 Task: Compose an email with the signature Matthias Hill with the subject Feedback on a white paper and the message I would like to request a review of the design proposal before it is finalized. from softage.3@softage.net to softage.10@softage.net with an attached audio file Audio_dance_music.mp3, change the font of the message to Serif and change the font typography to bold and italics Send the email. Finally, move the email from Sent Items to the label Meeting minutes
Action: Mouse moved to (878, 81)
Screenshot: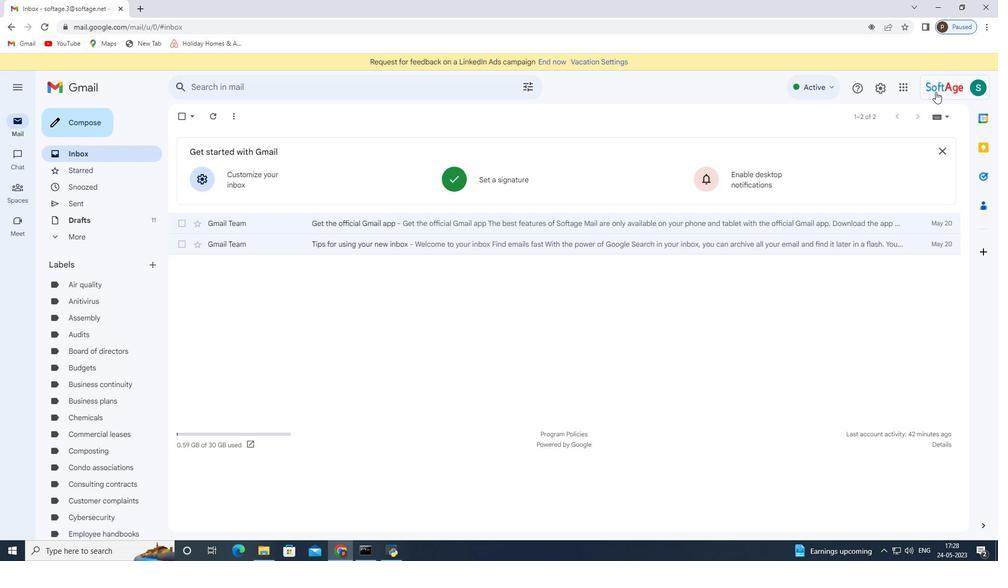 
Action: Mouse pressed left at (878, 81)
Screenshot: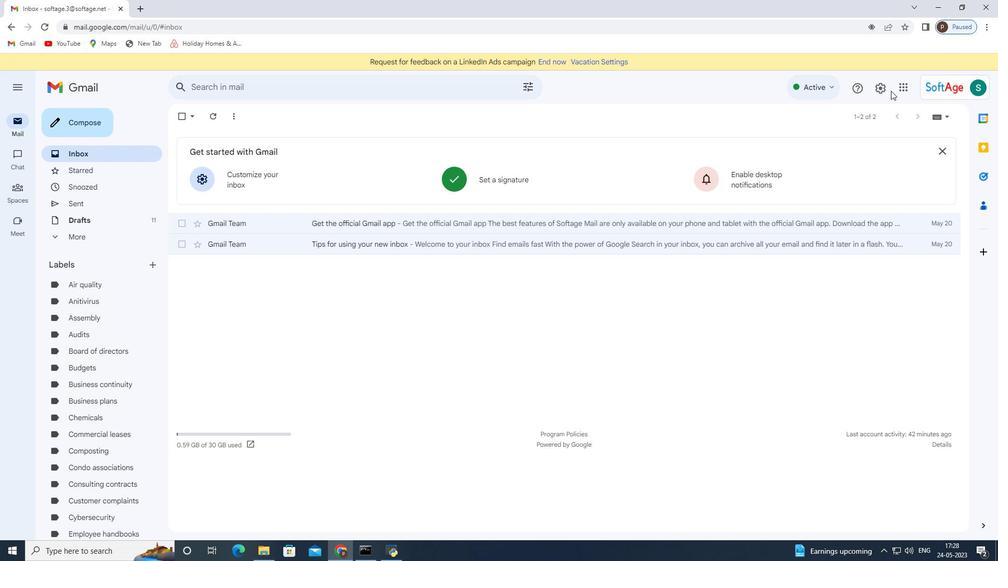 
Action: Mouse moved to (877, 138)
Screenshot: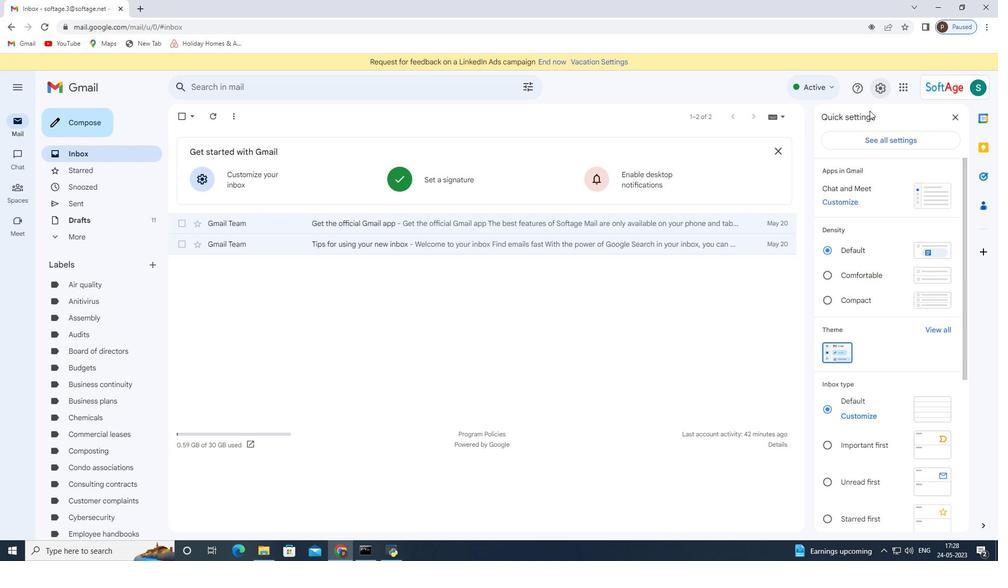 
Action: Mouse pressed left at (877, 138)
Screenshot: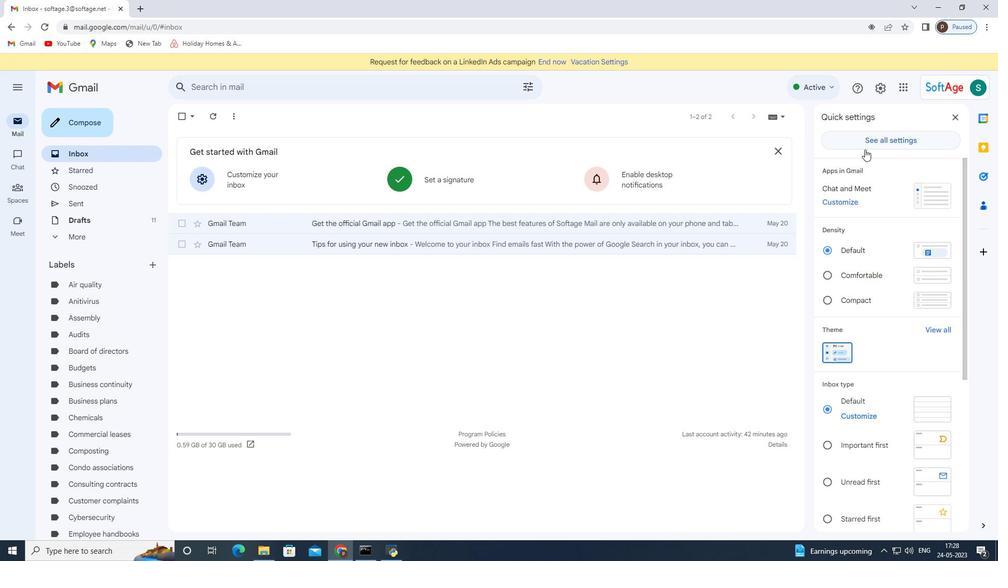 
Action: Mouse moved to (551, 296)
Screenshot: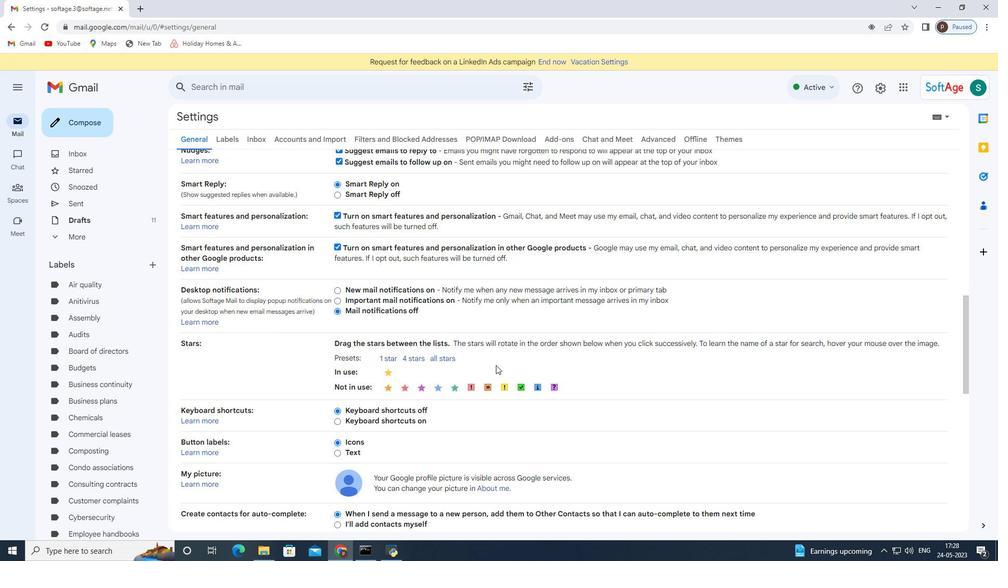 
Action: Mouse scrolled (558, 292) with delta (0, 0)
Screenshot: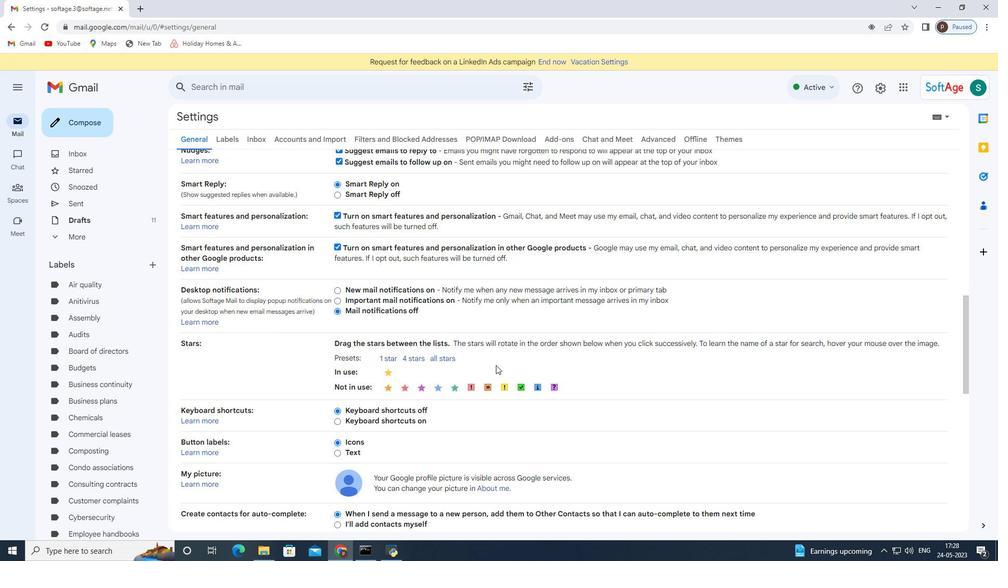 
Action: Mouse moved to (546, 296)
Screenshot: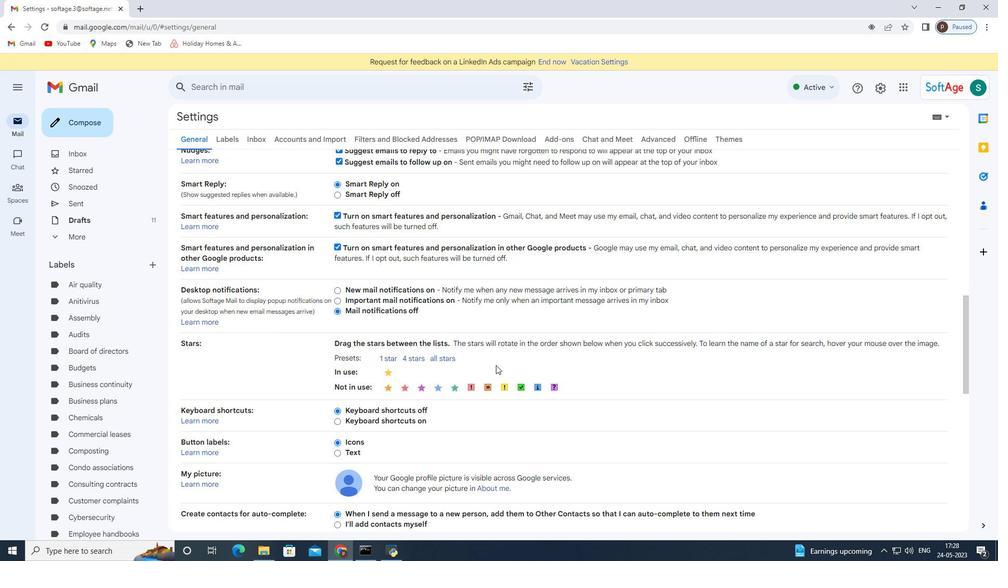 
Action: Mouse scrolled (555, 294) with delta (0, 0)
Screenshot: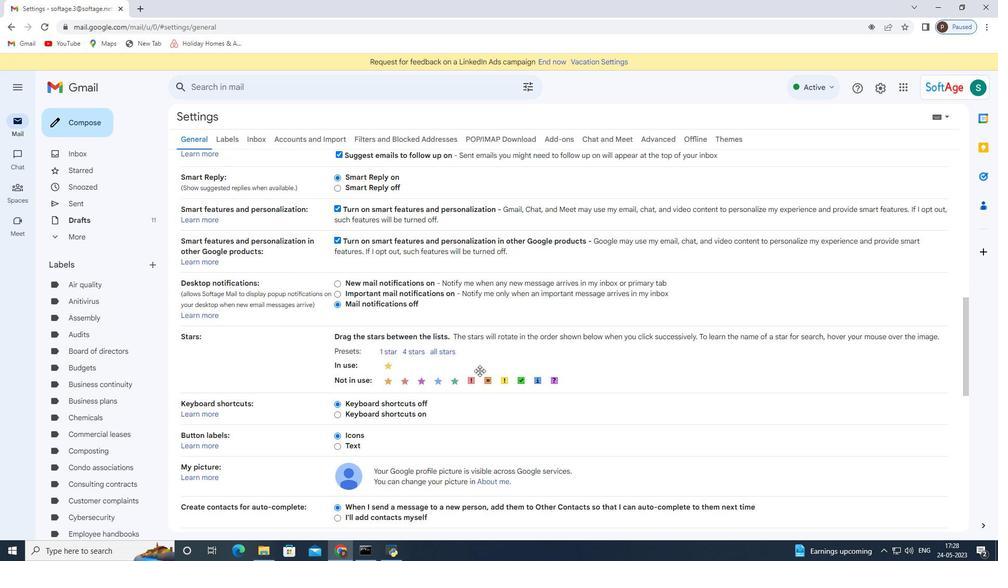 
Action: Mouse moved to (545, 295)
Screenshot: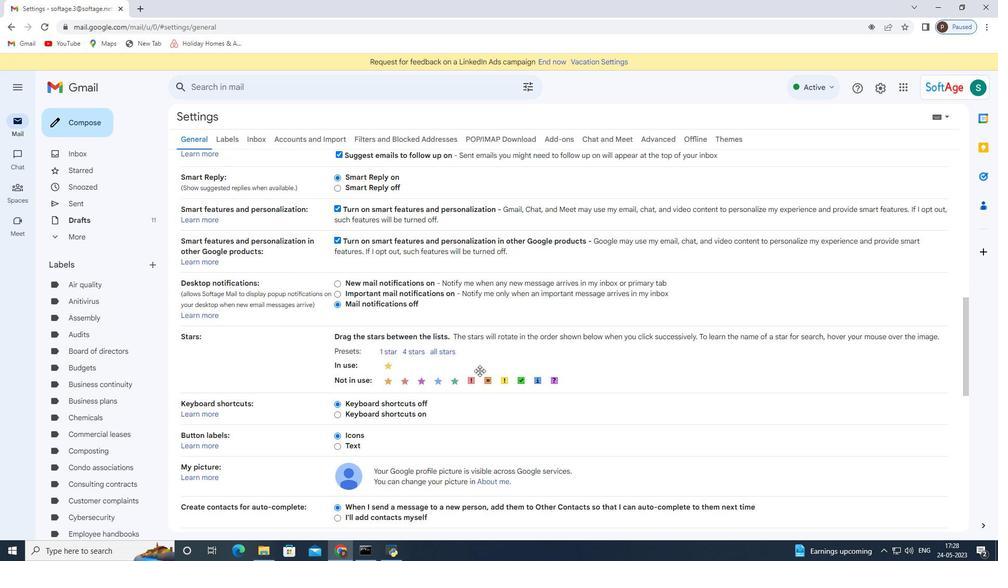 
Action: Mouse scrolled (553, 294) with delta (0, 0)
Screenshot: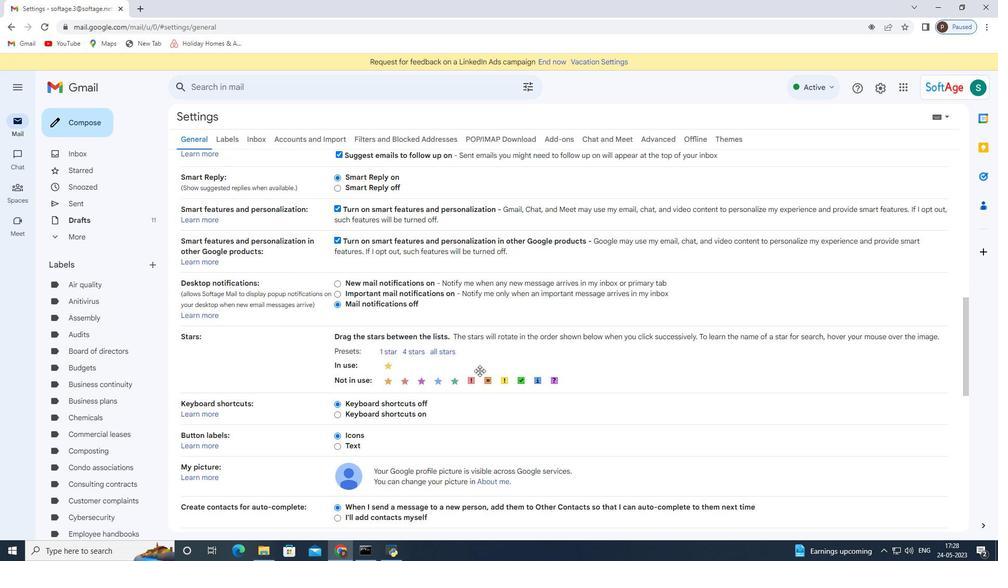 
Action: Mouse moved to (544, 295)
Screenshot: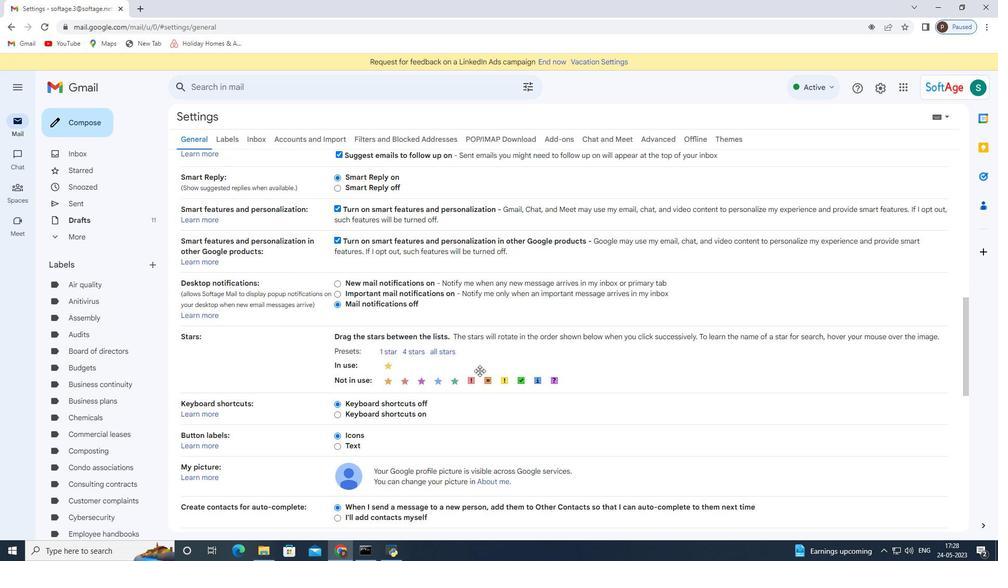 
Action: Mouse scrolled (552, 295) with delta (0, 0)
Screenshot: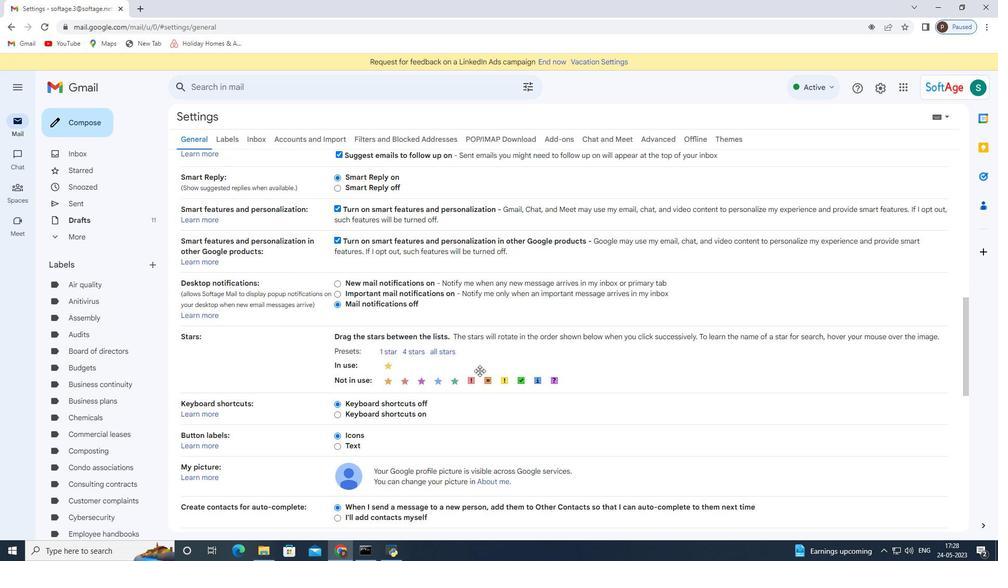 
Action: Mouse moved to (543, 295)
Screenshot: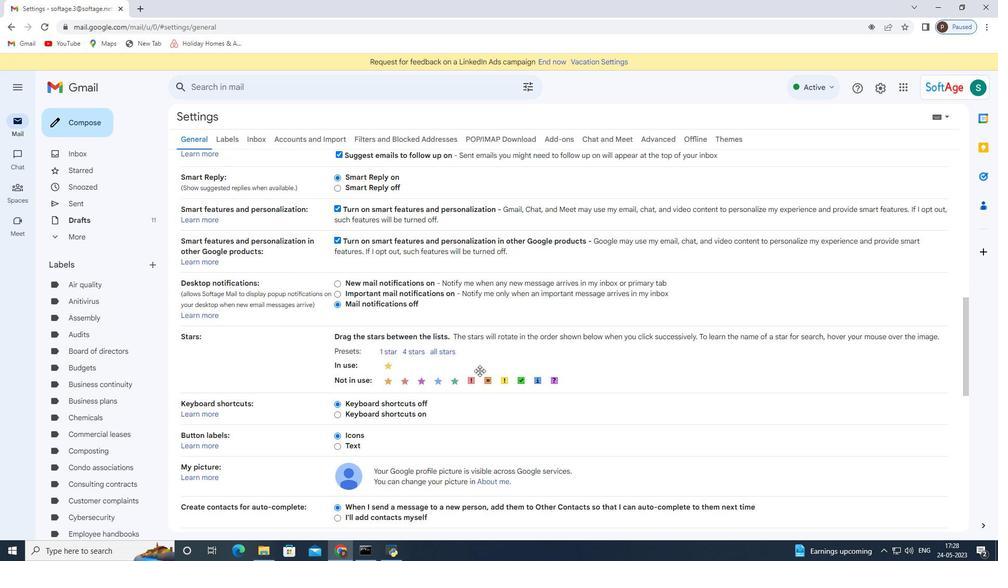
Action: Mouse scrolled (551, 295) with delta (0, 0)
Screenshot: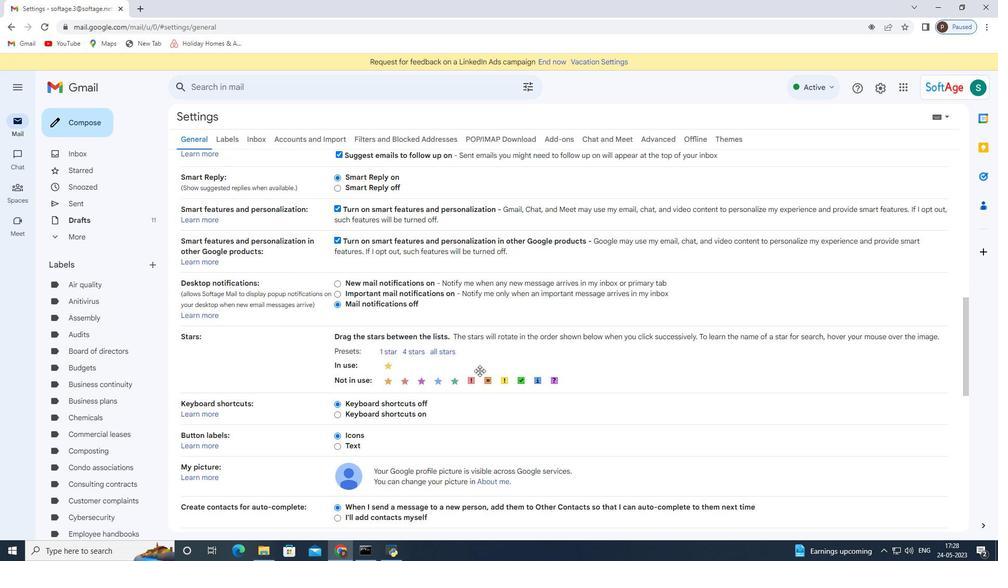 
Action: Mouse moved to (479, 294)
Screenshot: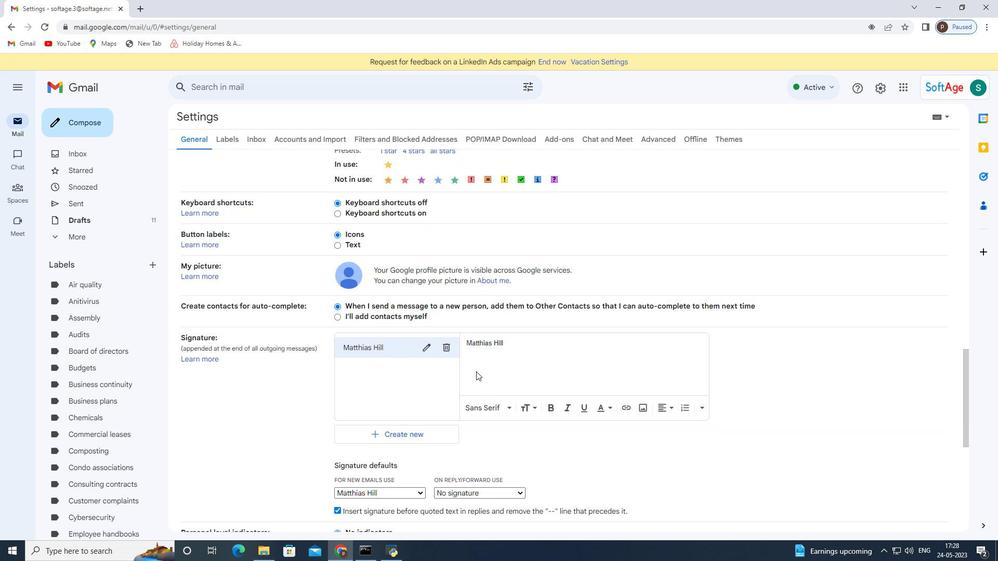 
Action: Mouse scrolled (479, 294) with delta (0, 0)
Screenshot: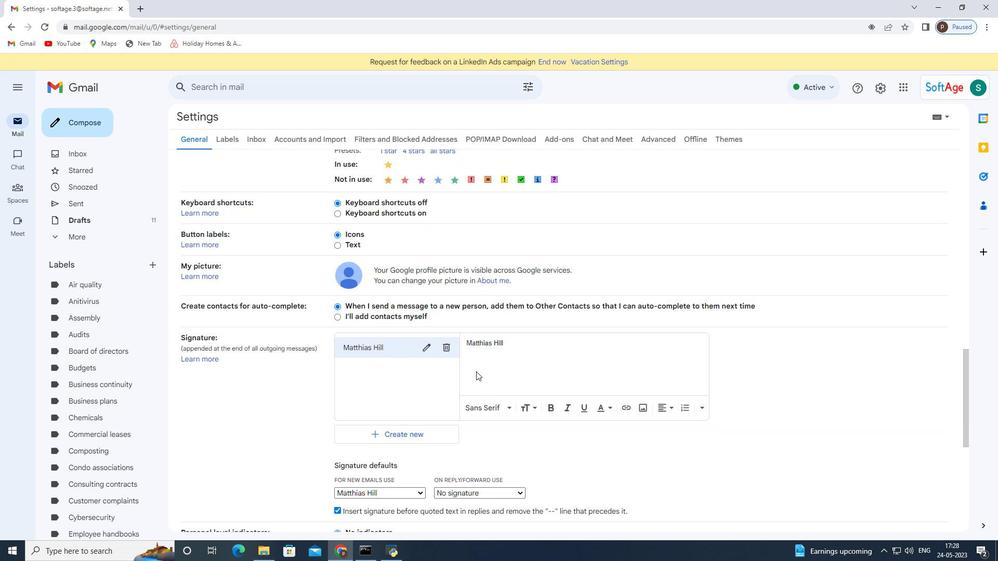 
Action: Mouse moved to (467, 303)
Screenshot: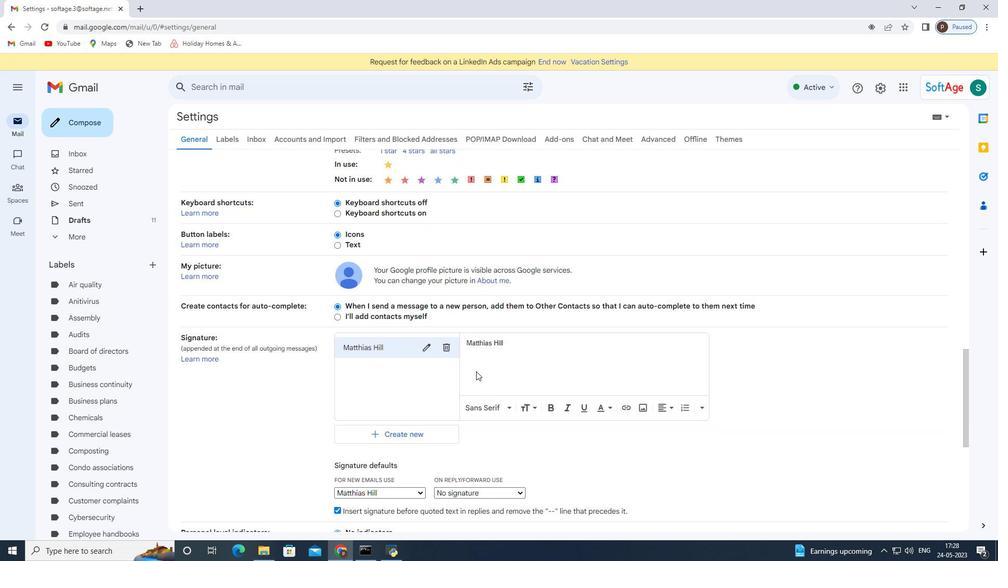 
Action: Mouse scrolled (467, 302) with delta (0, 0)
Screenshot: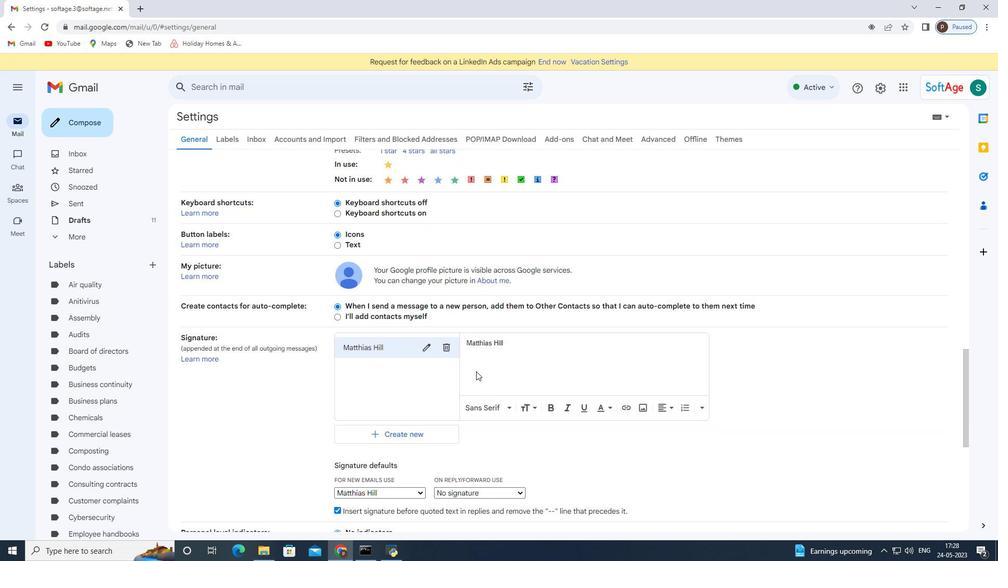 
Action: Mouse moved to (464, 305)
Screenshot: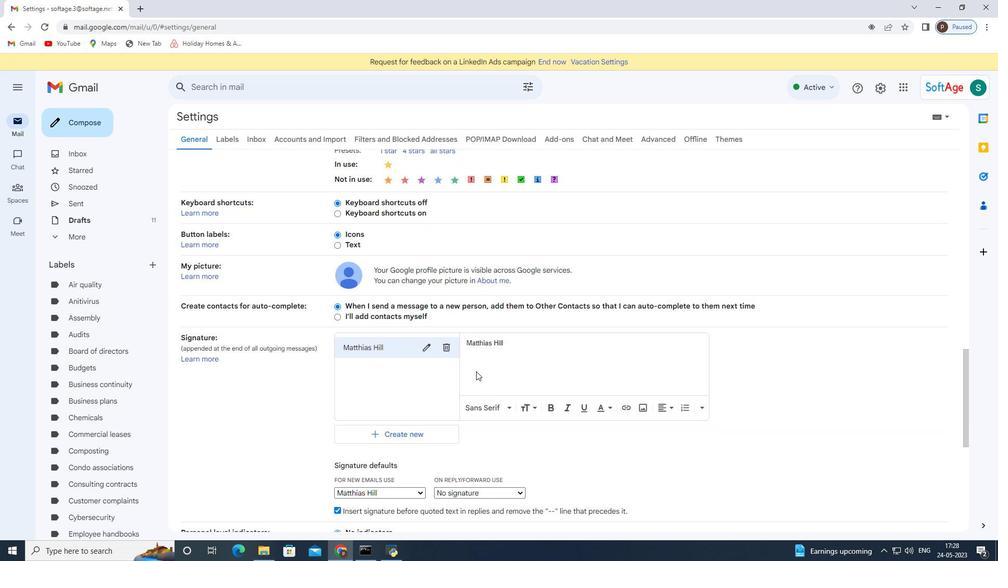 
Action: Mouse scrolled (464, 304) with delta (0, 0)
Screenshot: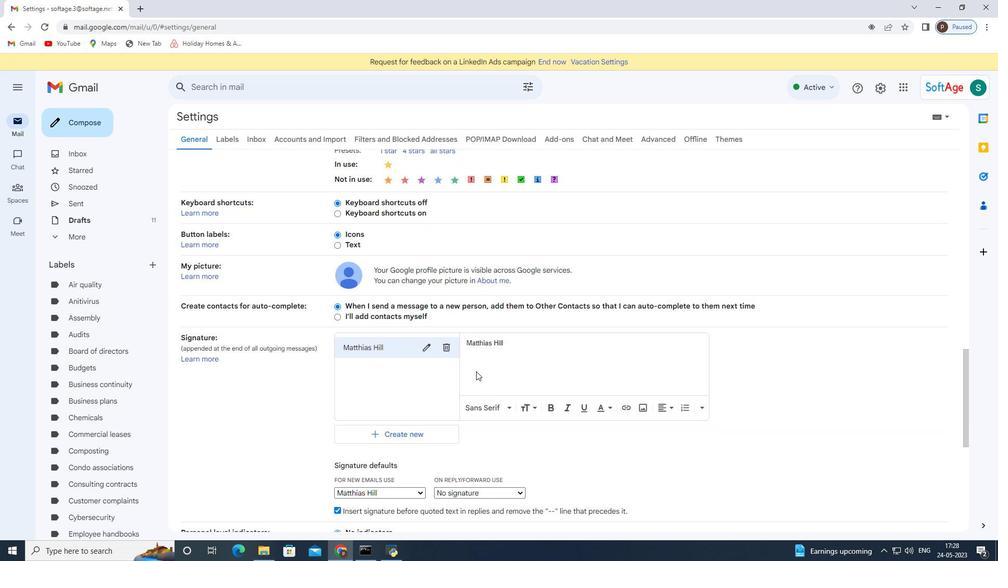 
Action: Mouse moved to (461, 307)
Screenshot: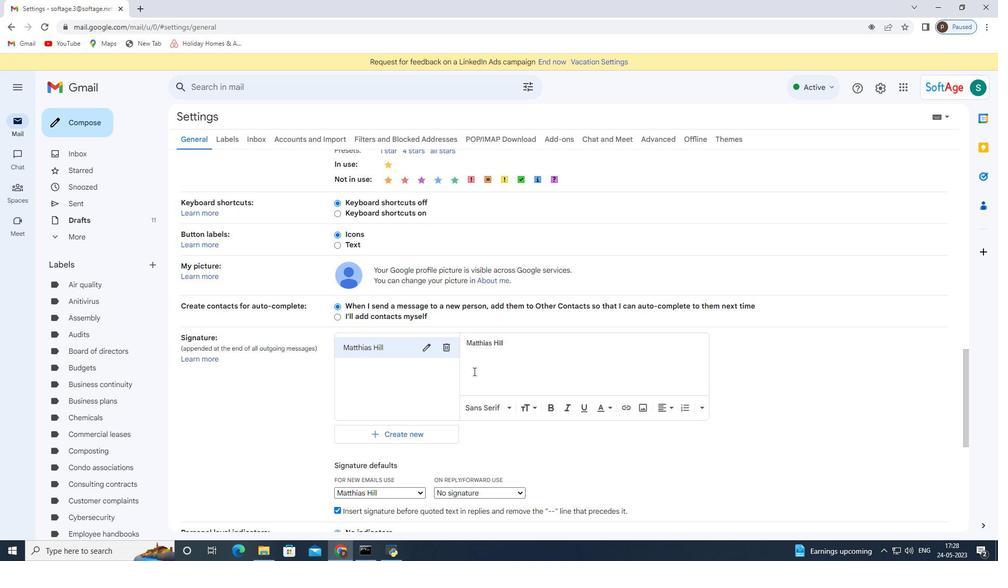 
Action: Mouse scrolled (461, 307) with delta (0, 0)
Screenshot: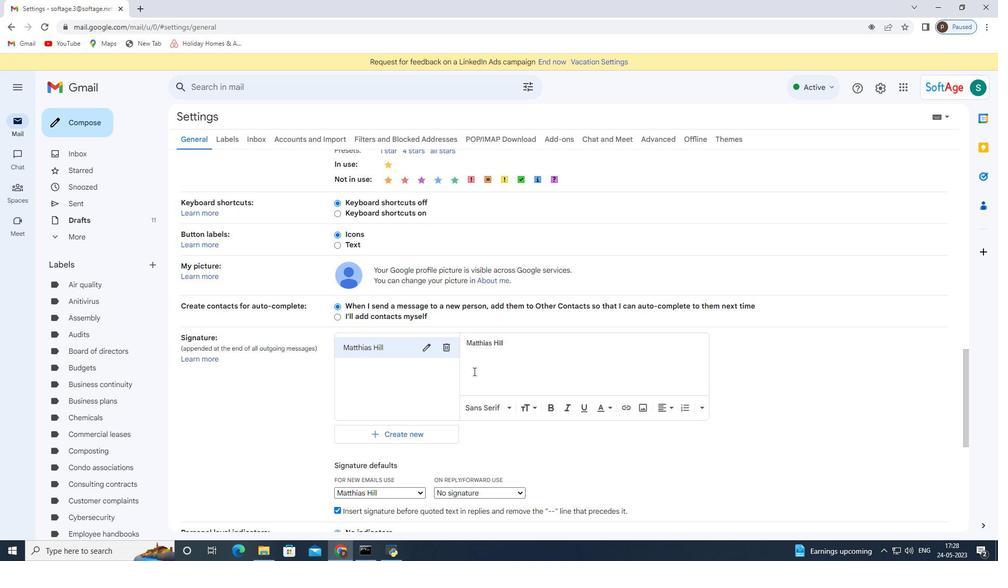 
Action: Mouse moved to (460, 310)
Screenshot: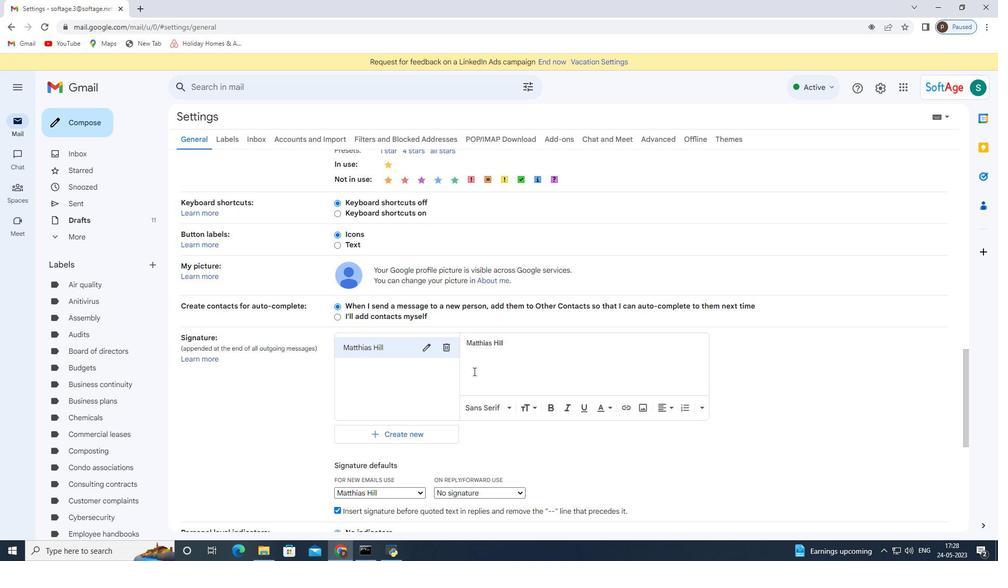 
Action: Mouse scrolled (460, 310) with delta (0, 0)
Screenshot: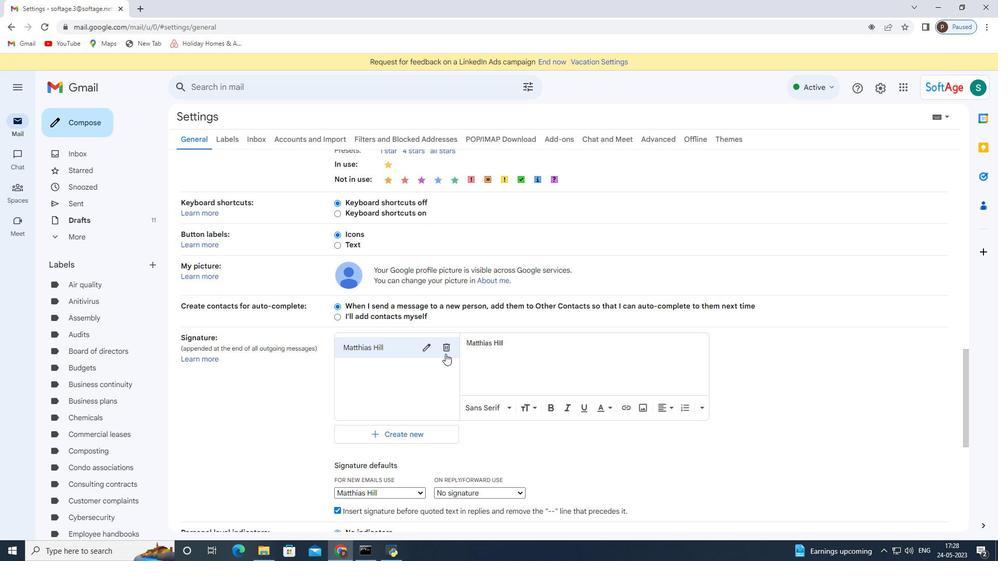 
Action: Mouse scrolled (460, 310) with delta (0, 0)
Screenshot: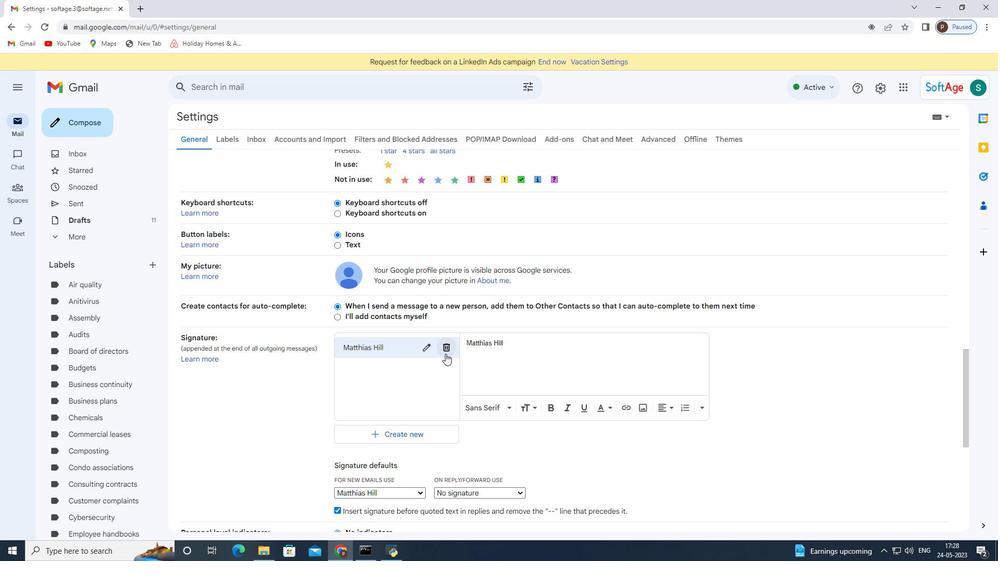 
Action: Mouse scrolled (460, 309) with delta (0, -1)
Screenshot: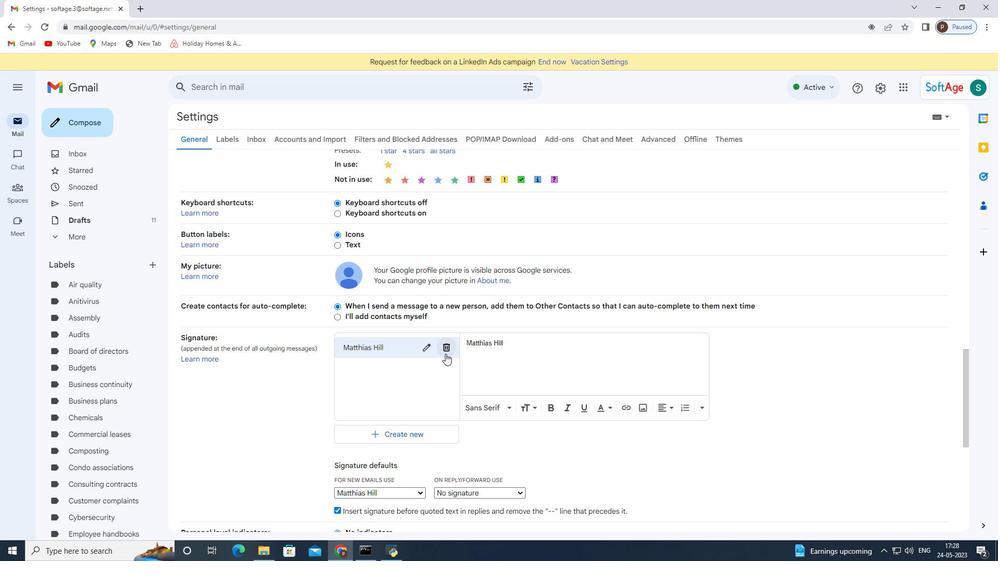 
Action: Mouse scrolled (460, 311) with delta (0, 0)
Screenshot: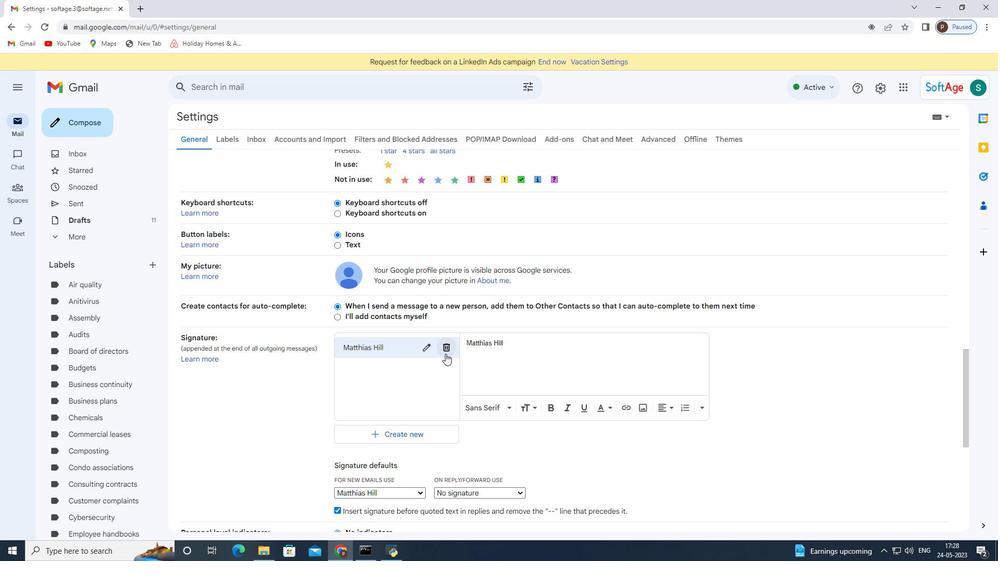 
Action: Mouse scrolled (460, 310) with delta (0, 0)
Screenshot: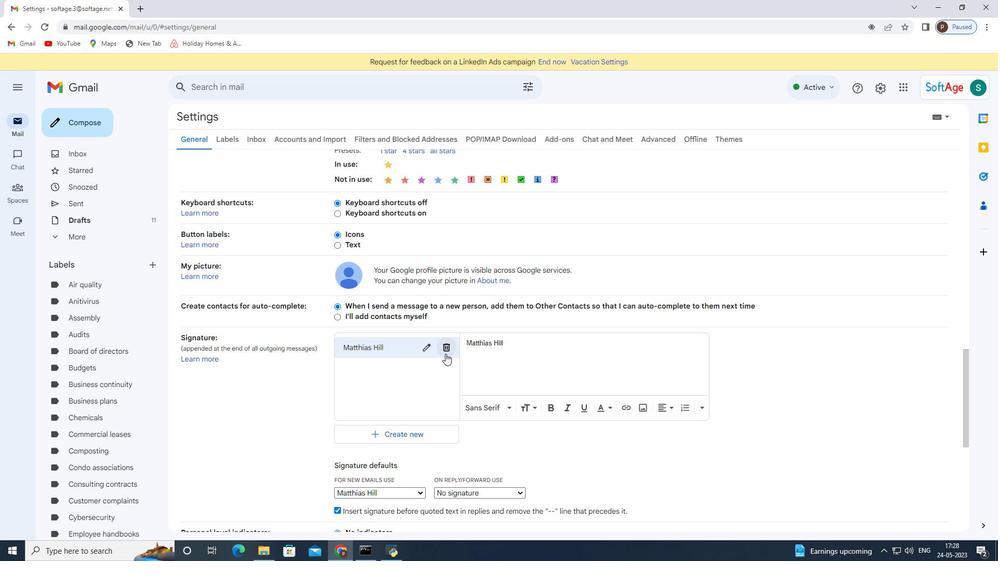 
Action: Mouse scrolled (460, 310) with delta (0, 0)
Screenshot: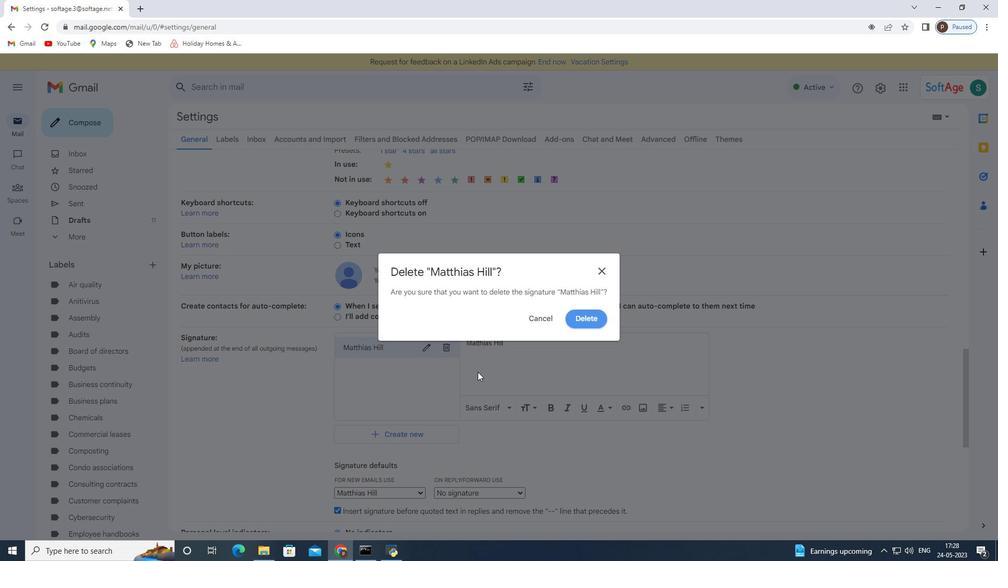 
Action: Mouse scrolled (460, 310) with delta (0, 0)
Screenshot: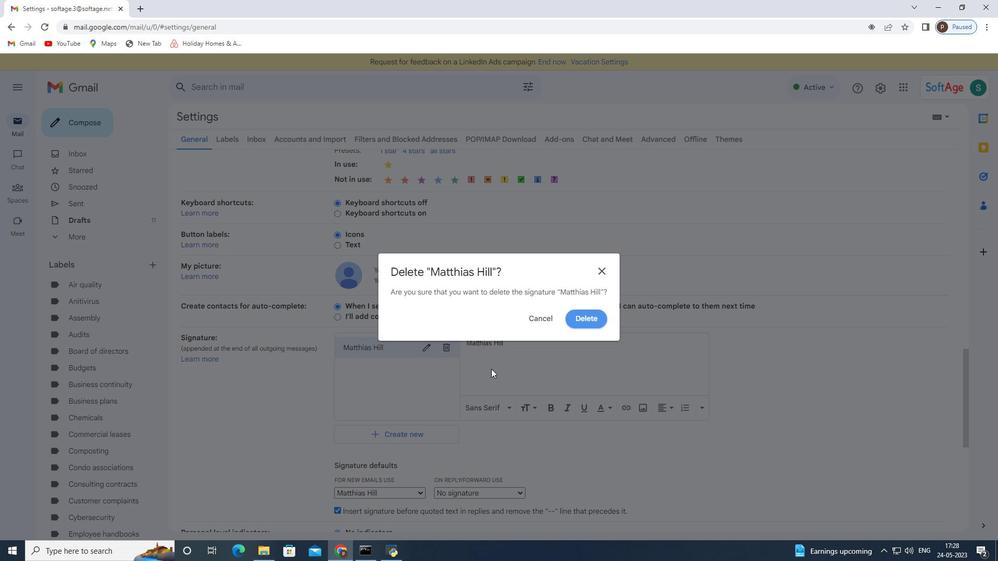 
Action: Mouse scrolled (460, 310) with delta (0, 0)
Screenshot: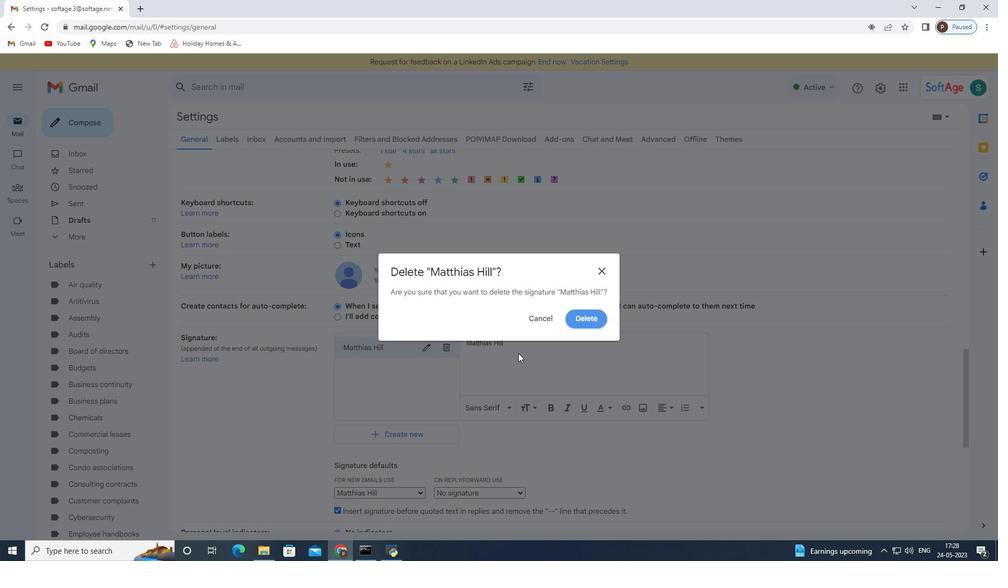 
Action: Mouse scrolled (460, 310) with delta (0, 0)
Screenshot: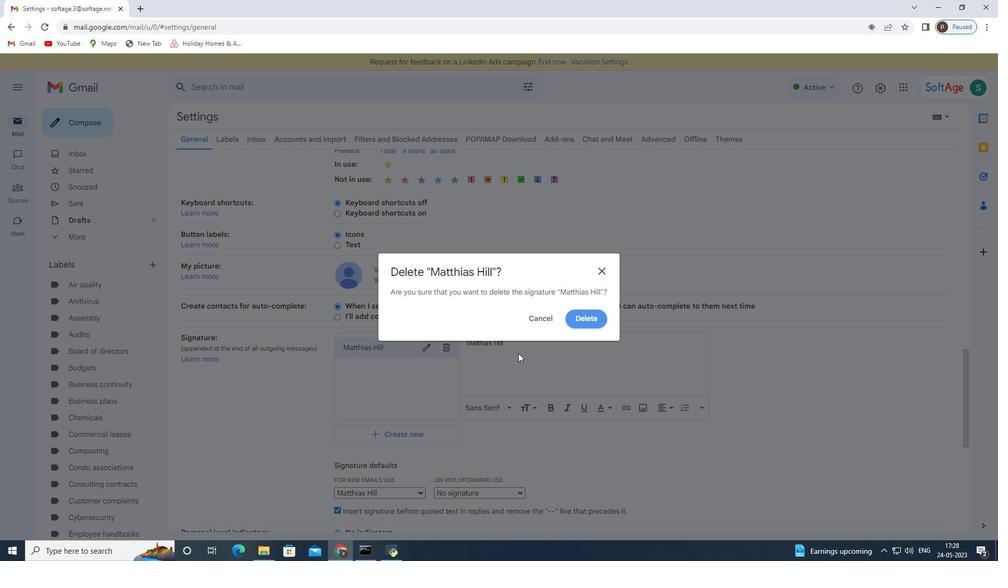 
Action: Mouse moved to (453, 246)
Screenshot: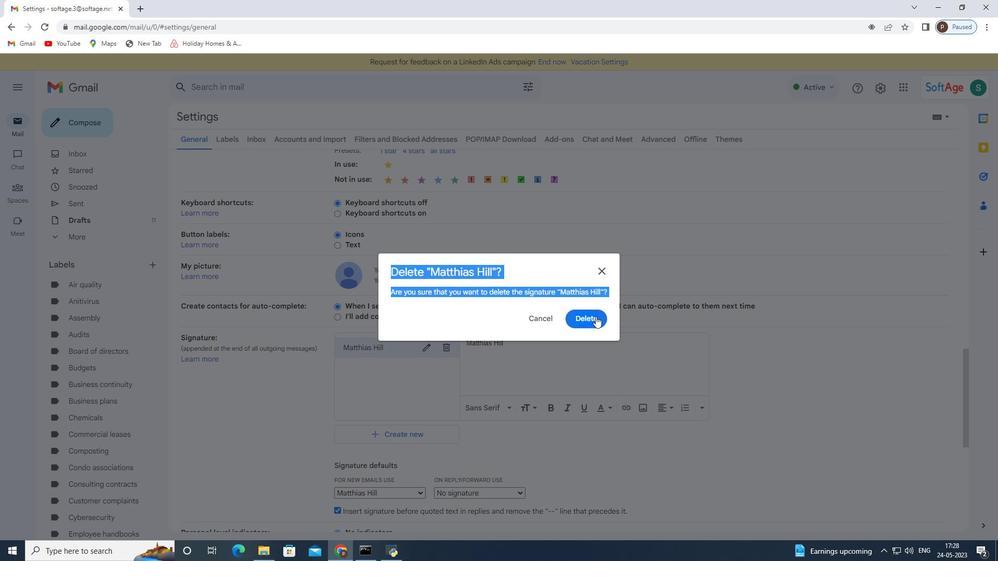 
Action: Mouse pressed left at (453, 246)
Screenshot: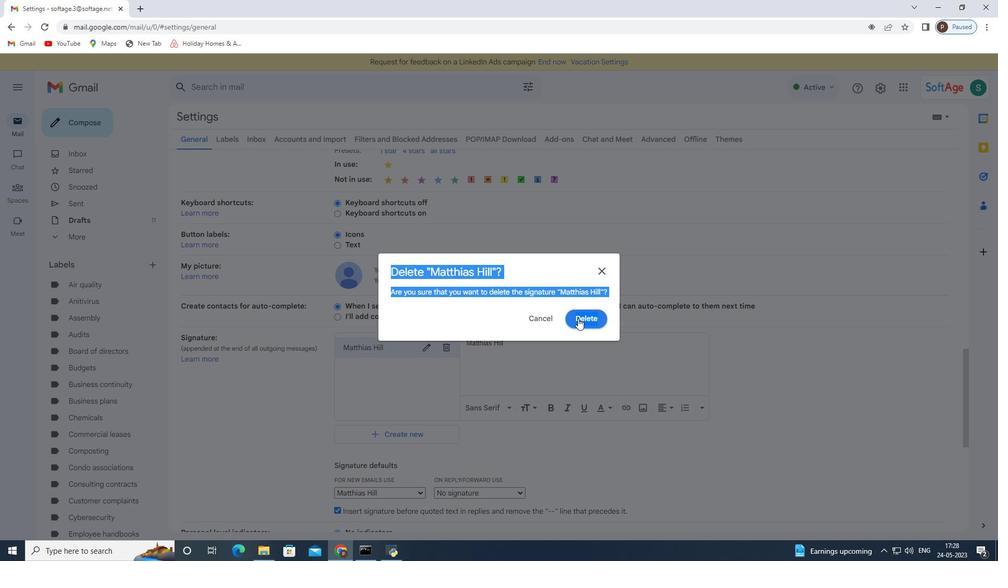 
Action: Mouse moved to (598, 323)
Screenshot: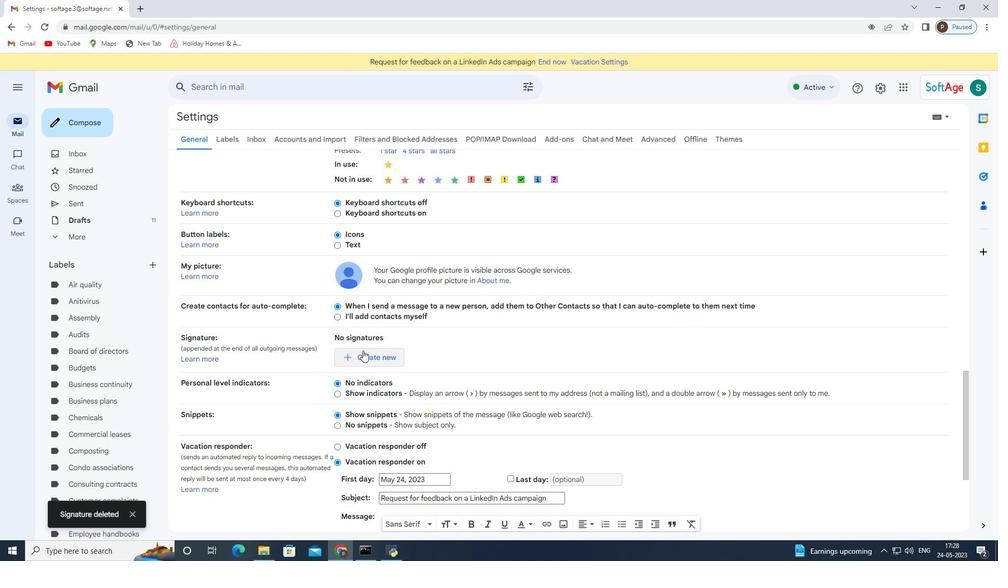 
Action: Mouse pressed left at (598, 323)
Screenshot: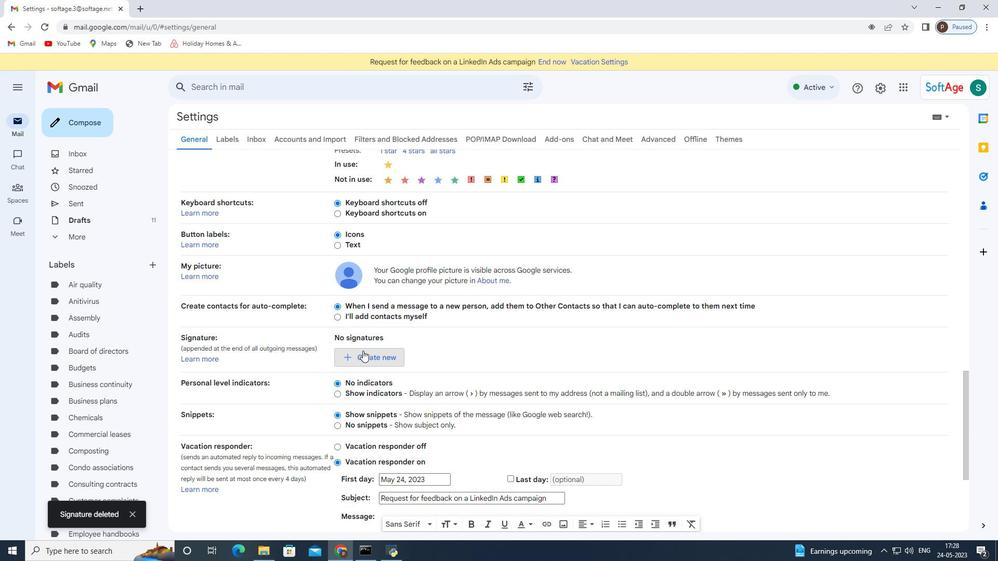 
Action: Mouse moved to (379, 252)
Screenshot: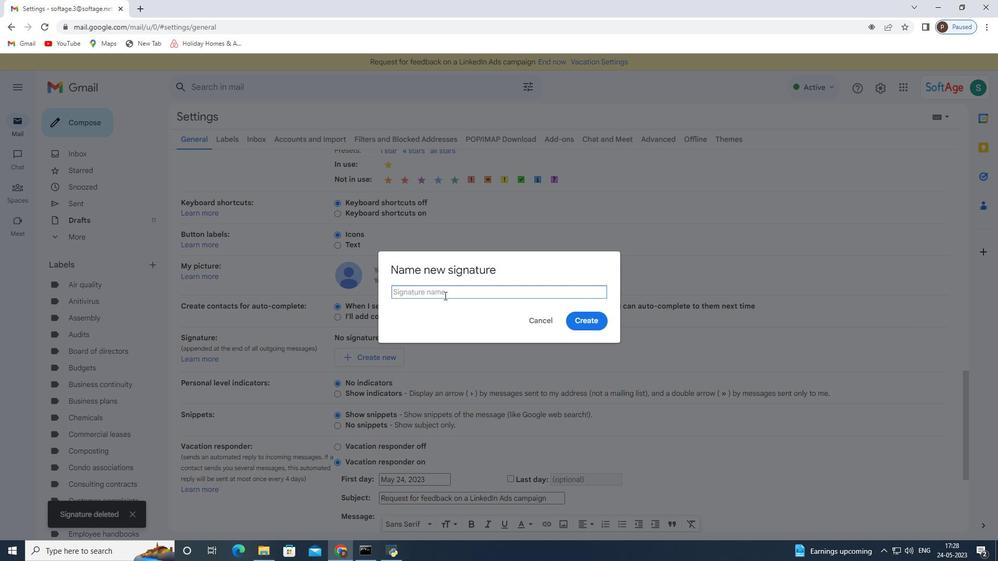 
Action: Mouse pressed left at (379, 252)
Screenshot: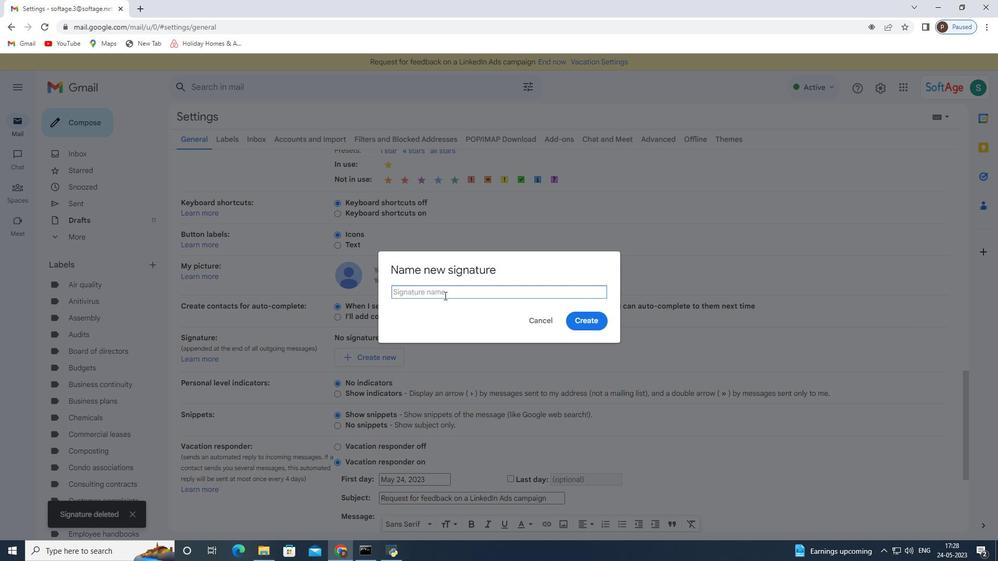 
Action: Mouse moved to (420, 294)
Screenshot: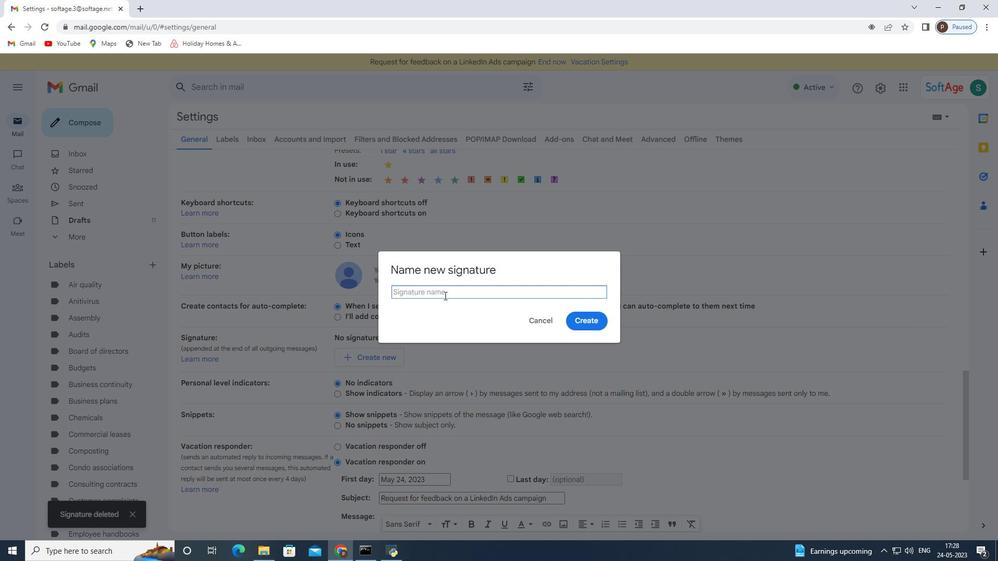 
Action: Mouse pressed left at (420, 293)
Screenshot: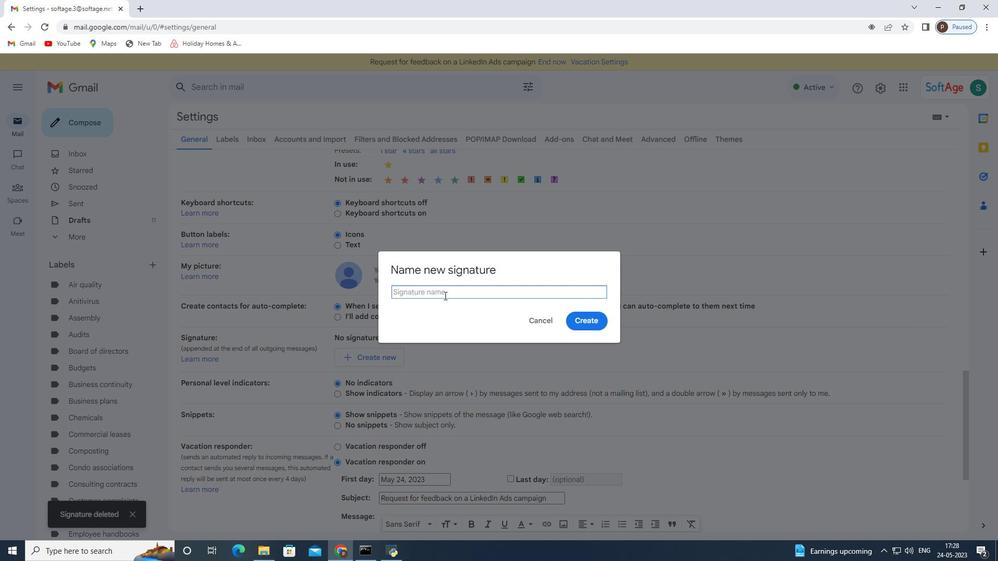 
Action: Key pressed <Key.shift><Key.shift><Key.shift><Key.shift><Key.shift><Key.shift><Key.shift>Matthias<Key.space><Key.shift>Hill<Key.enter>
Screenshot: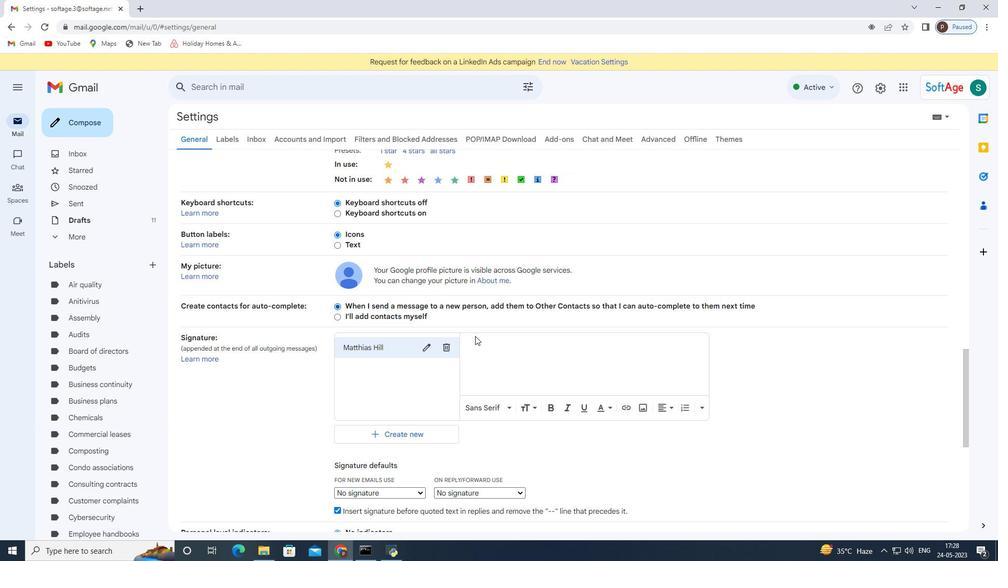 
Action: Mouse moved to (498, 250)
Screenshot: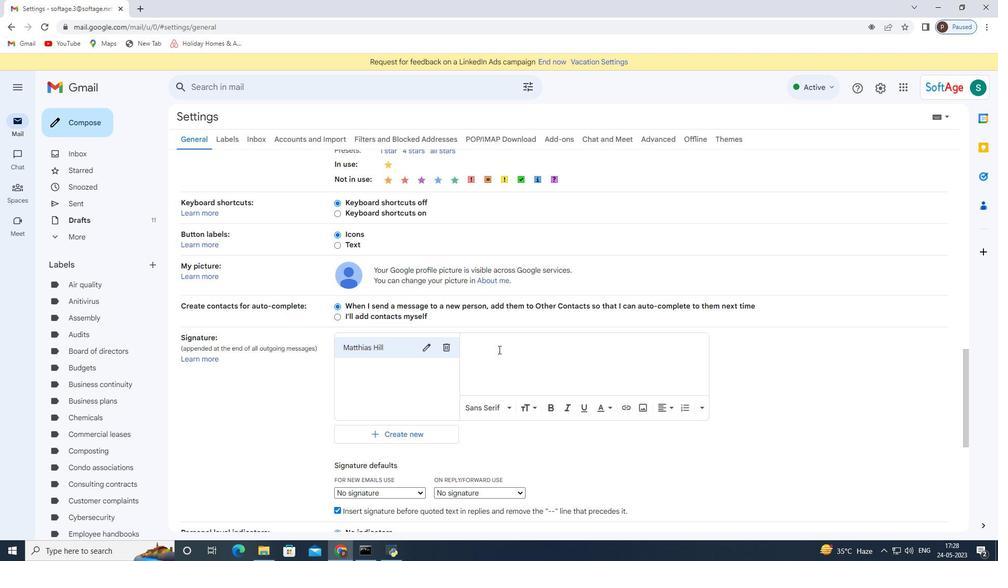 
Action: Mouse pressed left at (498, 250)
Screenshot: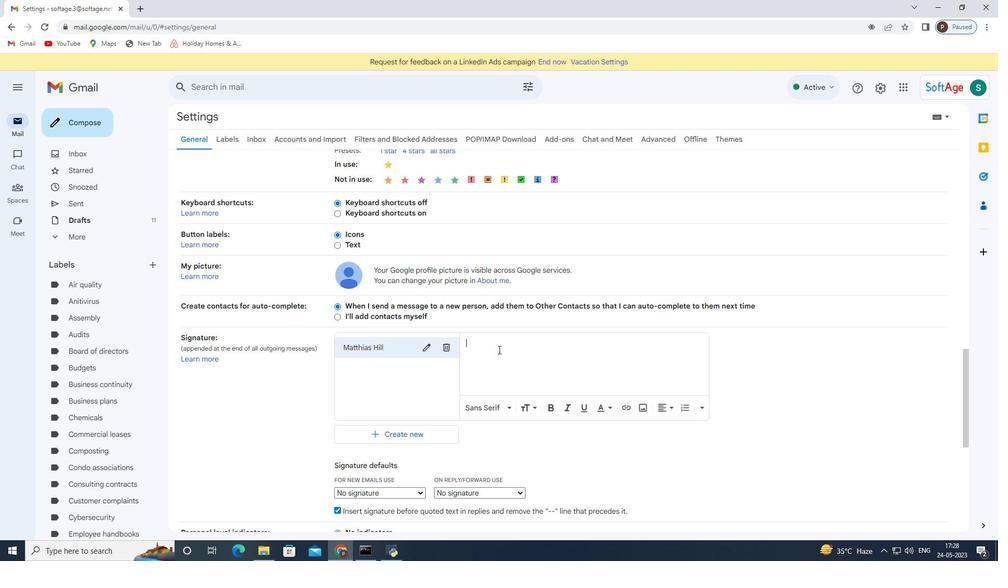 
Action: Key pressed <Key.shift>Matthias<Key.space><Key.shift>Hill
Screenshot: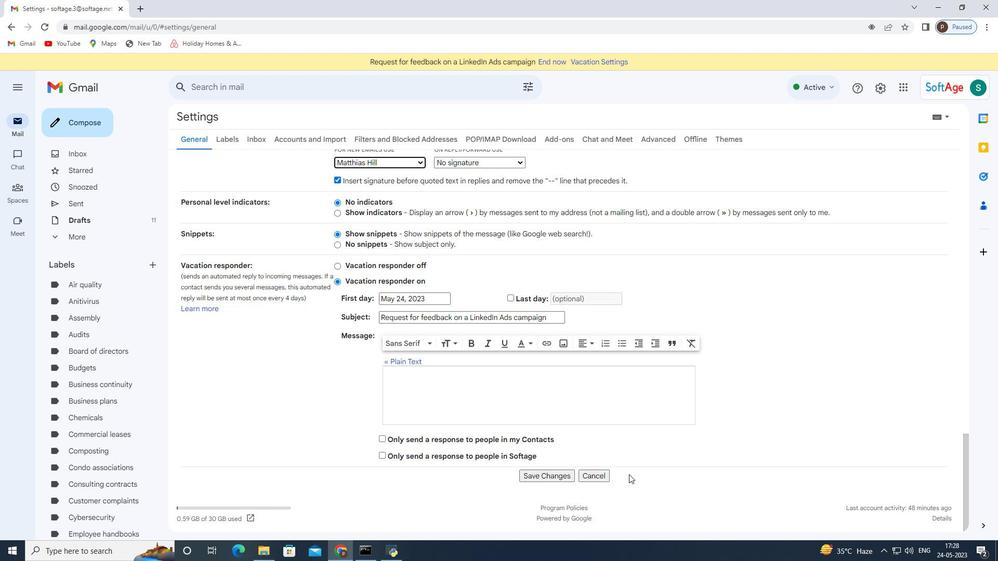 
Action: Mouse scrolled (498, 250) with delta (0, 0)
Screenshot: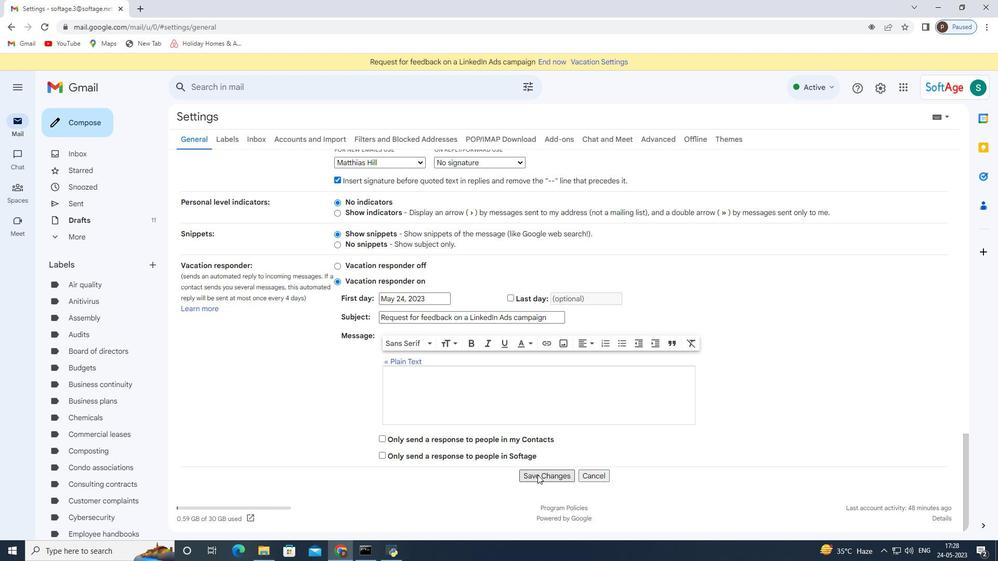 
Action: Mouse moved to (492, 252)
Screenshot: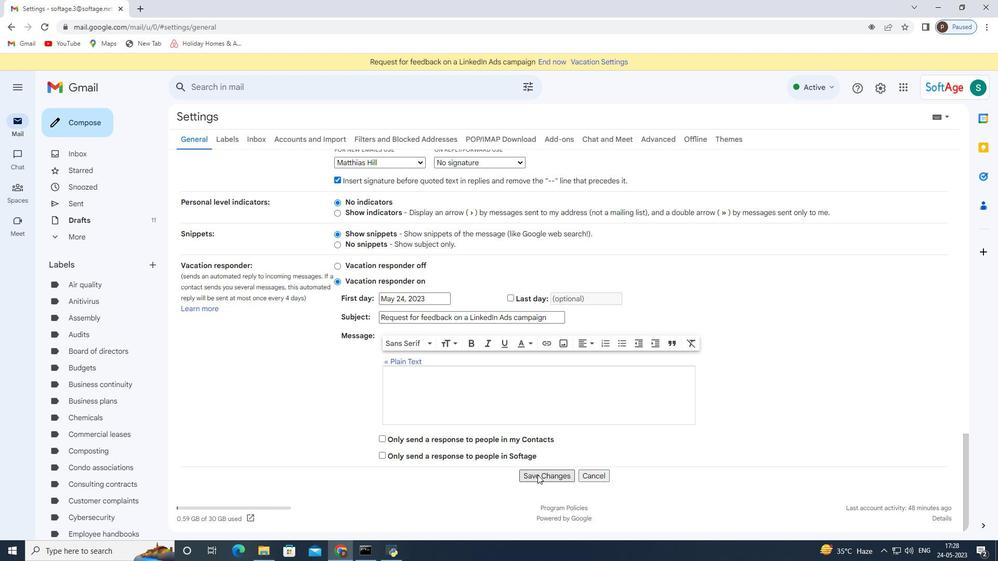 
Action: Mouse scrolled (492, 252) with delta (0, 0)
Screenshot: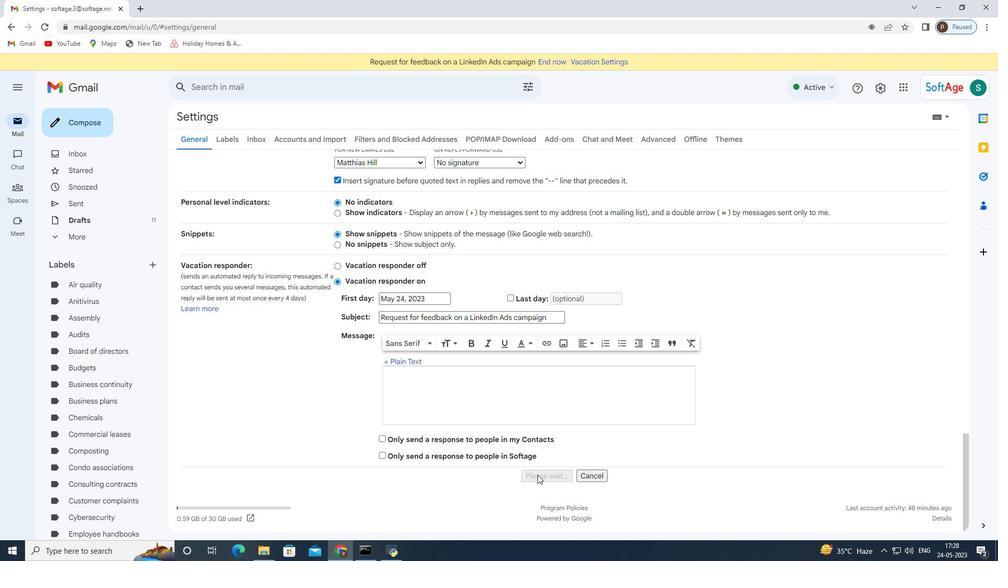 
Action: Mouse moved to (404, 286)
Screenshot: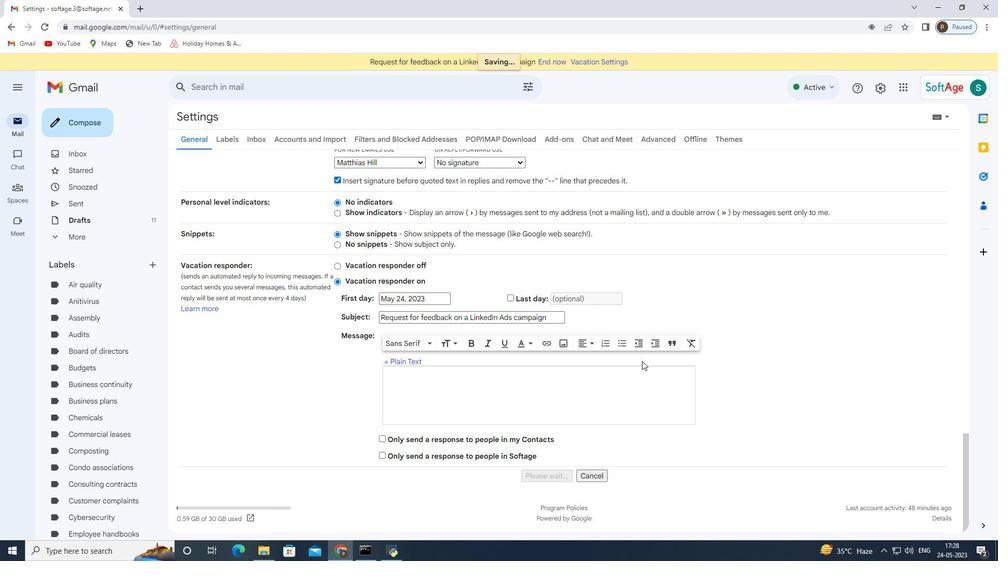 
Action: Mouse pressed left at (404, 286)
Screenshot: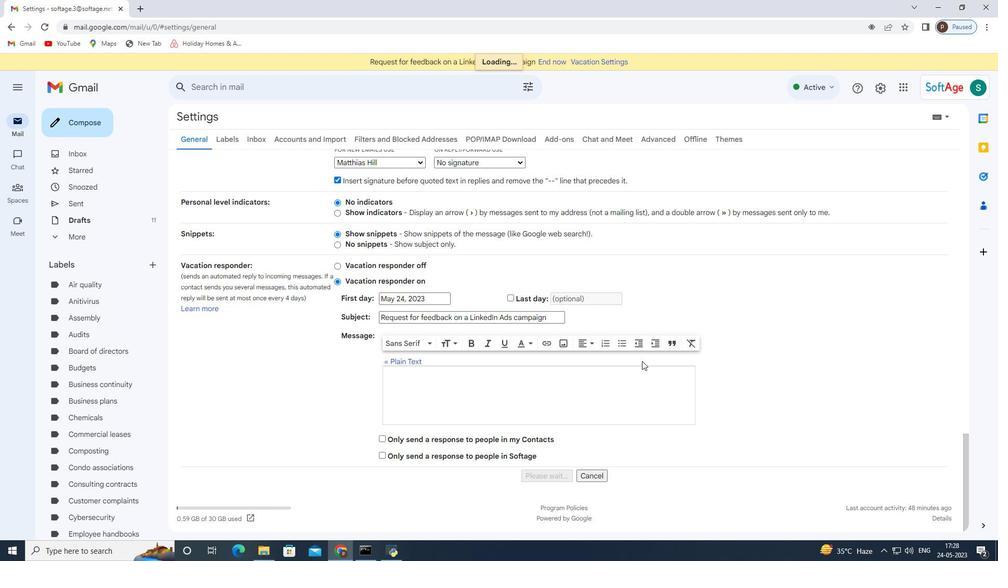 
Action: Mouse moved to (398, 307)
Screenshot: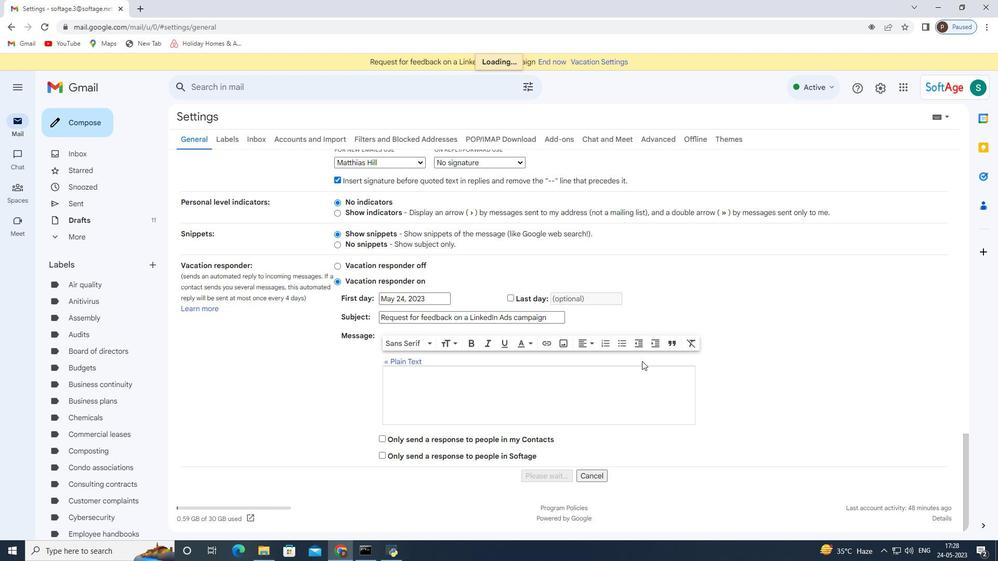 
Action: Mouse pressed left at (398, 307)
Screenshot: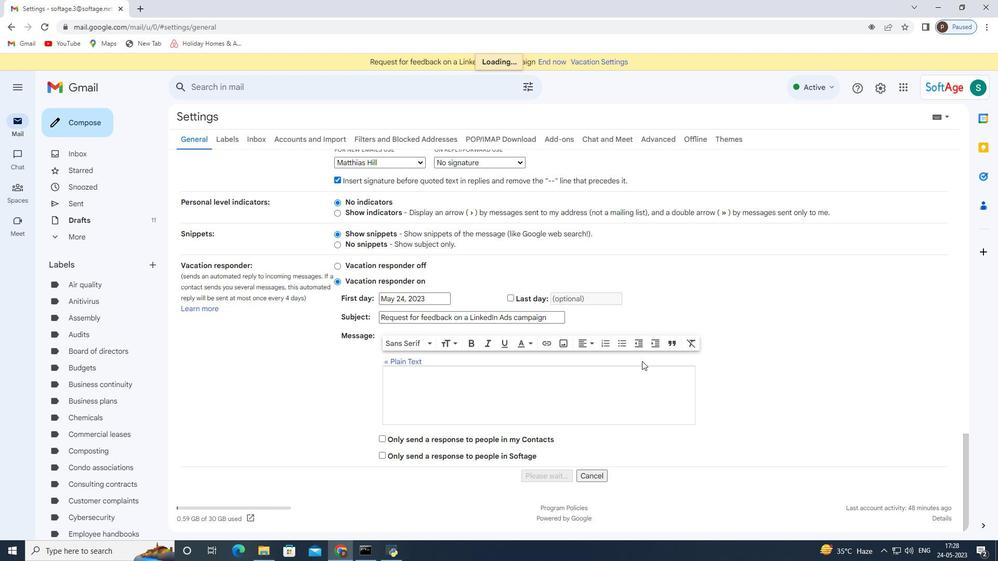 
Action: Mouse moved to (398, 307)
Screenshot: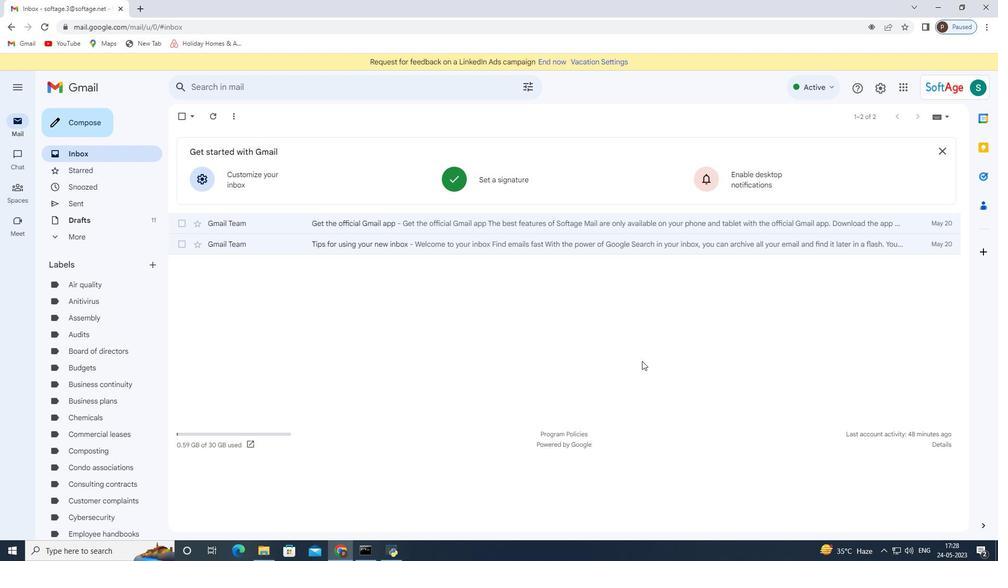 
Action: Mouse scrolled (398, 307) with delta (0, 0)
Screenshot: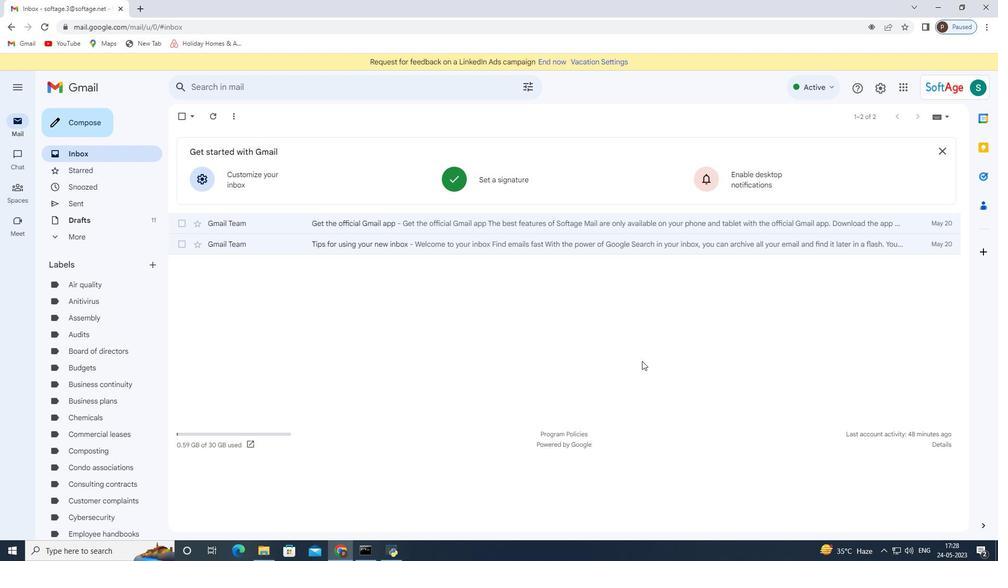 
Action: Mouse moved to (397, 308)
Screenshot: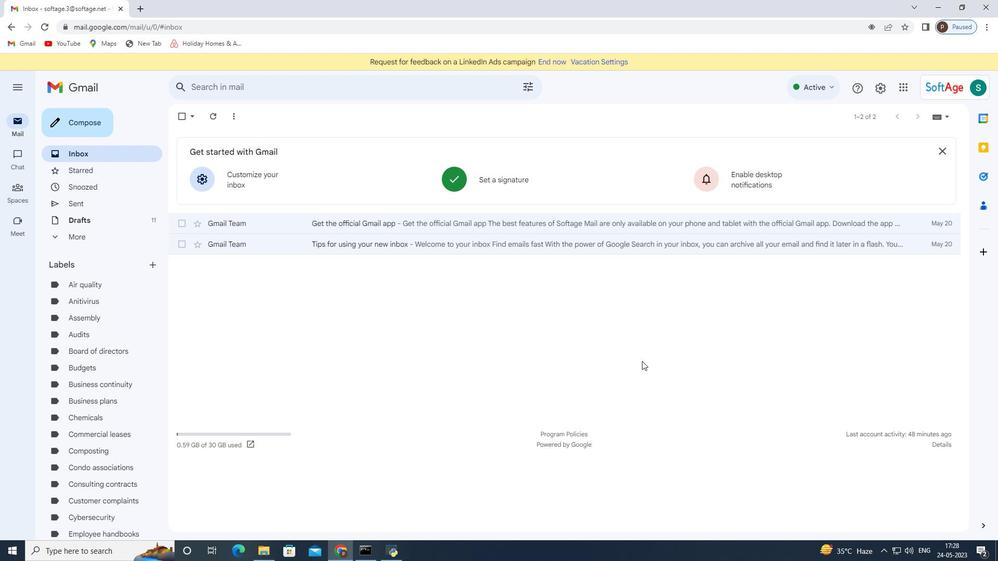 
Action: Mouse scrolled (397, 307) with delta (0, 0)
Screenshot: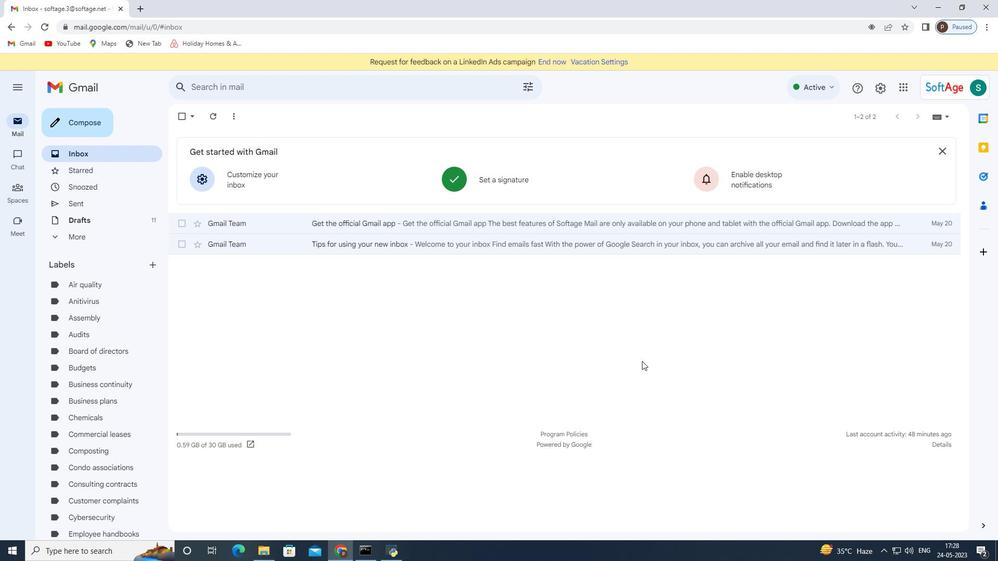 
Action: Mouse moved to (397, 310)
Screenshot: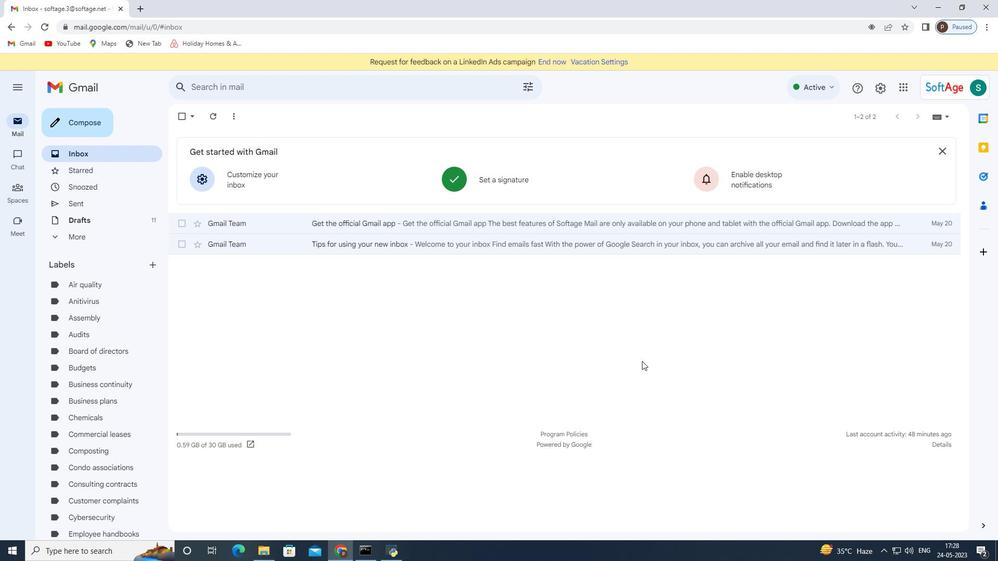 
Action: Mouse scrolled (397, 310) with delta (0, 0)
Screenshot: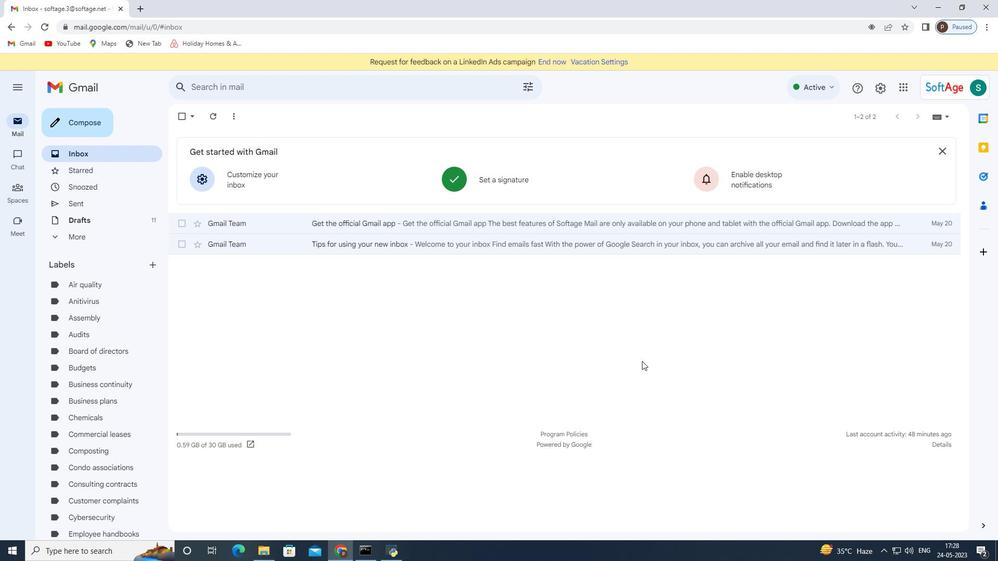 
Action: Mouse moved to (401, 319)
Screenshot: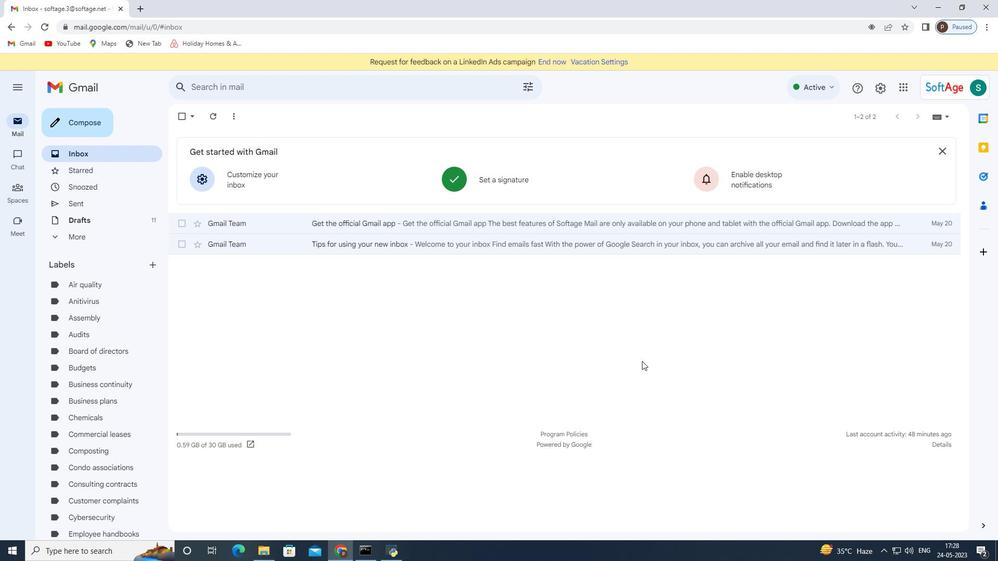 
Action: Mouse scrolled (401, 318) with delta (0, 0)
Screenshot: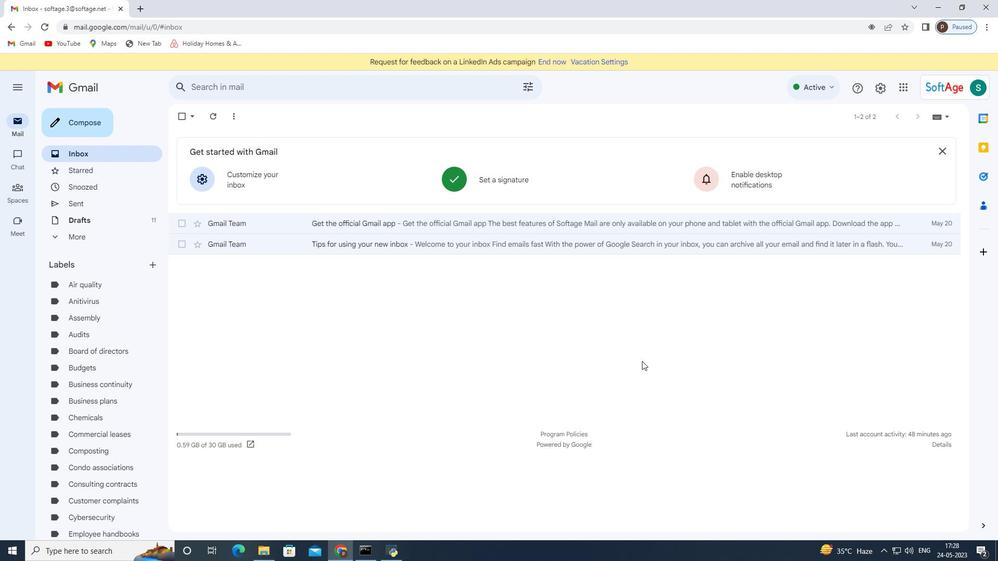 
Action: Mouse moved to (412, 338)
Screenshot: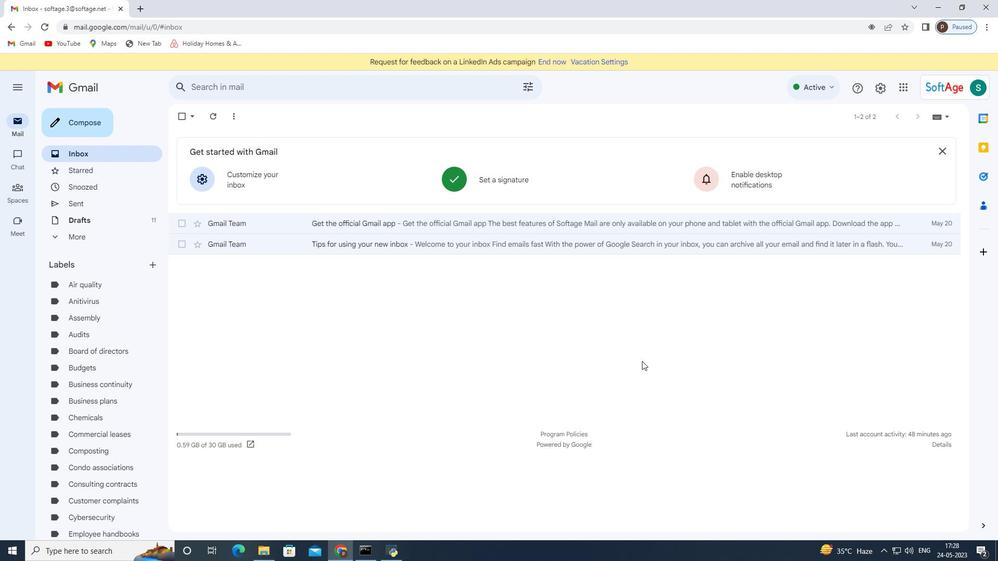 
Action: Mouse scrolled (412, 338) with delta (0, 0)
Screenshot: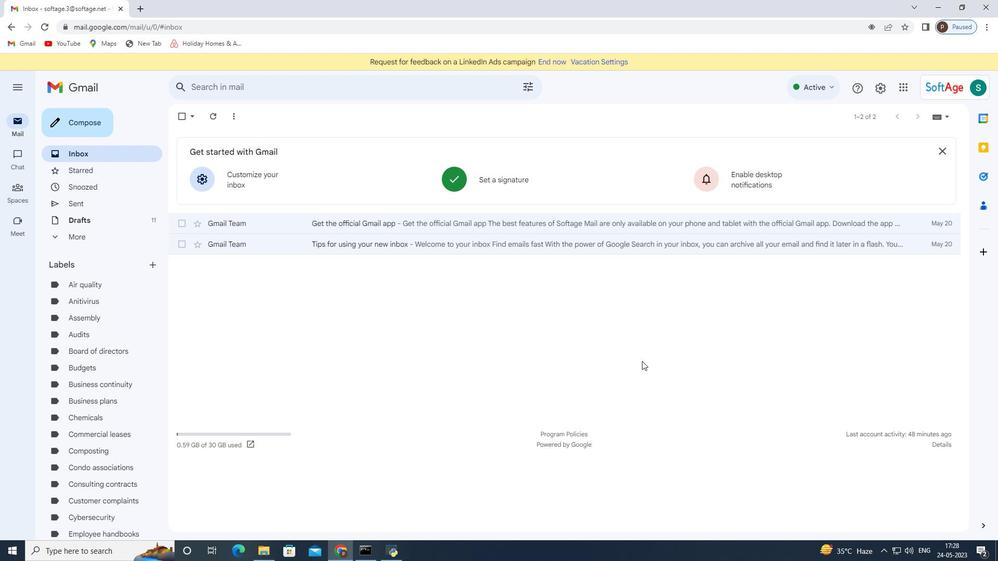 
Action: Mouse moved to (424, 366)
Screenshot: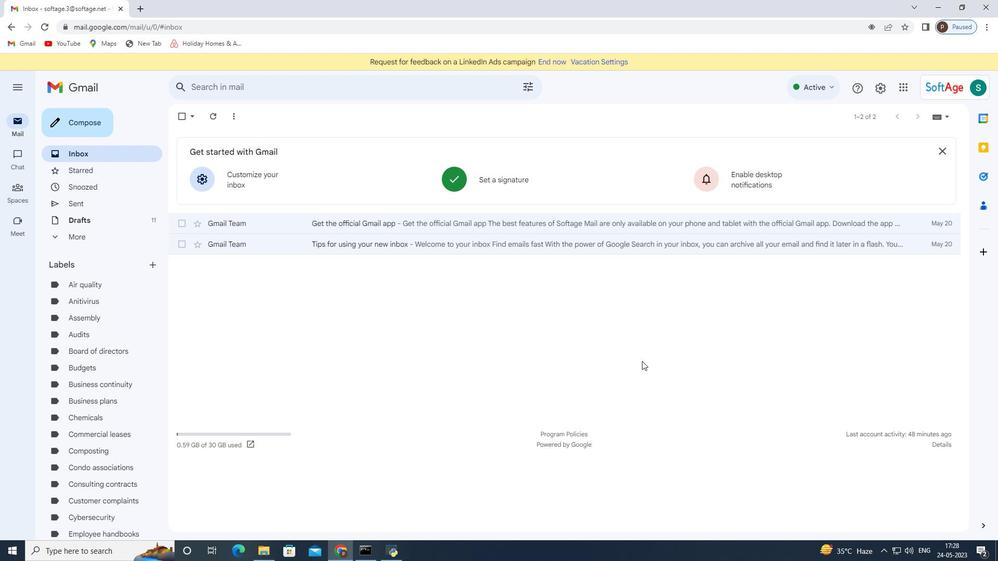 
Action: Mouse scrolled (424, 365) with delta (0, 0)
Screenshot: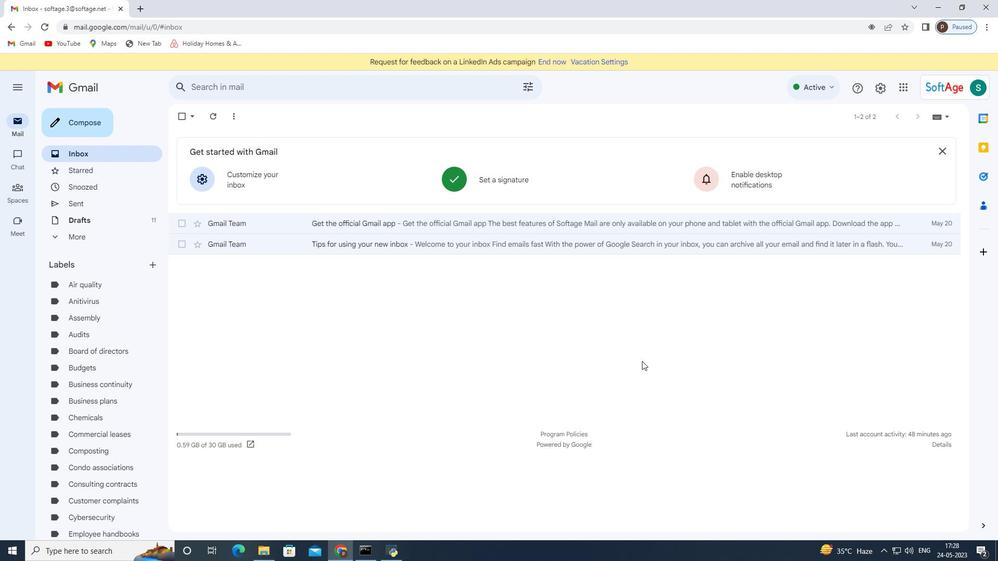 
Action: Mouse moved to (540, 480)
Screenshot: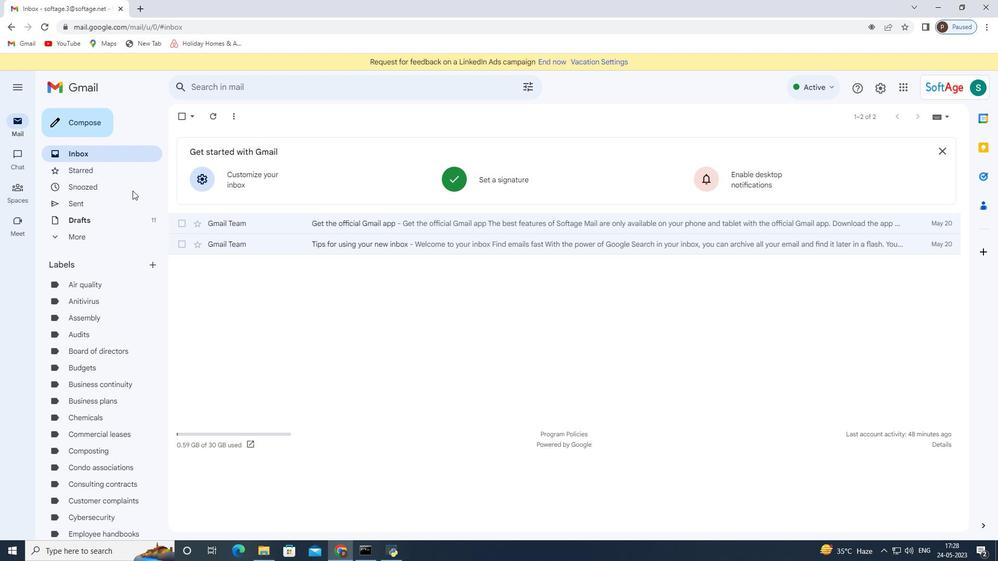 
Action: Mouse pressed left at (540, 480)
Screenshot: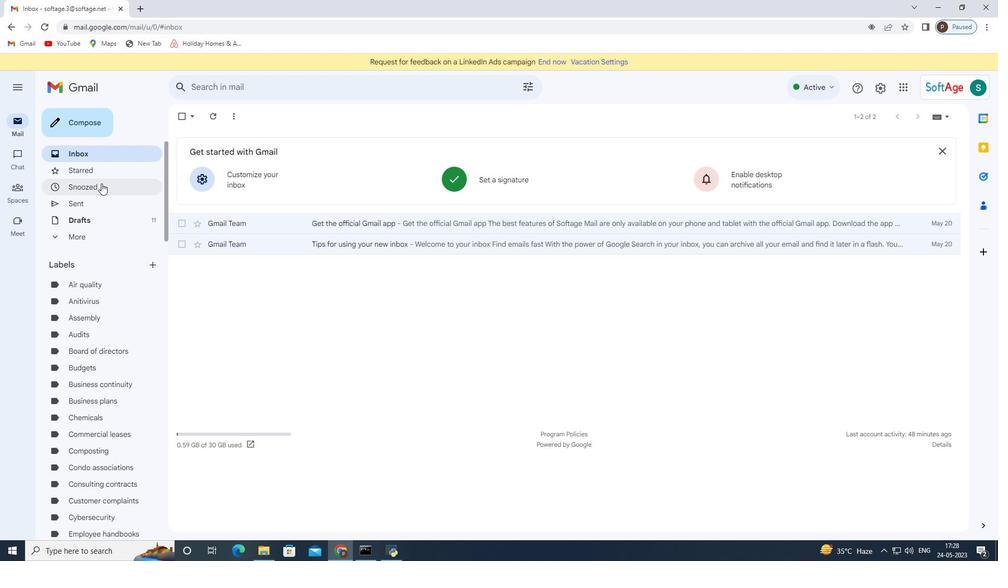 
Action: Mouse moved to (87, 123)
Screenshot: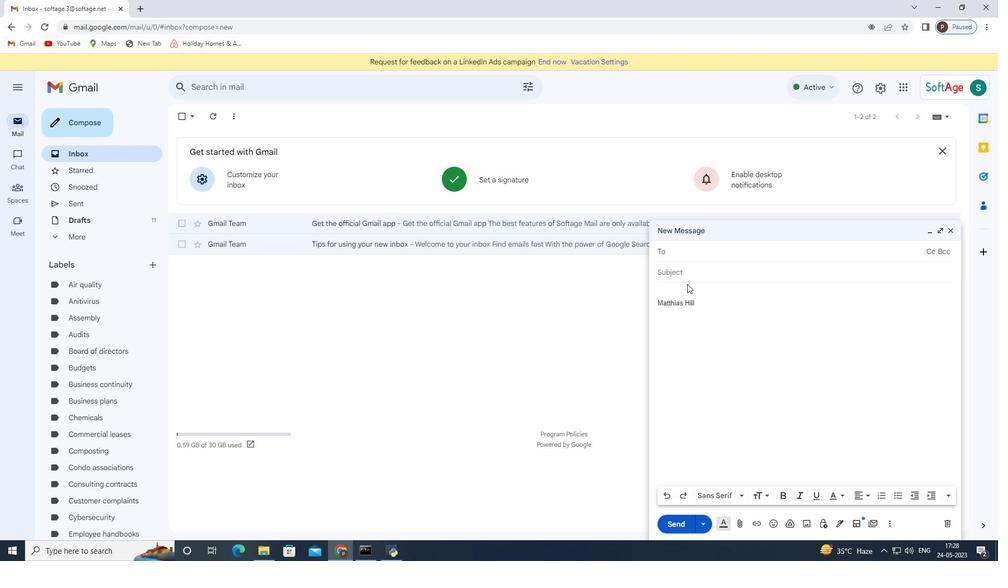 
Action: Mouse pressed left at (87, 123)
Screenshot: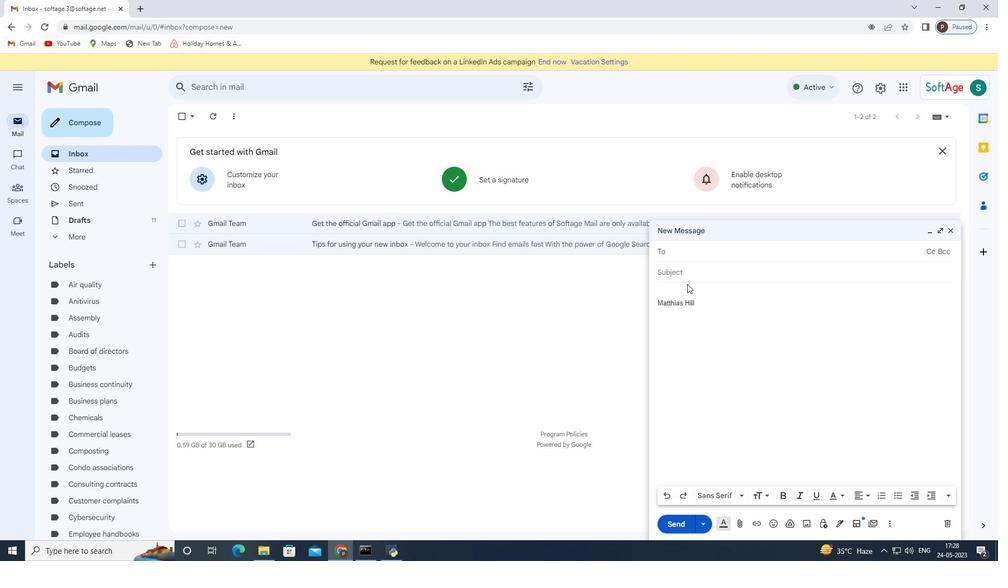 
Action: Mouse moved to (693, 281)
Screenshot: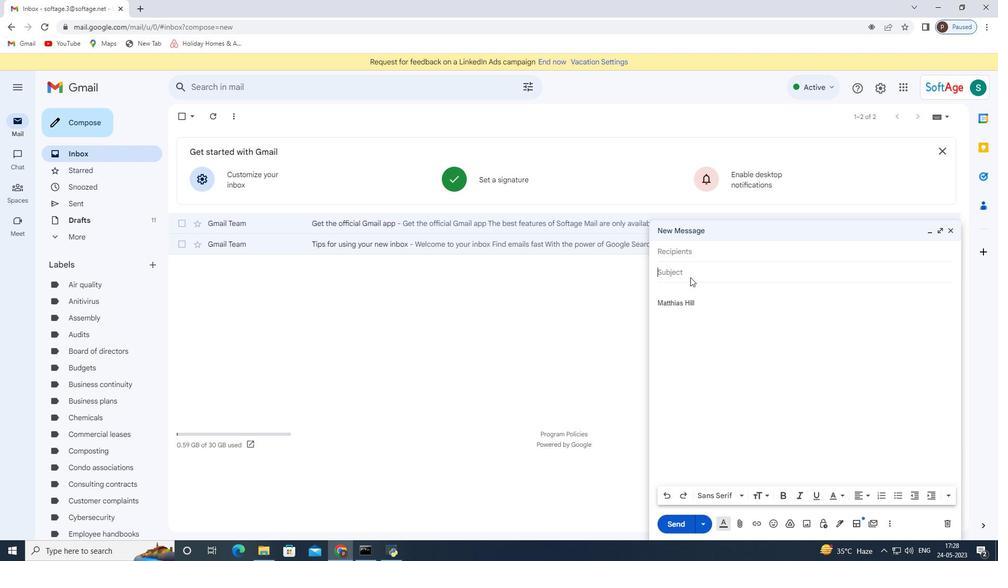 
Action: Mouse pressed left at (693, 281)
Screenshot: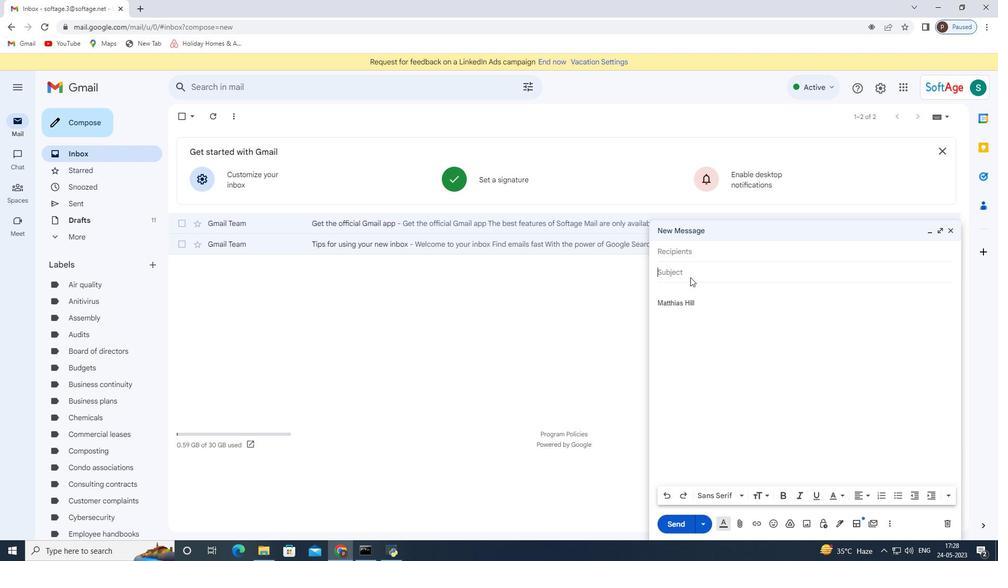
Action: Mouse moved to (693, 275)
Screenshot: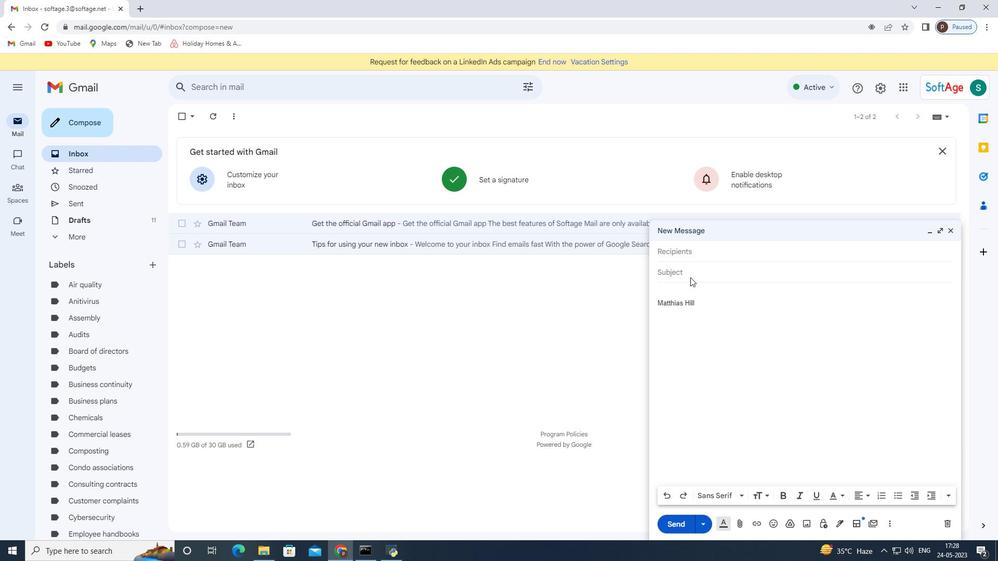 
Action: Mouse pressed left at (693, 275)
Screenshot: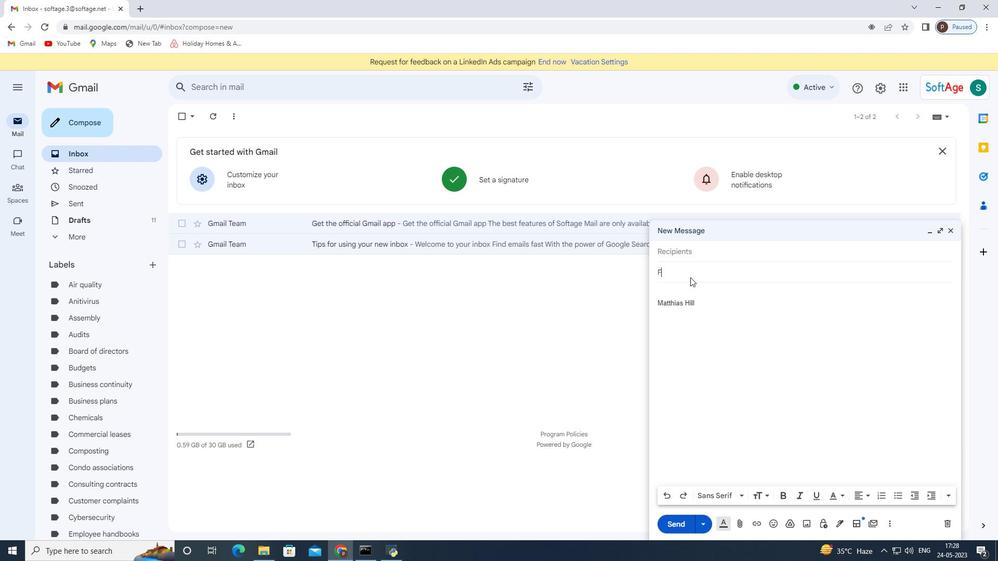
Action: Key pressed <Key.shift>Feedback<Key.space>on<Key.space>a<Key.space>white<Key.space>paper<Key.space><Key.tab><Key.shift>I<Key.space>would<Key.space>like<Key.space>to<Key.space>request<Key.space>a<Key.space>review<Key.space>of<Key.space>the<Key.space>design<Key.space>proposal<Key.space>before<Key.space>it<Key.space>is<Key.space>finlized.<Key.backspace><Key.backspace><Key.backspace><Key.backspace><Key.backspace><Key.backspace>alized.<Key.enter>
Screenshot: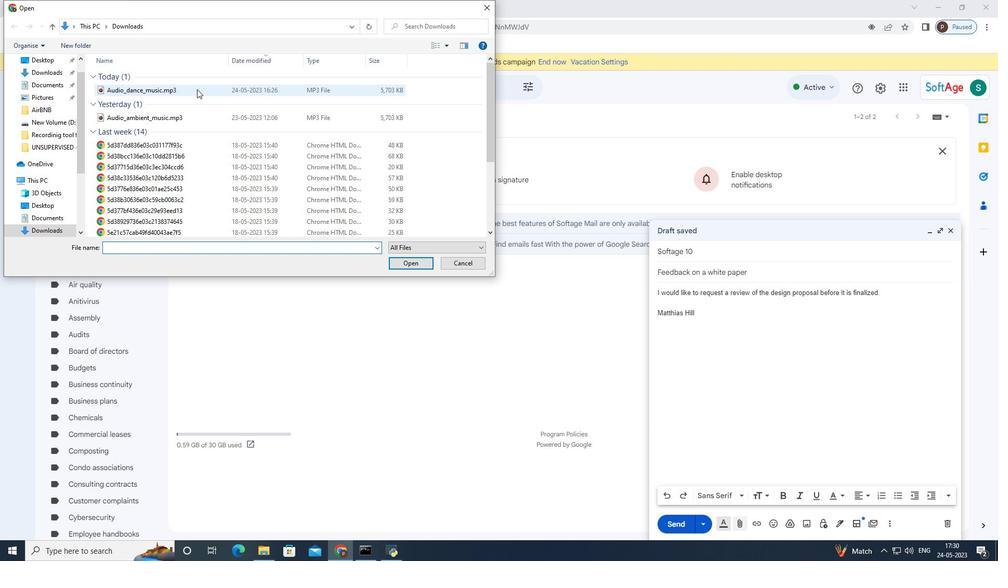 
Action: Mouse moved to (709, 253)
Screenshot: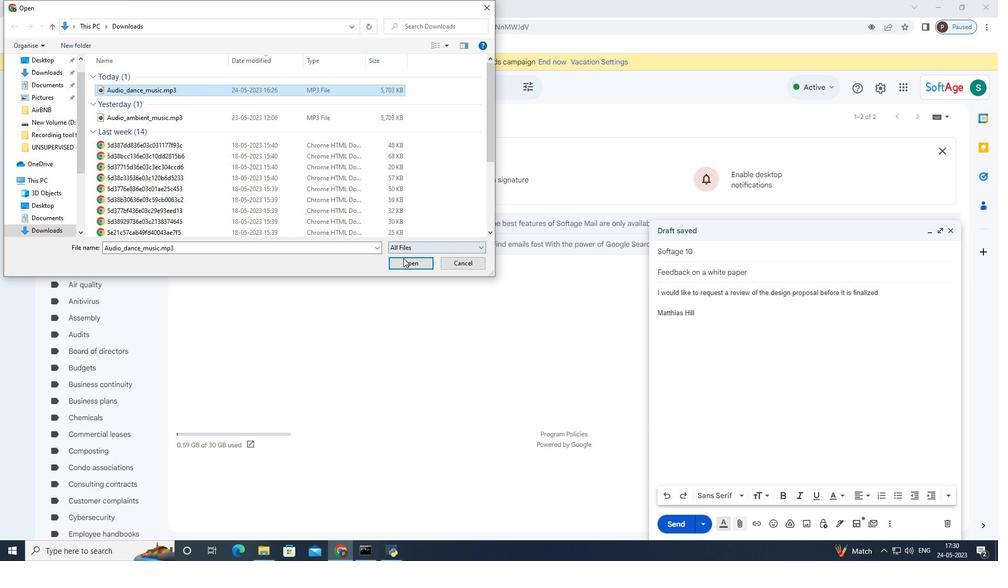 
Action: Mouse pressed left at (709, 253)
Screenshot: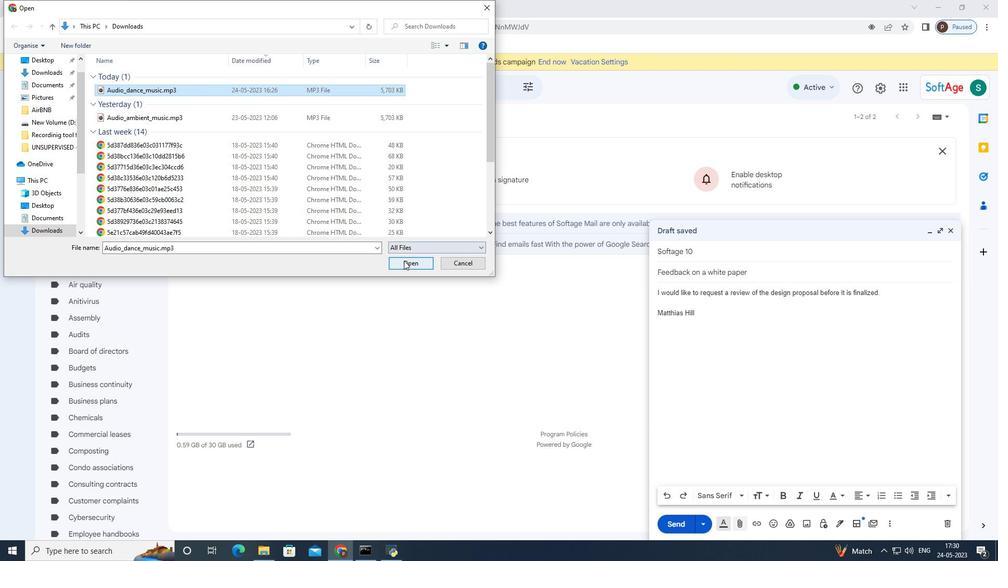 
Action: Key pressed softage.10<Key.shift>@softage.net<Key.enter>
Screenshot: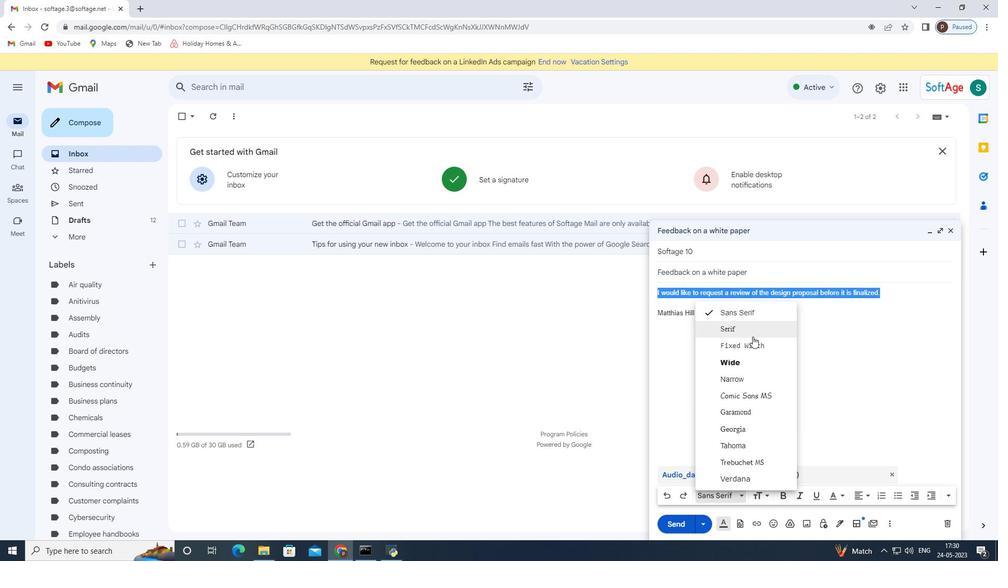 
Action: Mouse moved to (818, 306)
Screenshot: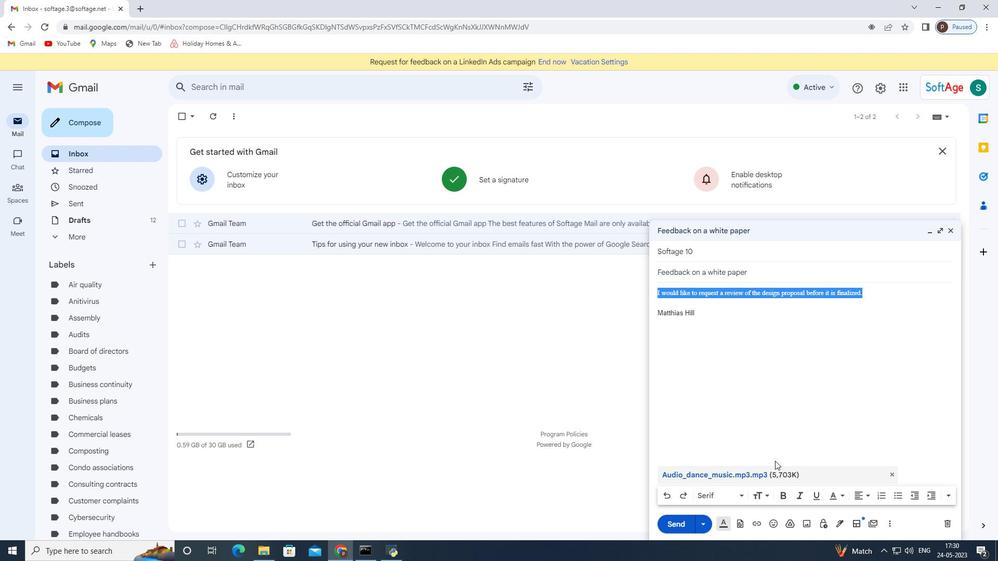 
Action: Mouse pressed left at (818, 306)
Screenshot: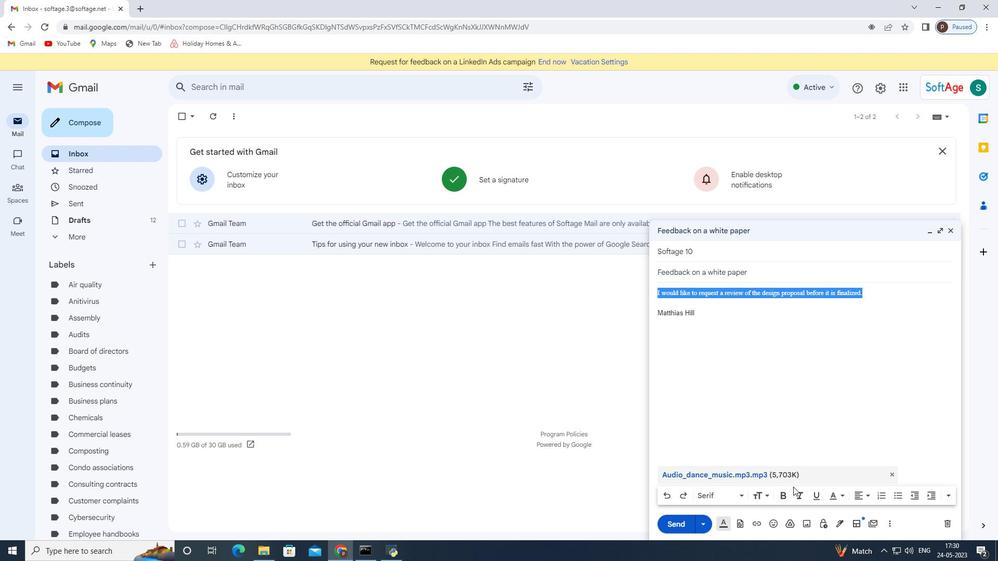
Action: Mouse moved to (737, 520)
Screenshot: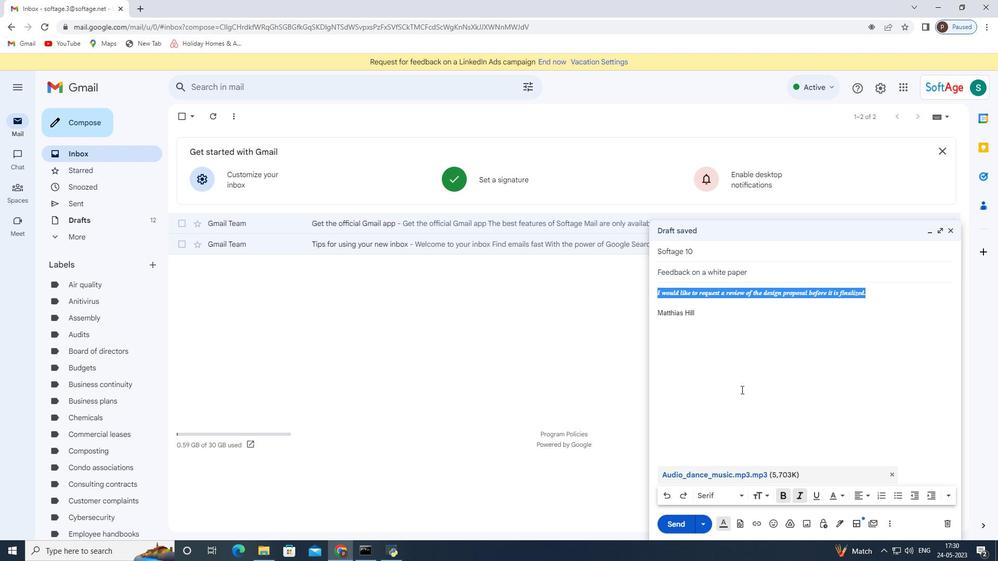 
Action: Mouse pressed left at (737, 520)
Screenshot: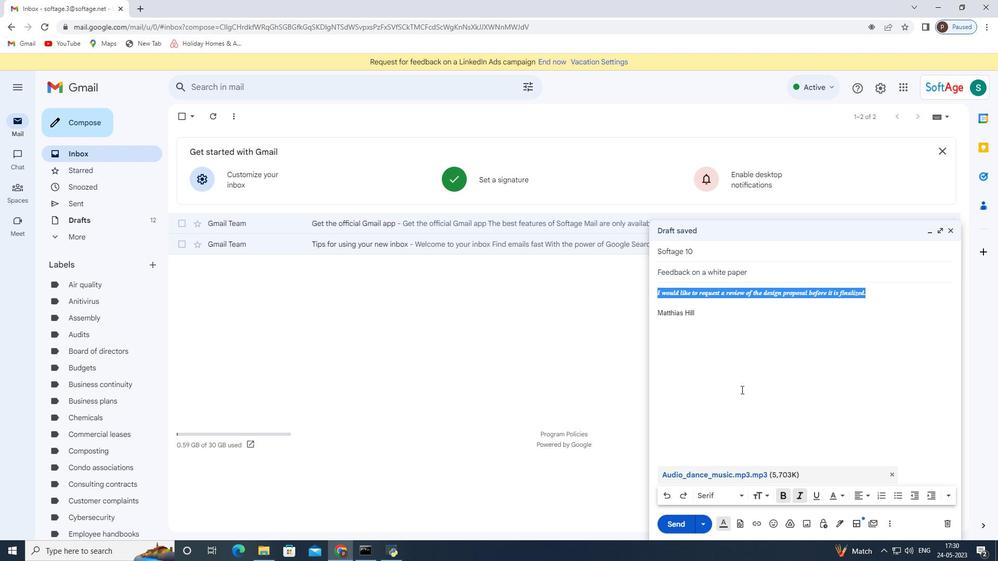 
Action: Mouse moved to (159, 91)
Screenshot: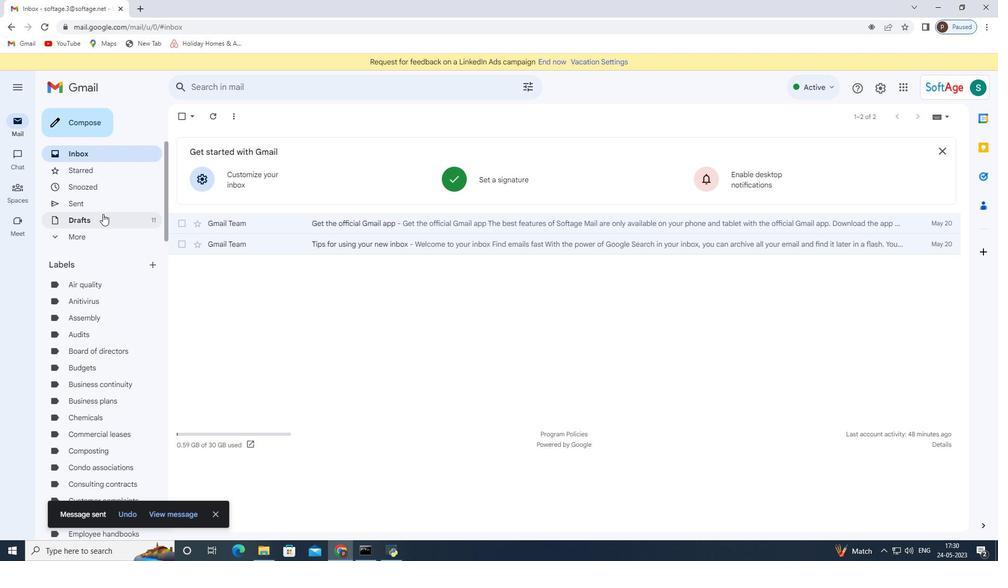 
Action: Mouse pressed left at (159, 91)
Screenshot: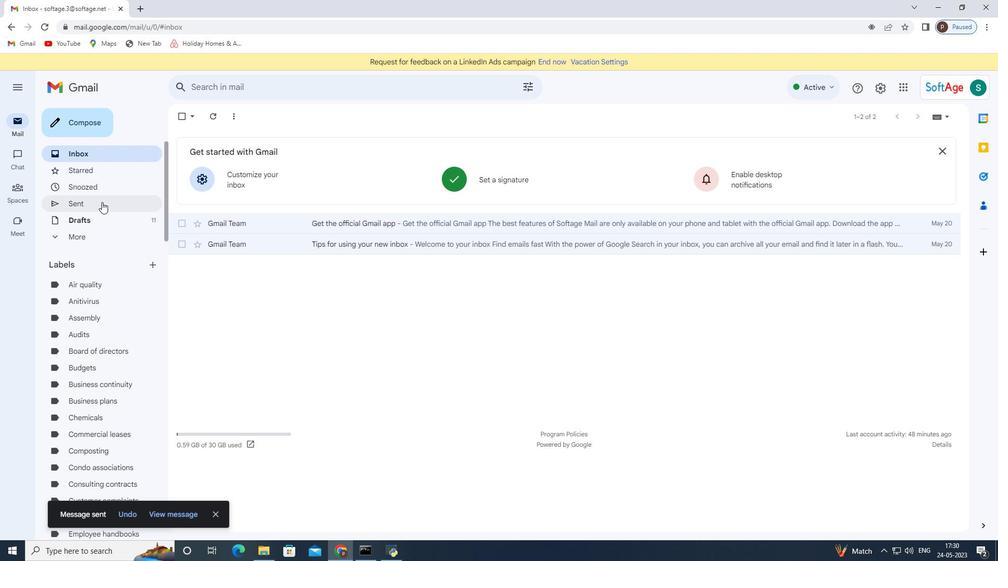 
Action: Mouse moved to (410, 266)
Screenshot: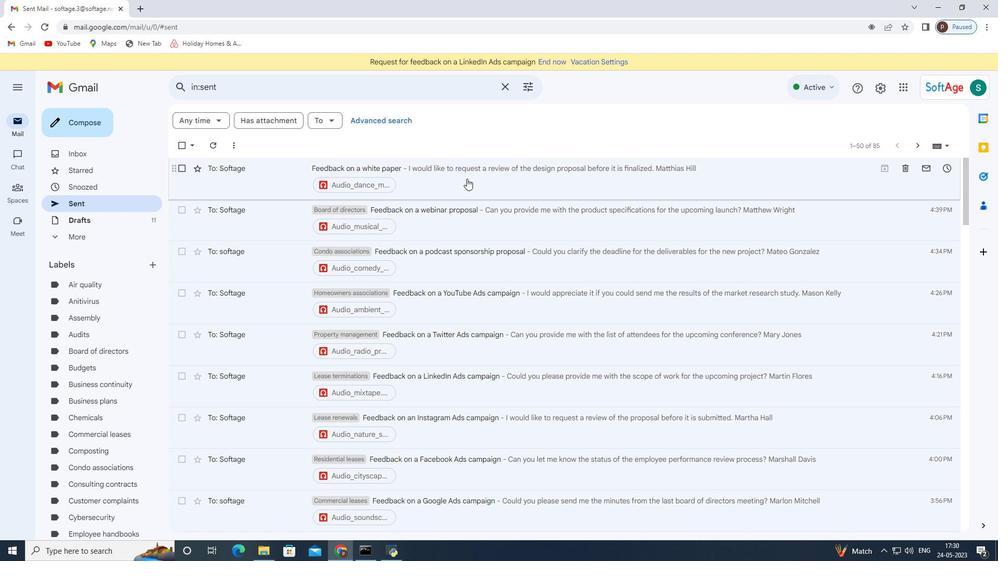 
Action: Mouse pressed left at (410, 266)
Screenshot: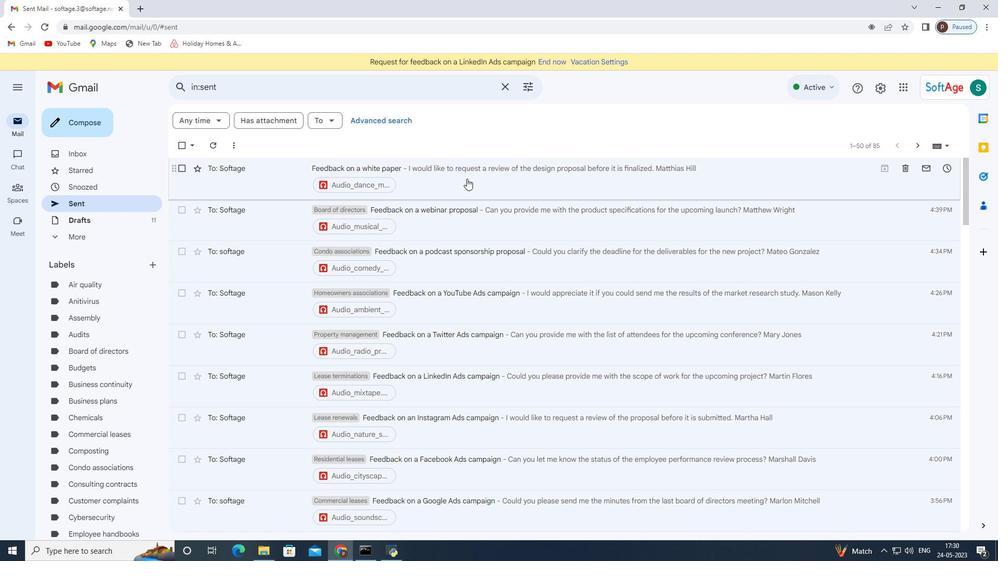 
Action: Mouse moved to (790, 293)
Screenshot: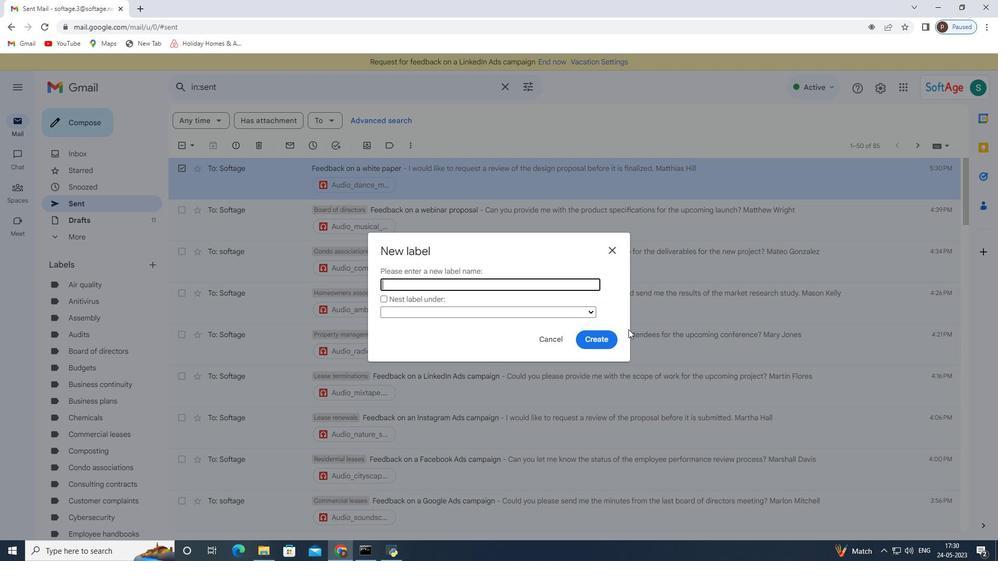 
Action: Mouse pressed left at (790, 293)
Screenshot: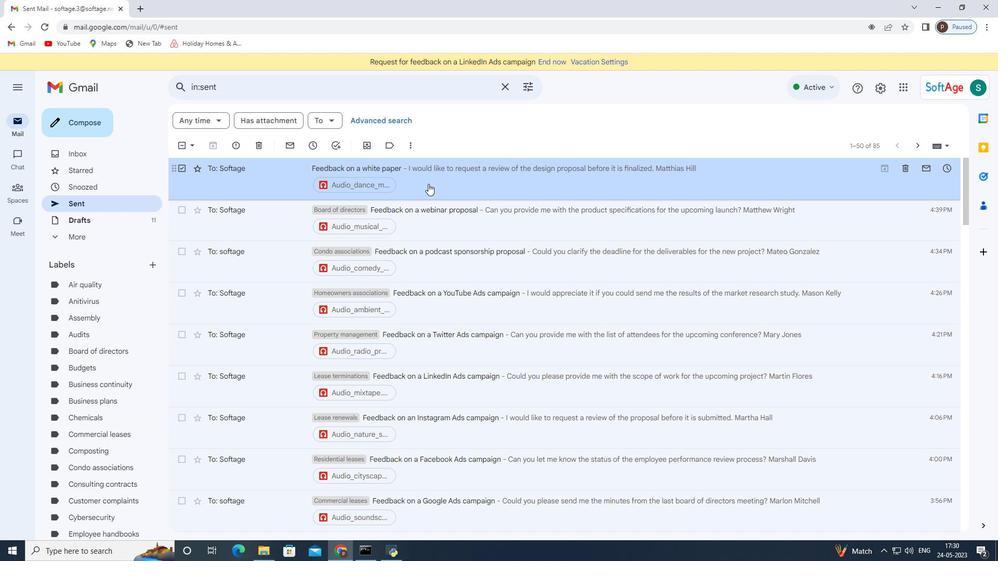 
Action: Mouse pressed left at (790, 293)
Screenshot: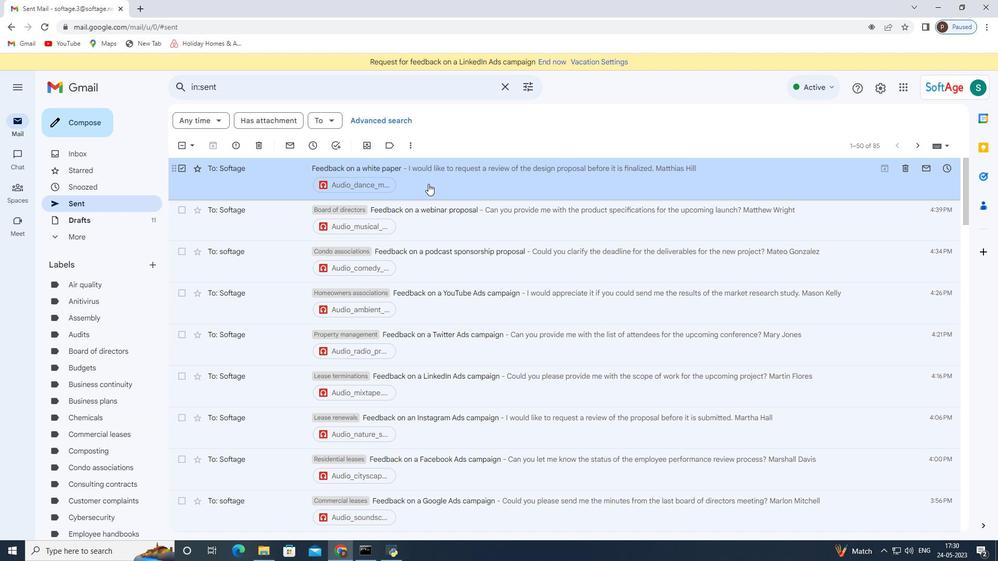 
Action: Mouse pressed left at (790, 293)
Screenshot: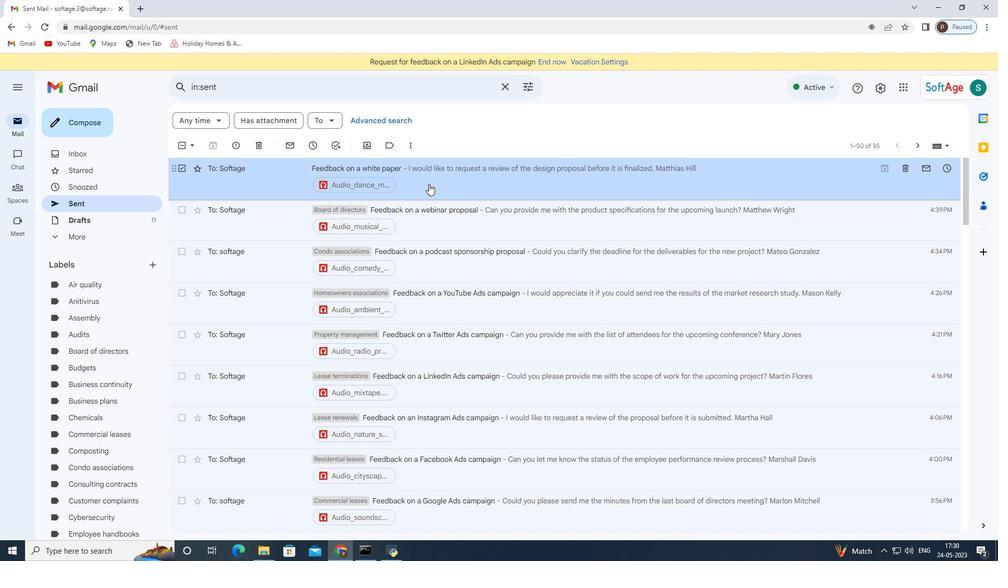 
Action: Mouse moved to (743, 495)
Screenshot: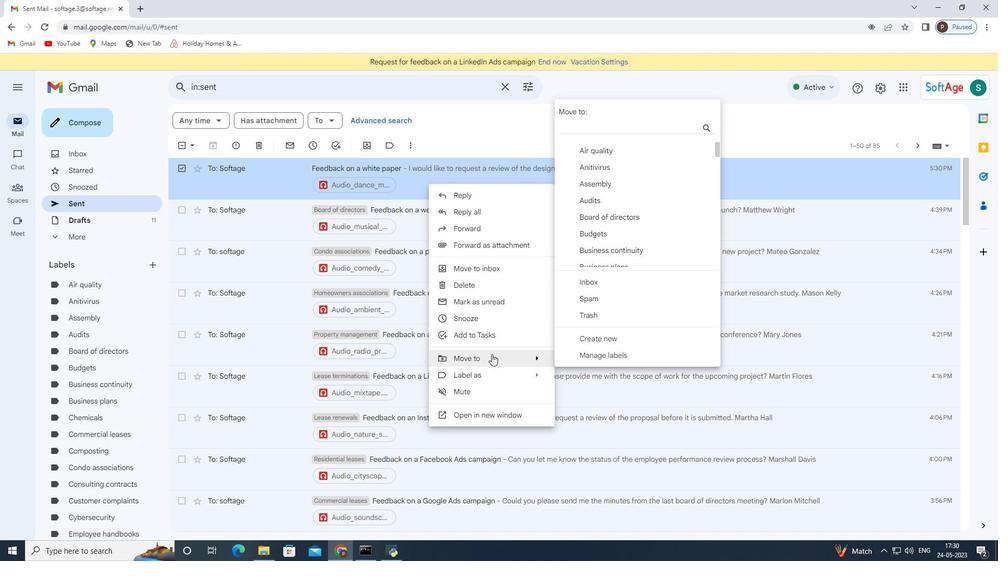 
Action: Mouse pressed left at (743, 495)
Screenshot: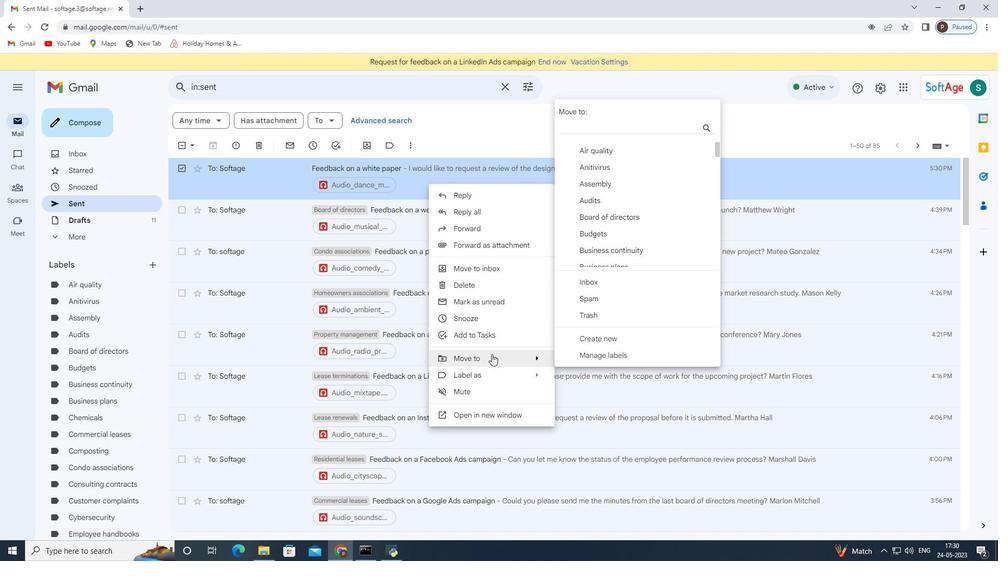 
Action: Mouse moved to (746, 331)
Screenshot: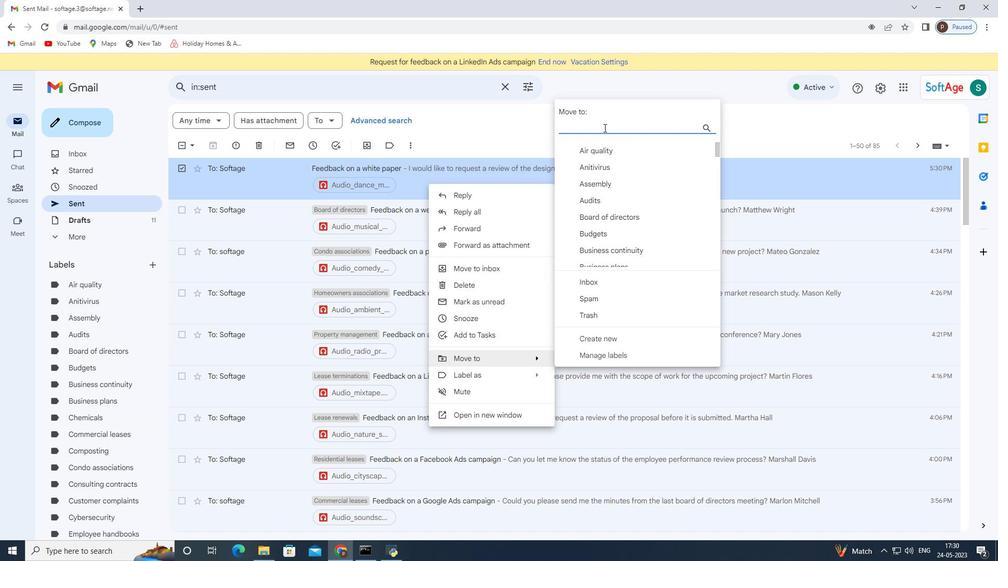 
Action: Mouse pressed left at (746, 331)
Screenshot: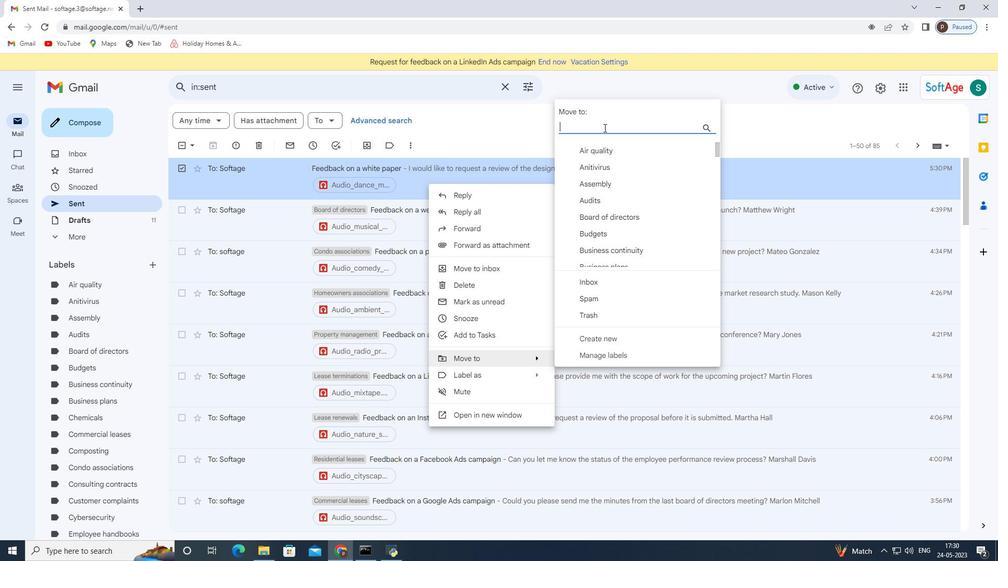 
Action: Mouse moved to (784, 496)
Screenshot: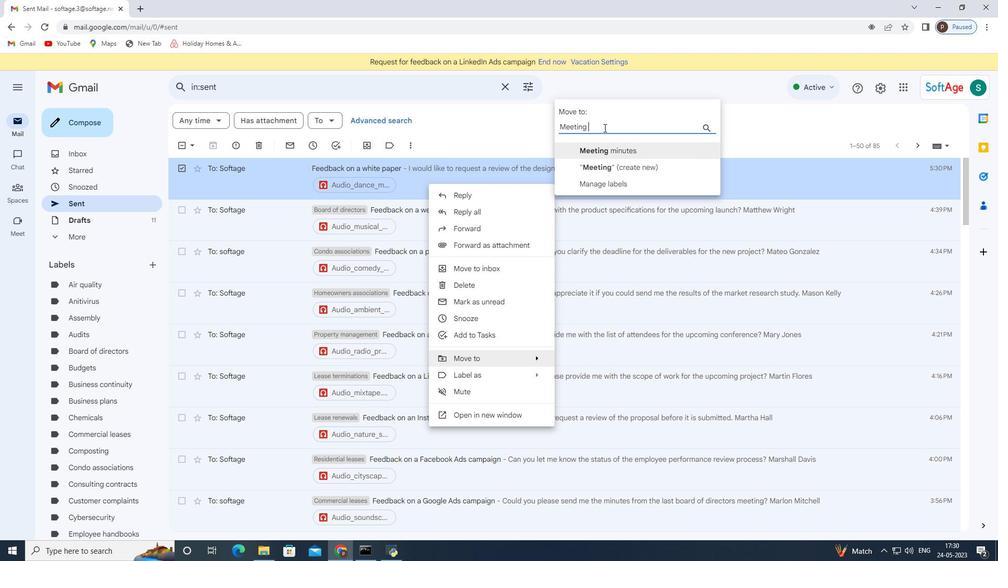 
Action: Mouse pressed left at (784, 496)
Screenshot: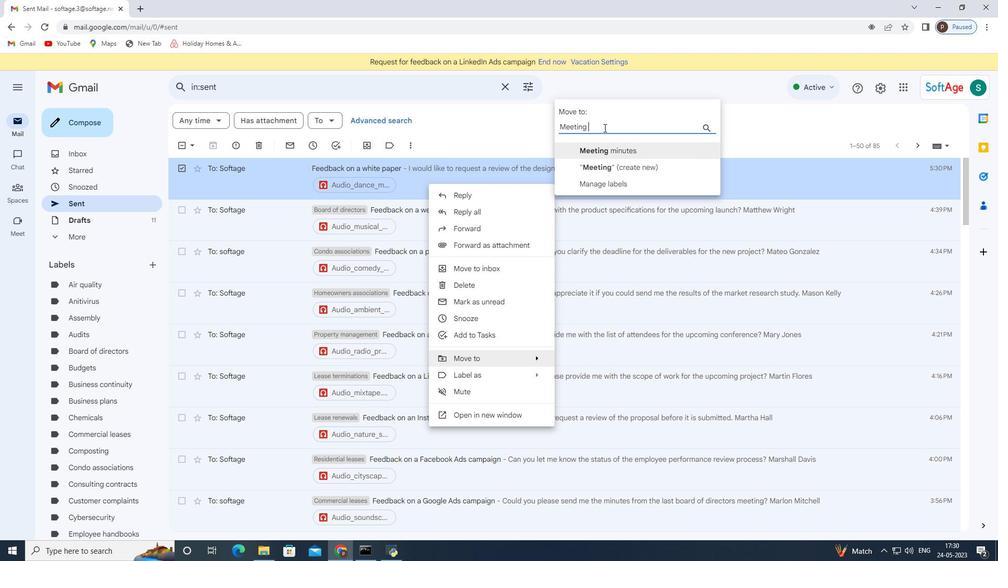 
Action: Mouse moved to (800, 494)
Screenshot: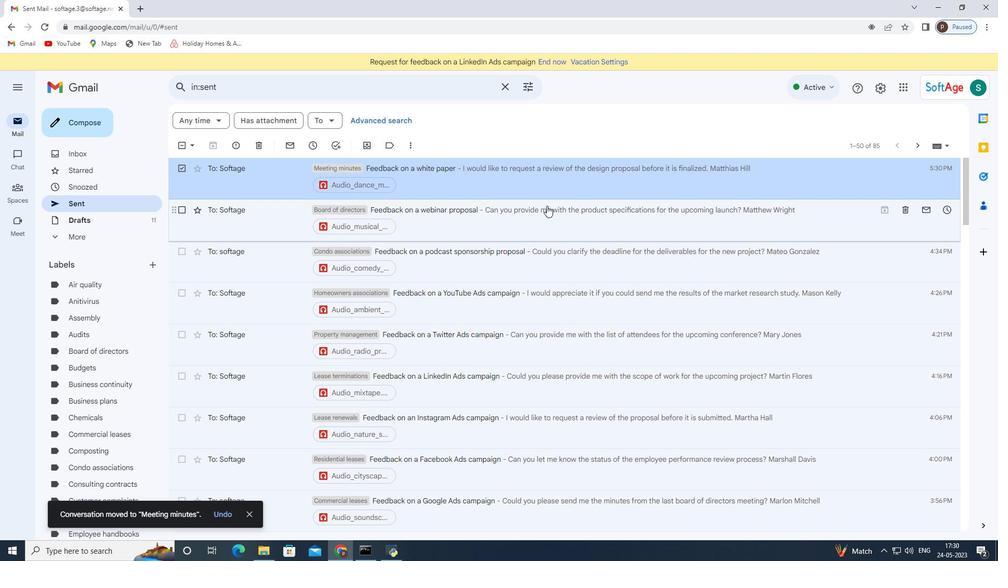 
Action: Mouse pressed left at (800, 494)
Screenshot: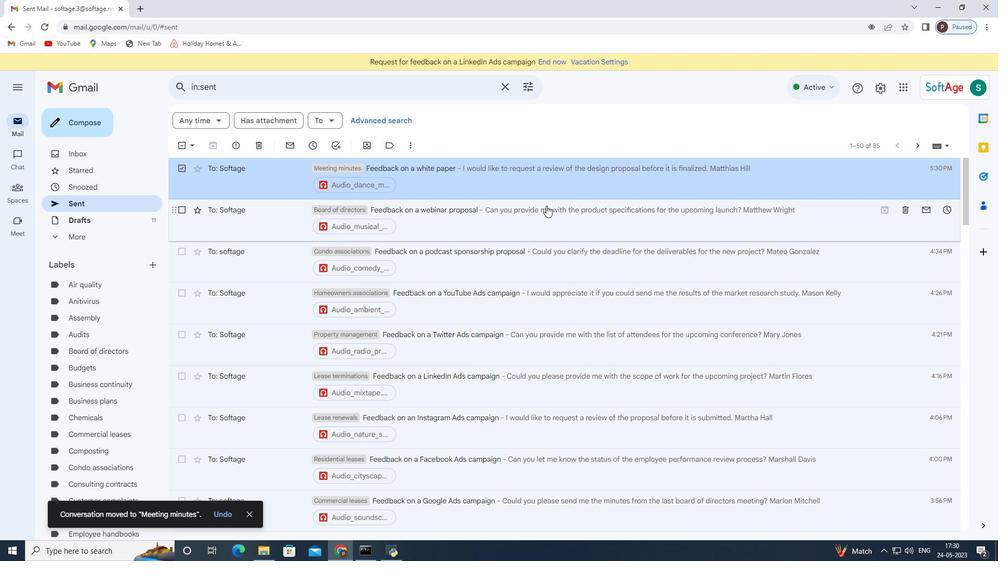 
Action: Mouse moved to (745, 376)
Screenshot: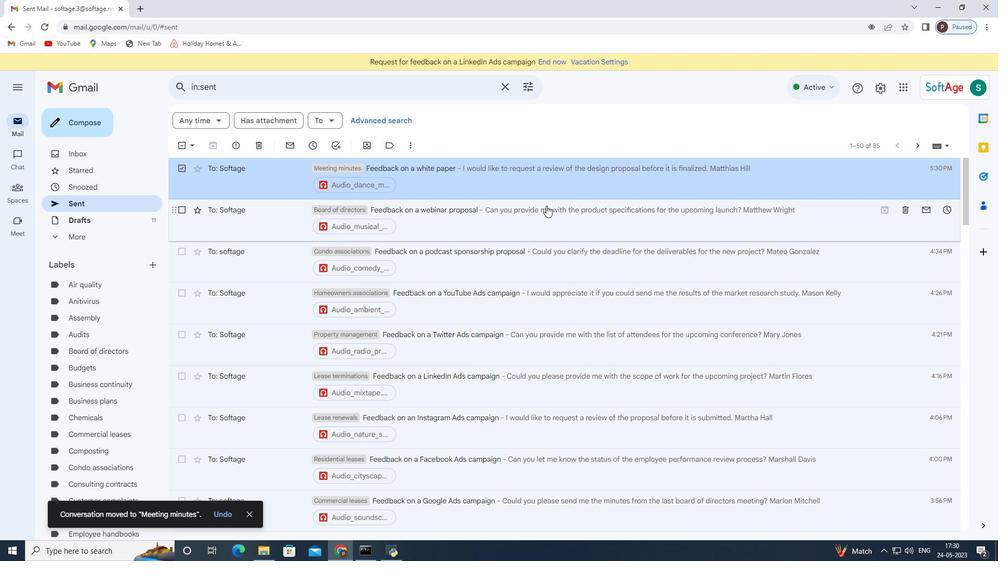 
Action: Mouse pressed left at (745, 376)
Screenshot: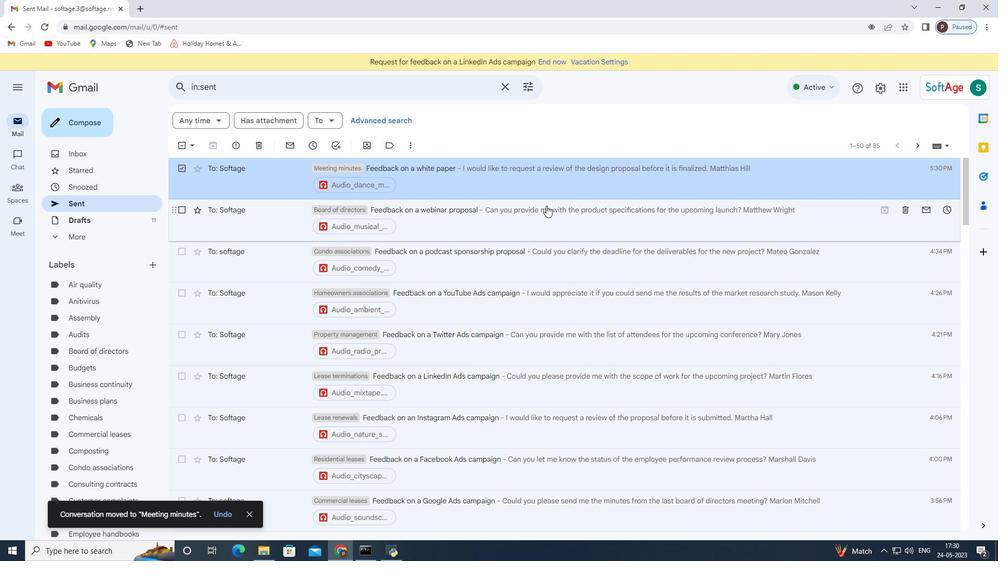 
Action: Mouse moved to (679, 519)
Screenshot: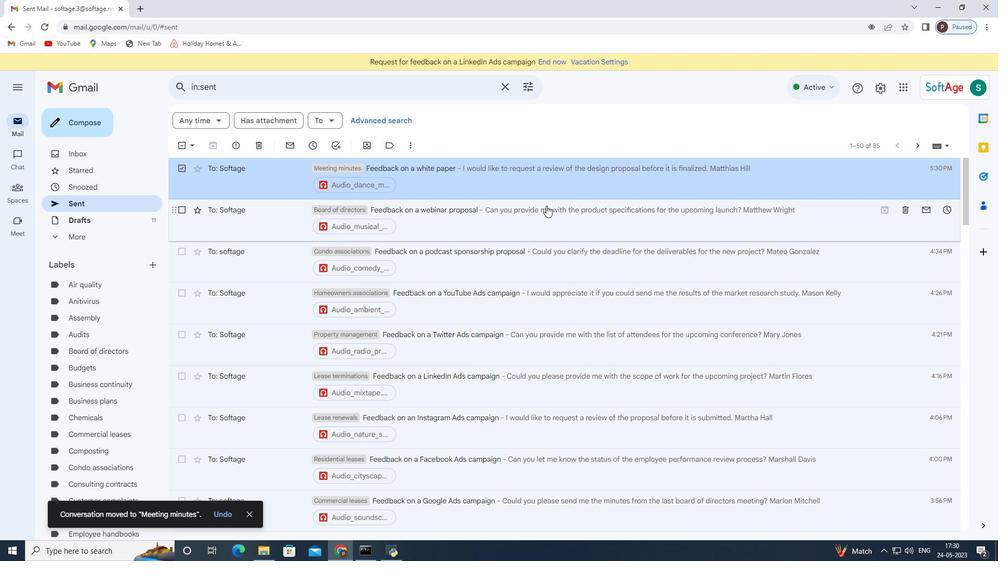 
Action: Mouse pressed left at (679, 519)
Screenshot: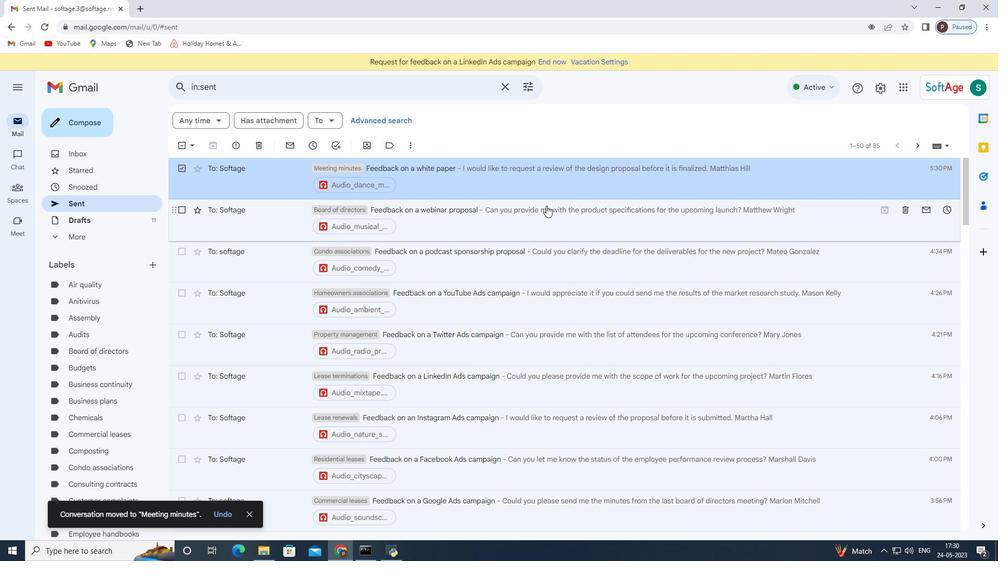 
Action: Mouse moved to (119, 200)
Screenshot: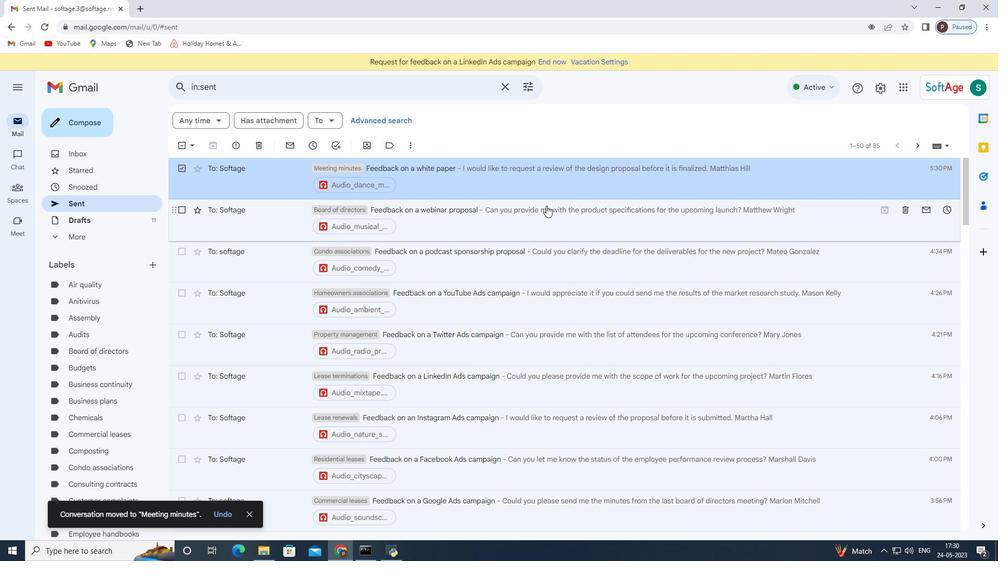 
Action: Mouse pressed left at (119, 200)
Screenshot: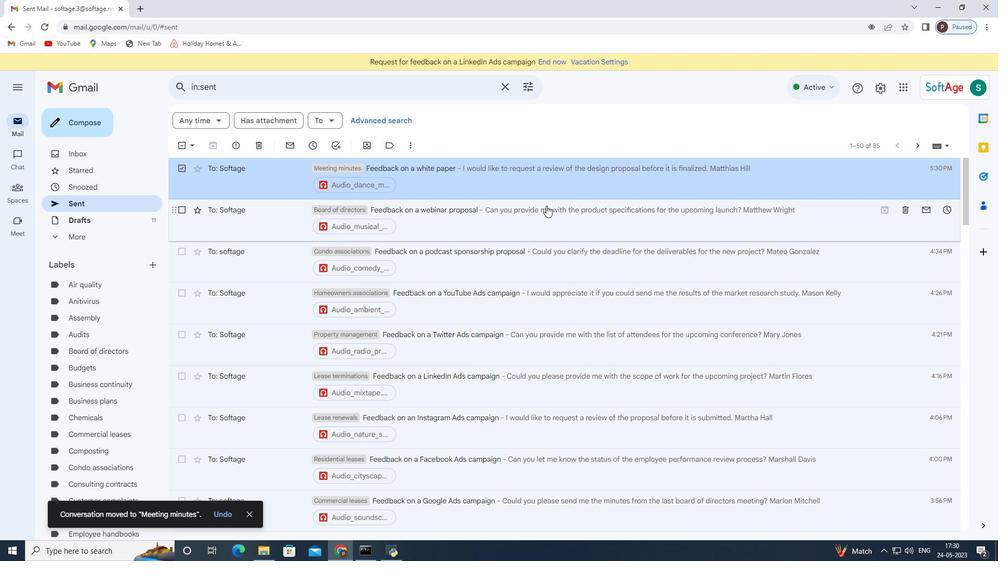 
Action: Mouse moved to (464, 184)
Screenshot: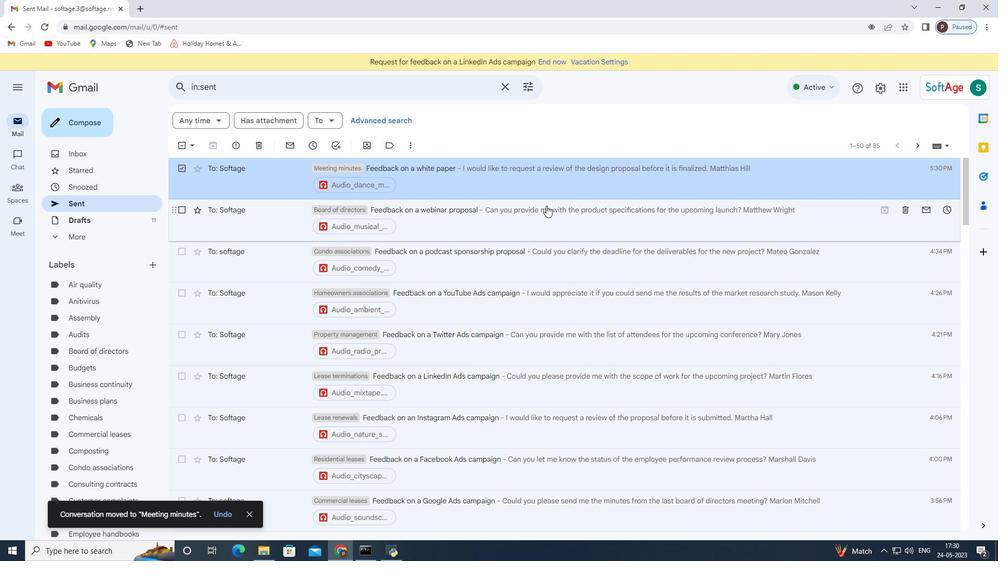 
Action: Mouse pressed right at (464, 184)
Screenshot: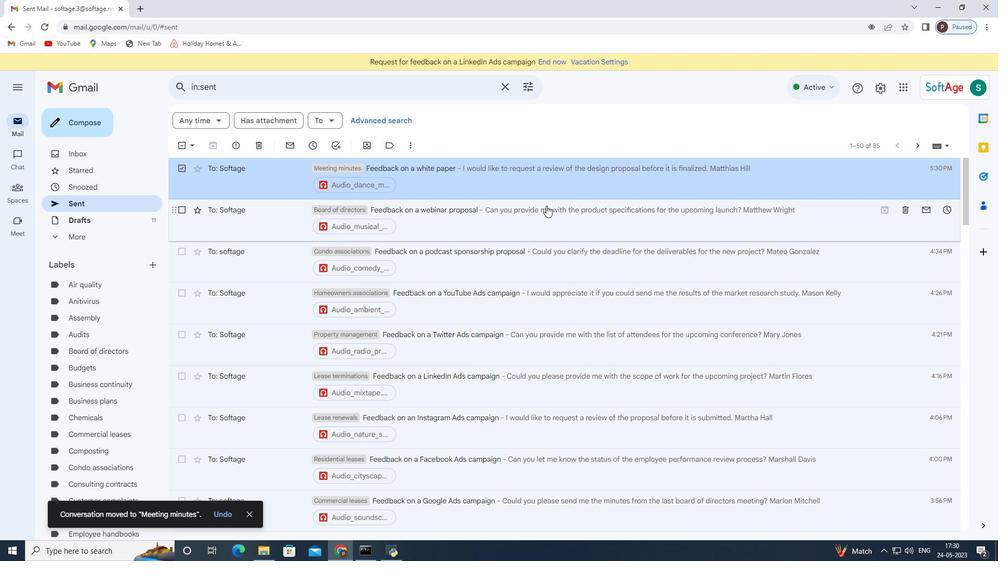 
Action: Mouse moved to (502, 352)
Screenshot: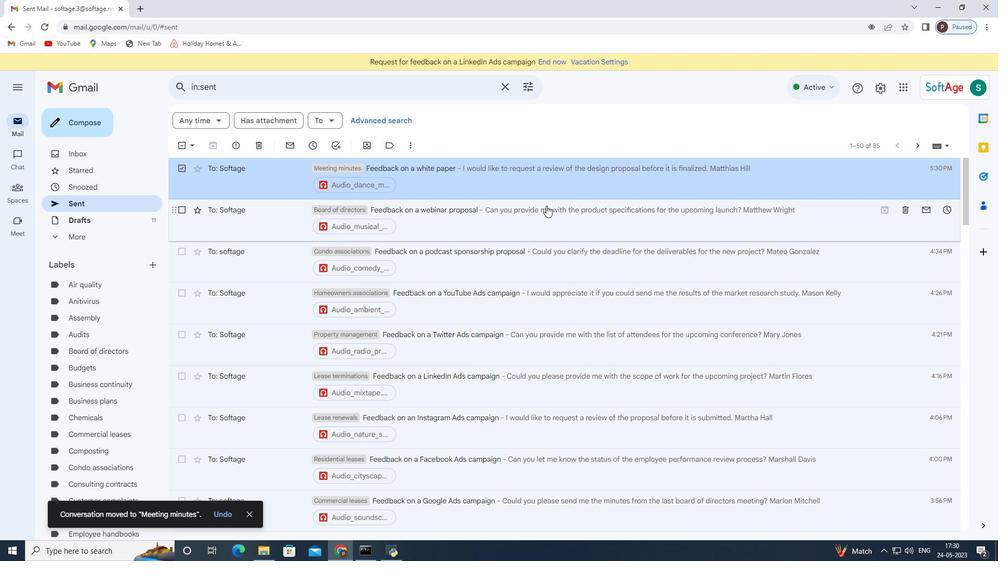 
Action: Mouse pressed left at (502, 352)
Screenshot: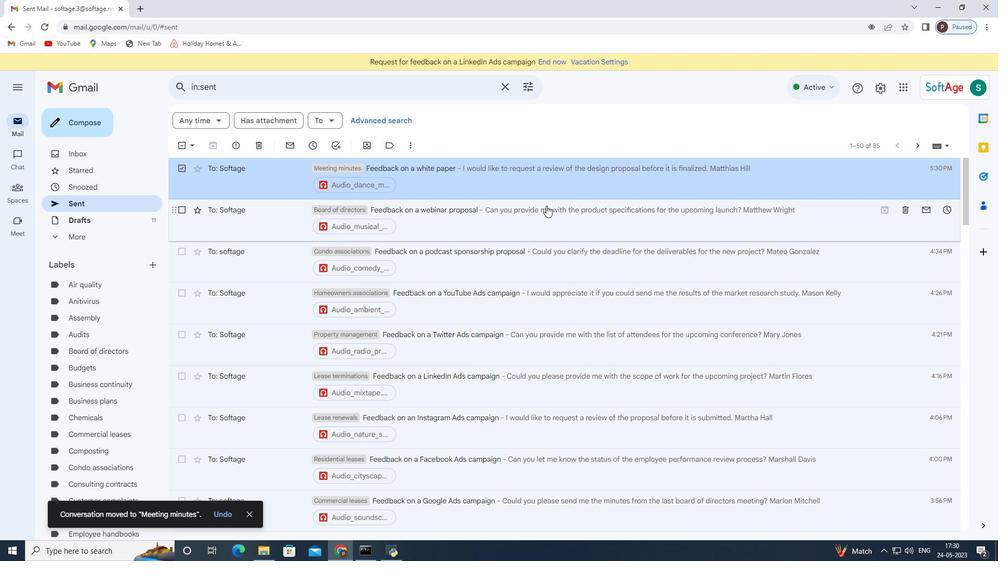 
Action: Mouse moved to (658, 338)
Screenshot: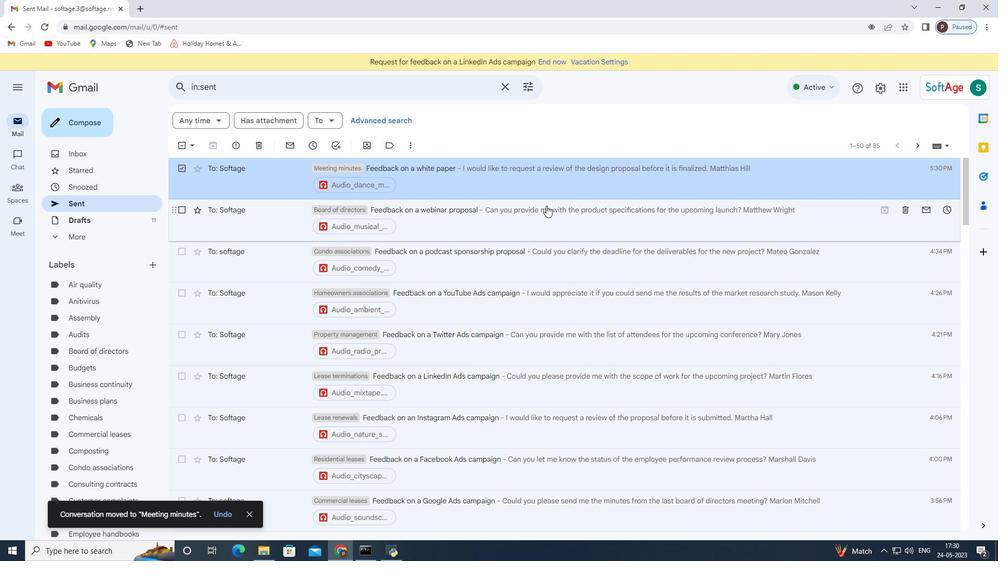 
Action: Mouse pressed left at (658, 338)
Screenshot: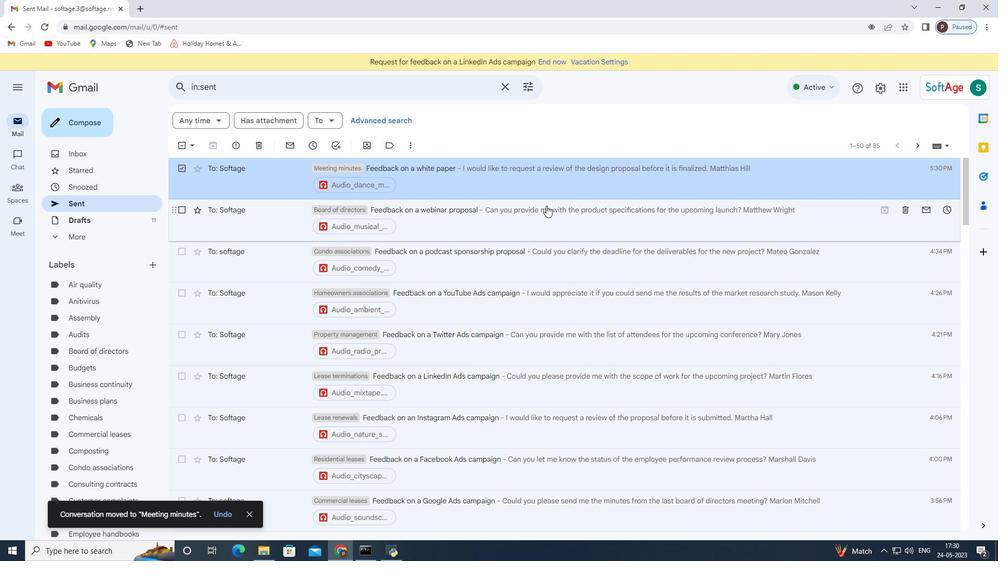 
Action: Mouse moved to (397, 285)
Screenshot: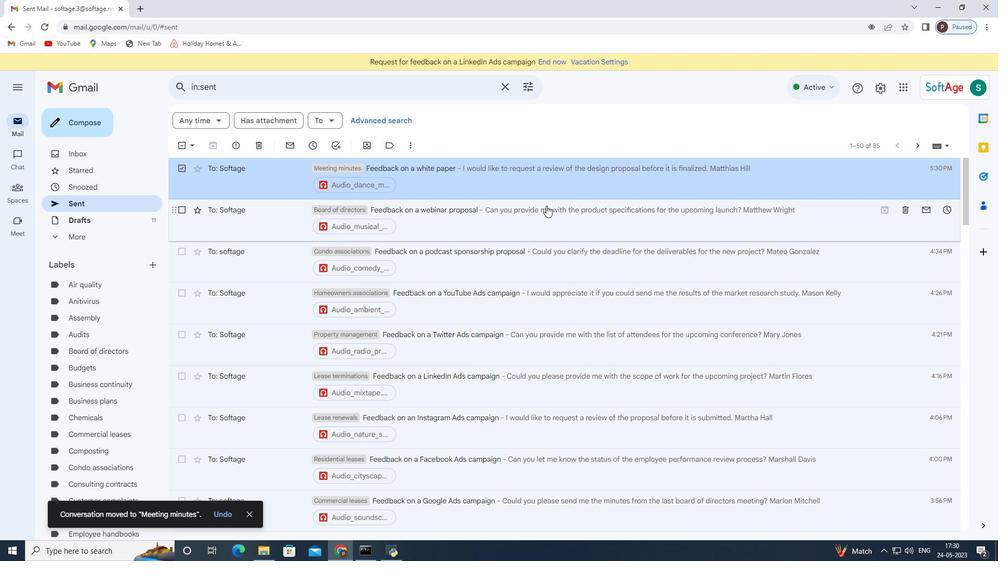 
Action: Mouse pressed left at (397, 285)
Screenshot: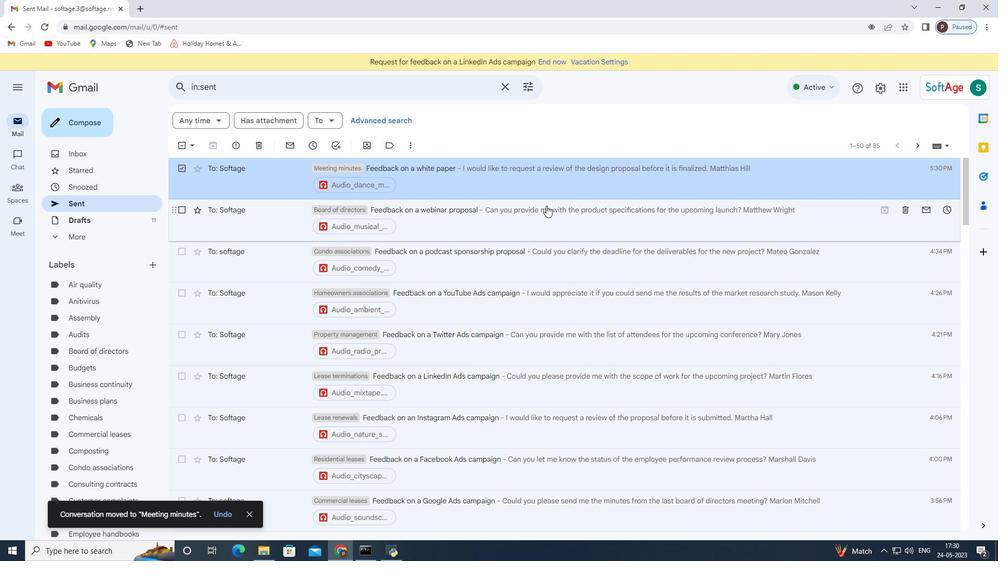 
Action: Key pressed <Key.shift>Meeting<Key.space>minutes
Screenshot: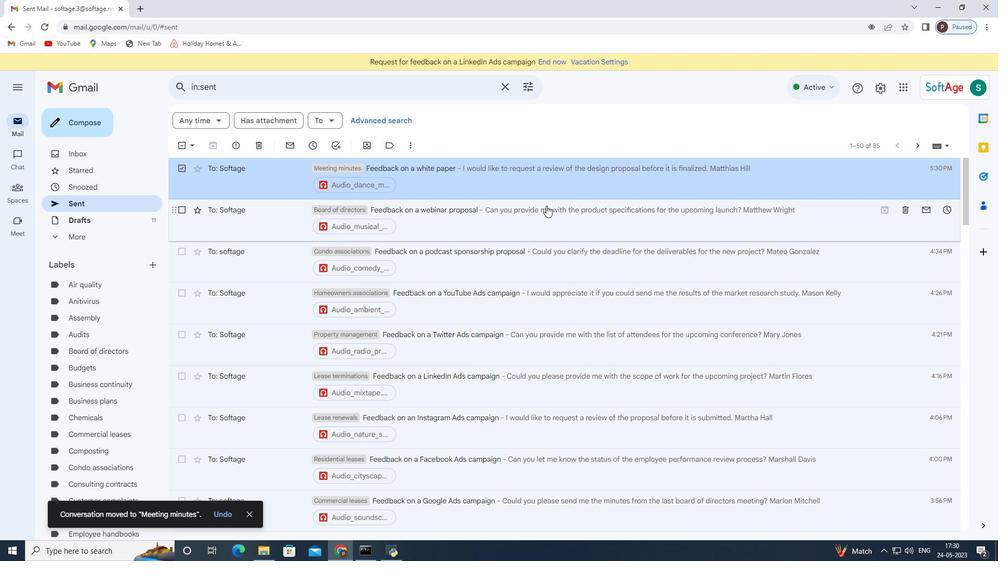 
Action: Mouse moved to (597, 342)
Screenshot: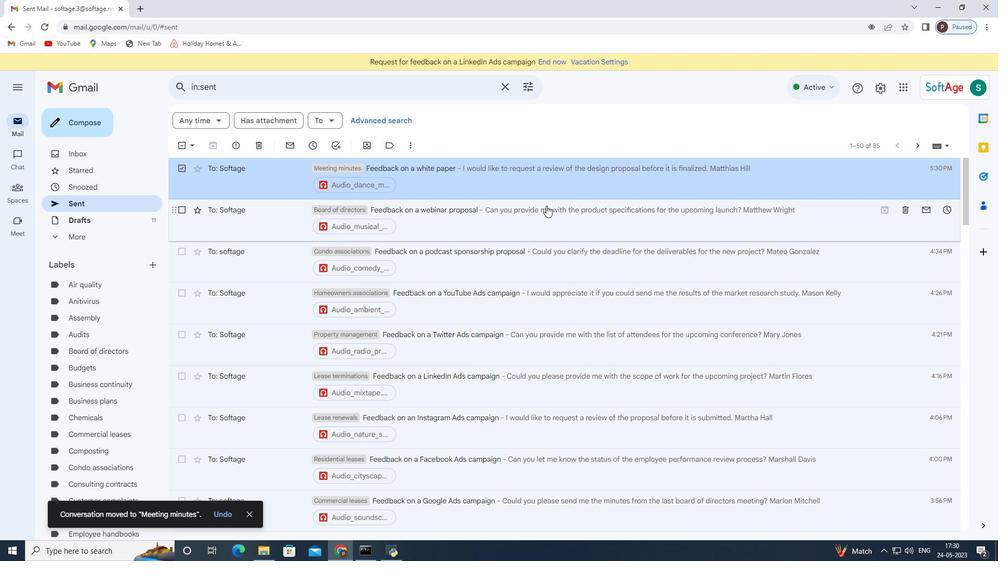 
Action: Mouse pressed left at (597, 342)
Screenshot: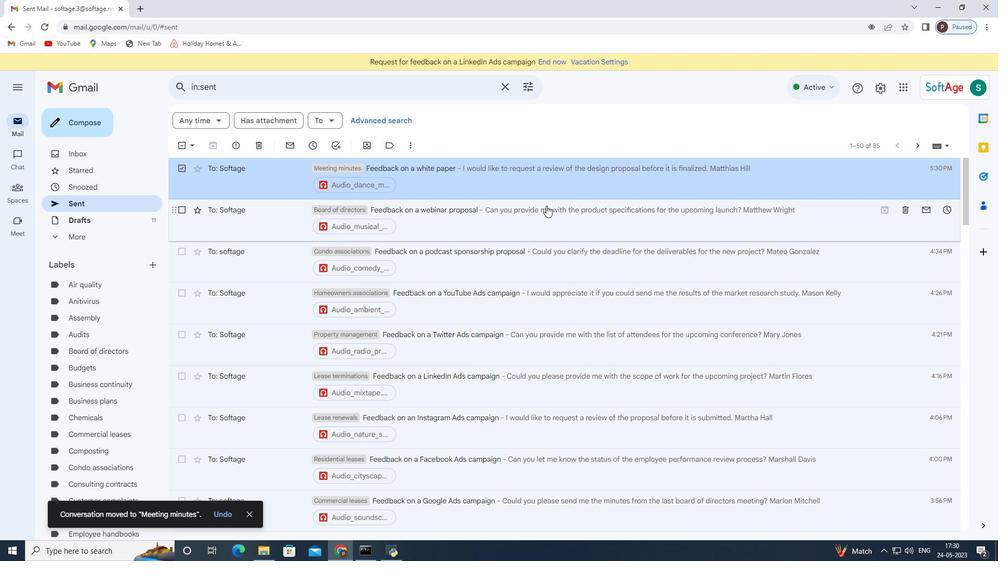 
Action: Mouse moved to (884, 91)
Screenshot: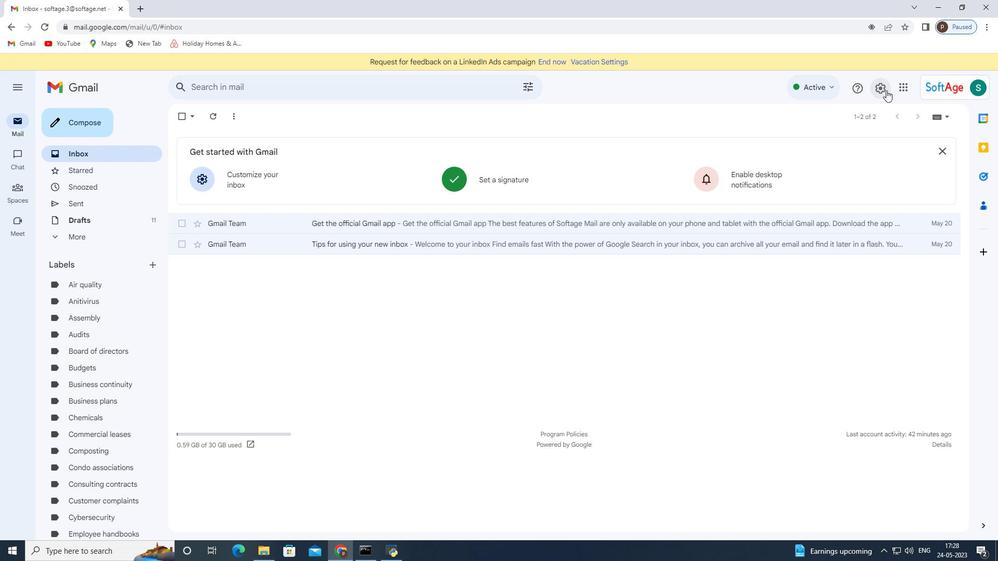 
Action: Mouse pressed left at (884, 91)
Screenshot: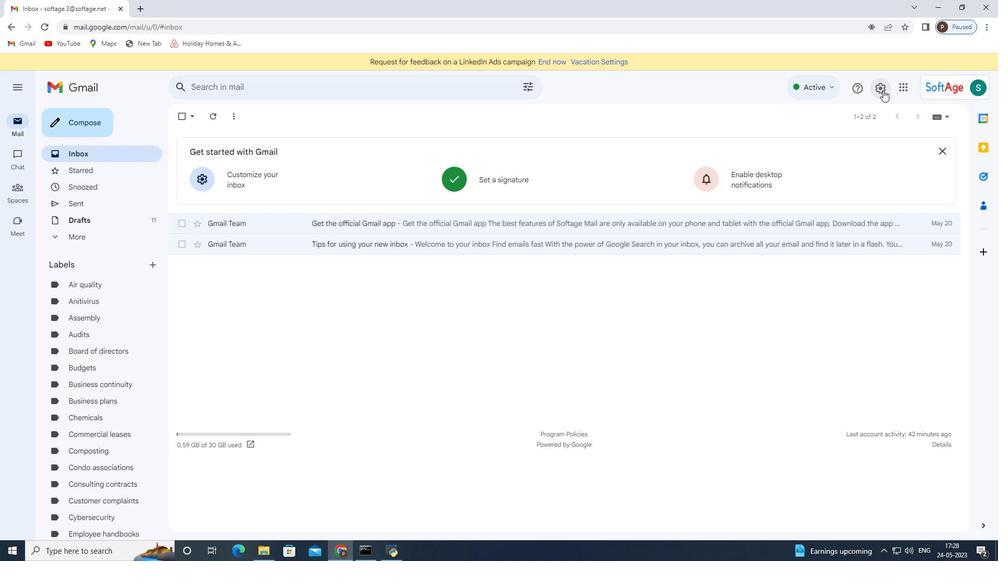 
Action: Mouse moved to (879, 139)
Screenshot: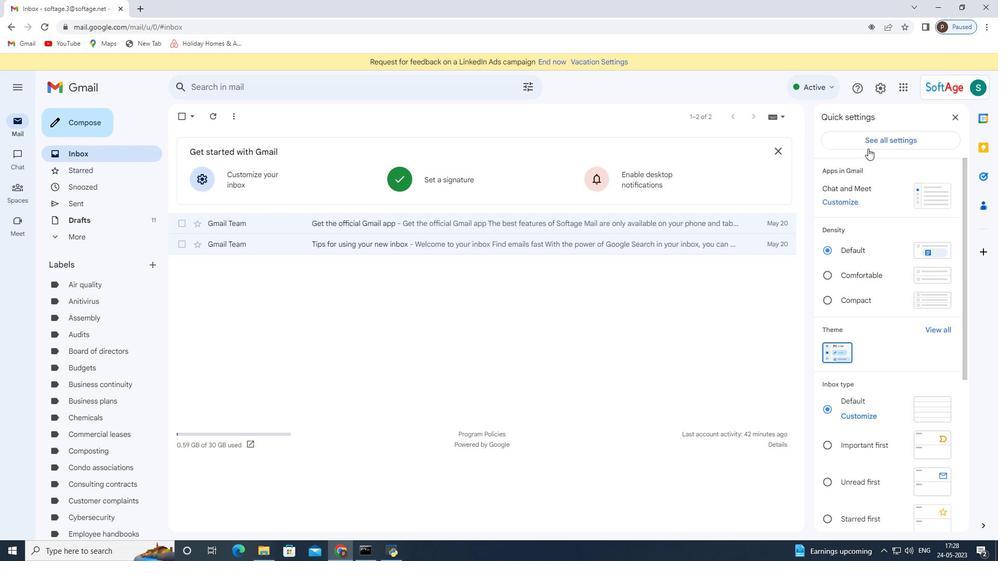 
Action: Mouse pressed left at (879, 139)
Screenshot: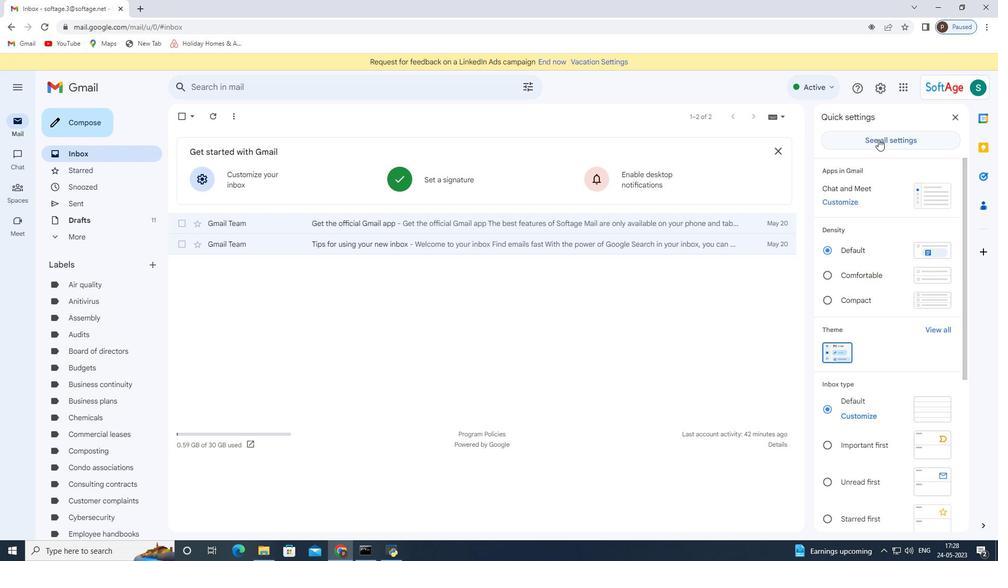 
Action: Mouse moved to (398, 347)
Screenshot: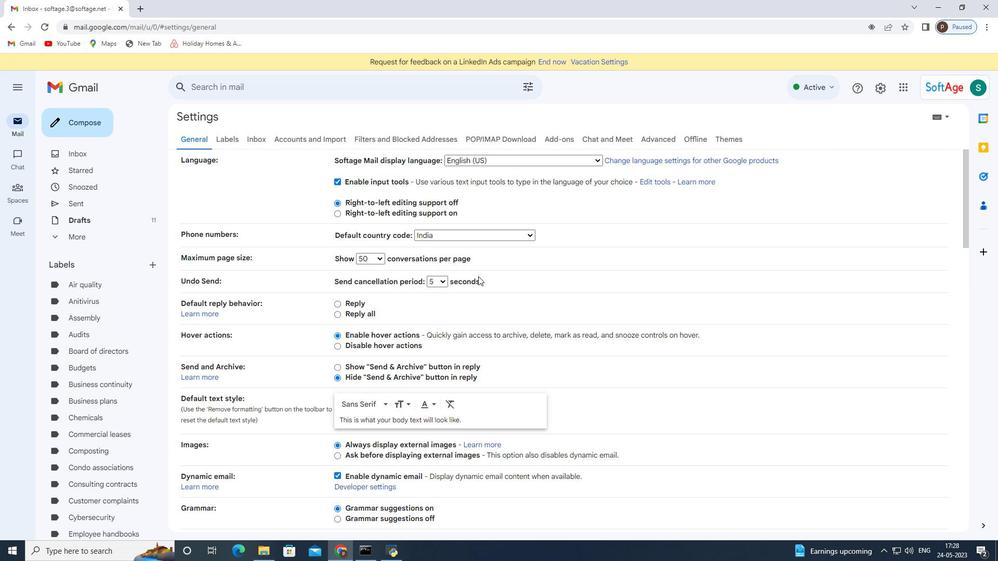 
Action: Mouse scrolled (398, 346) with delta (0, 0)
Screenshot: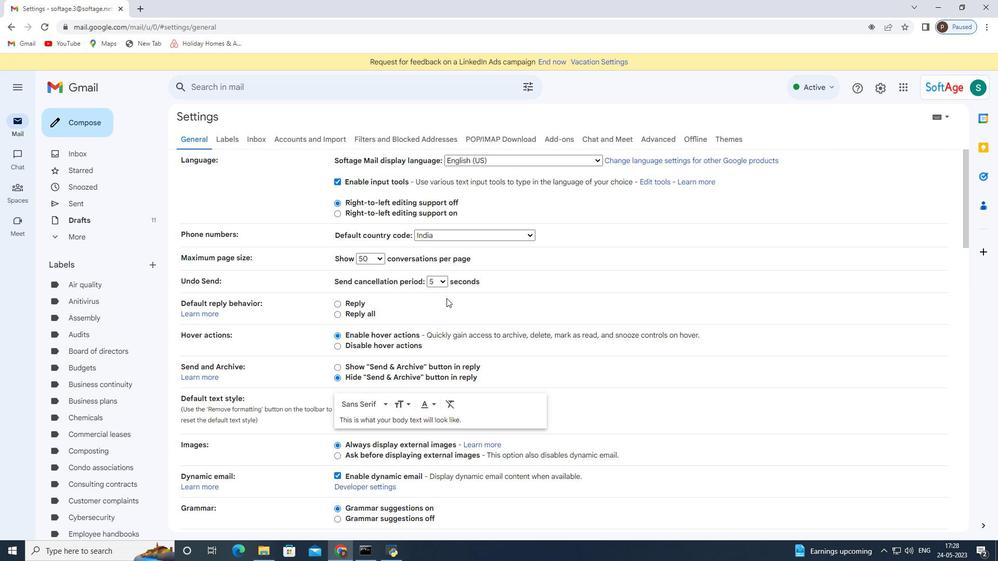 
Action: Mouse moved to (396, 351)
Screenshot: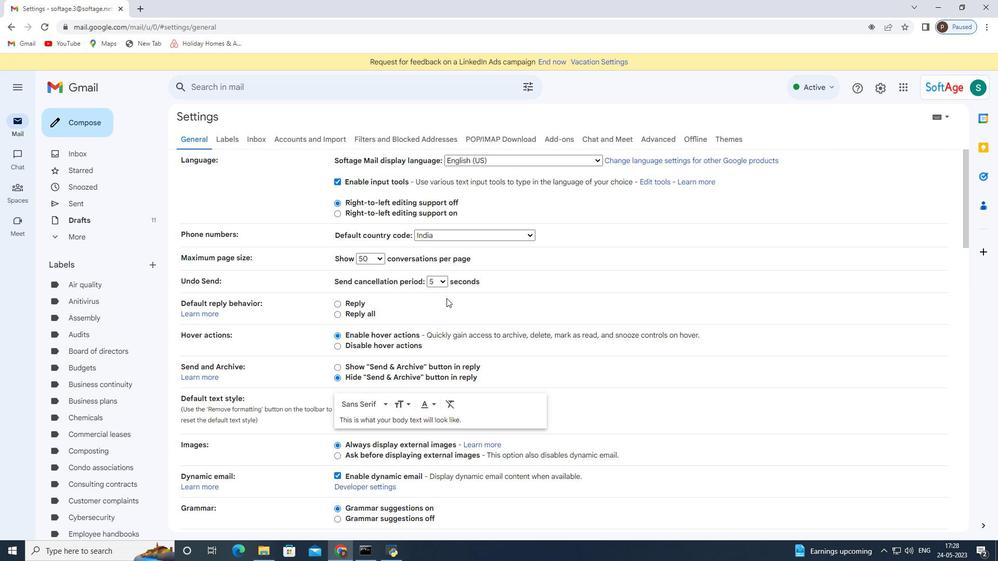 
Action: Mouse scrolled (396, 349) with delta (0, 0)
Screenshot: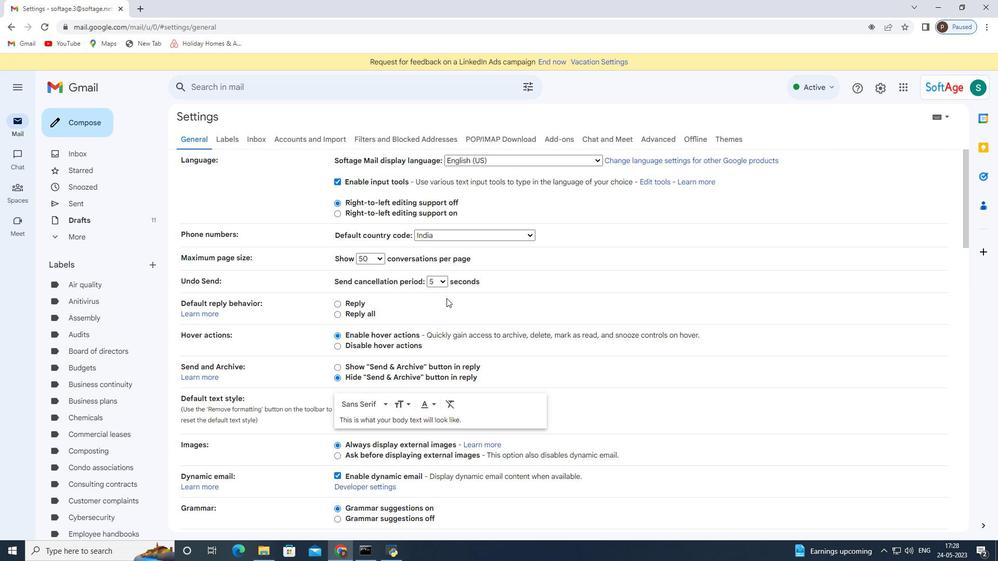
Action: Mouse moved to (395, 356)
Screenshot: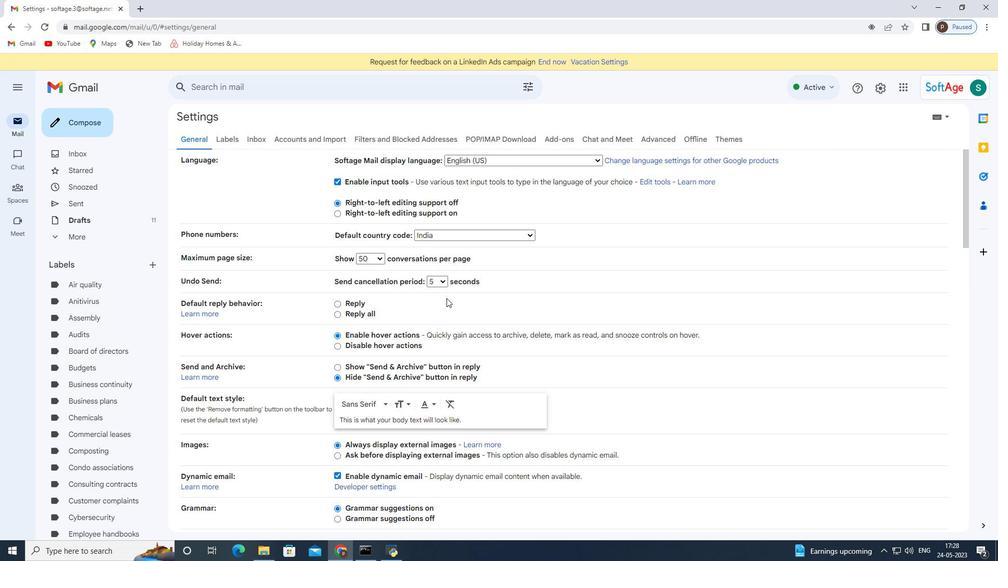 
Action: Mouse scrolled (395, 357) with delta (0, 0)
Screenshot: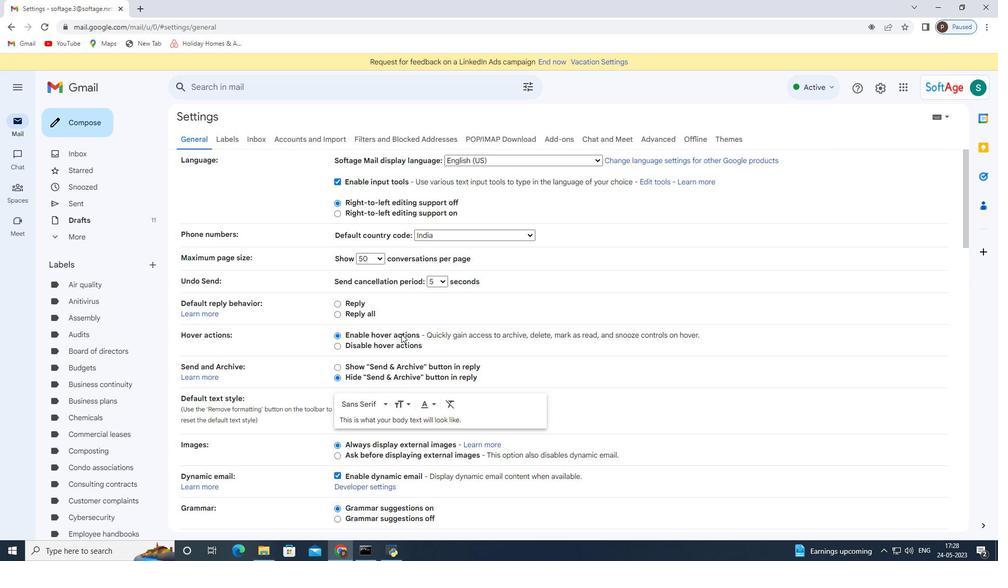 
Action: Mouse moved to (398, 359)
Screenshot: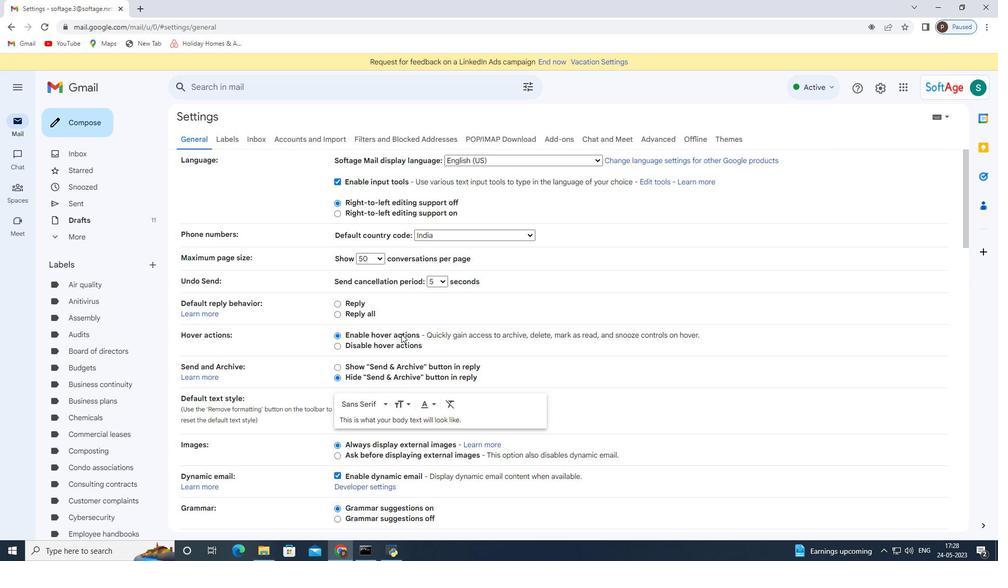 
Action: Mouse scrolled (395, 357) with delta (0, 0)
Screenshot: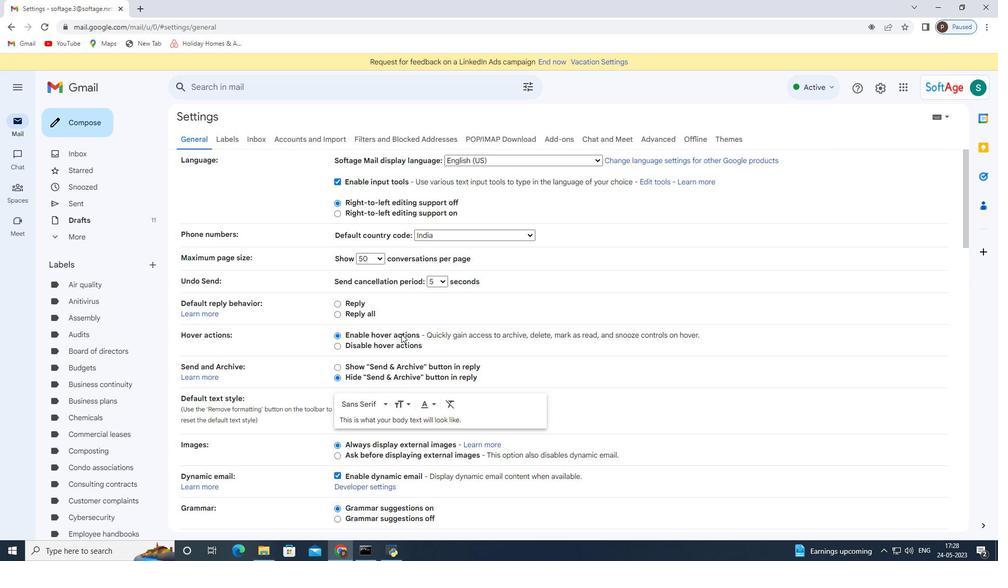 
Action: Mouse moved to (453, 362)
Screenshot: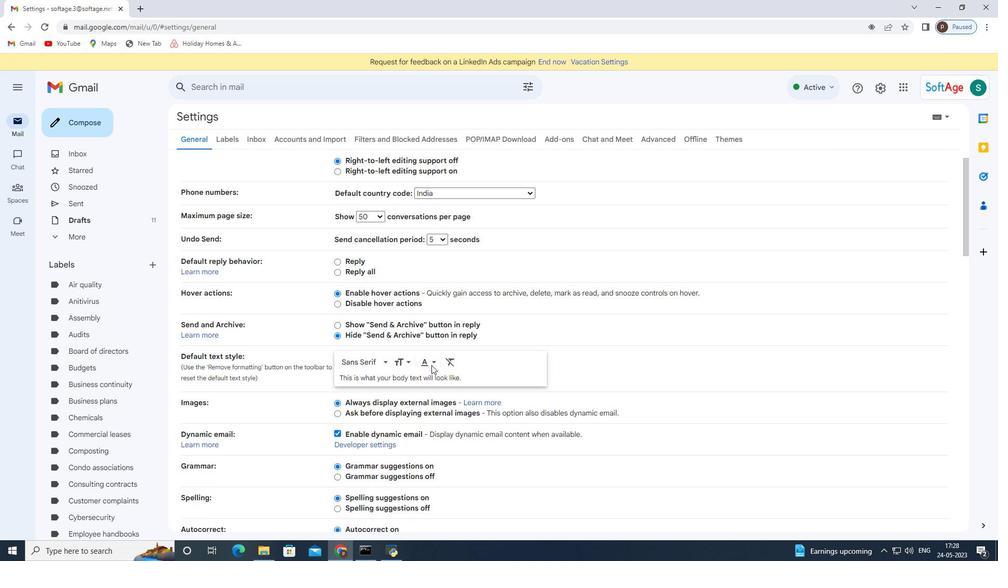 
Action: Mouse scrolled (453, 362) with delta (0, 0)
Screenshot: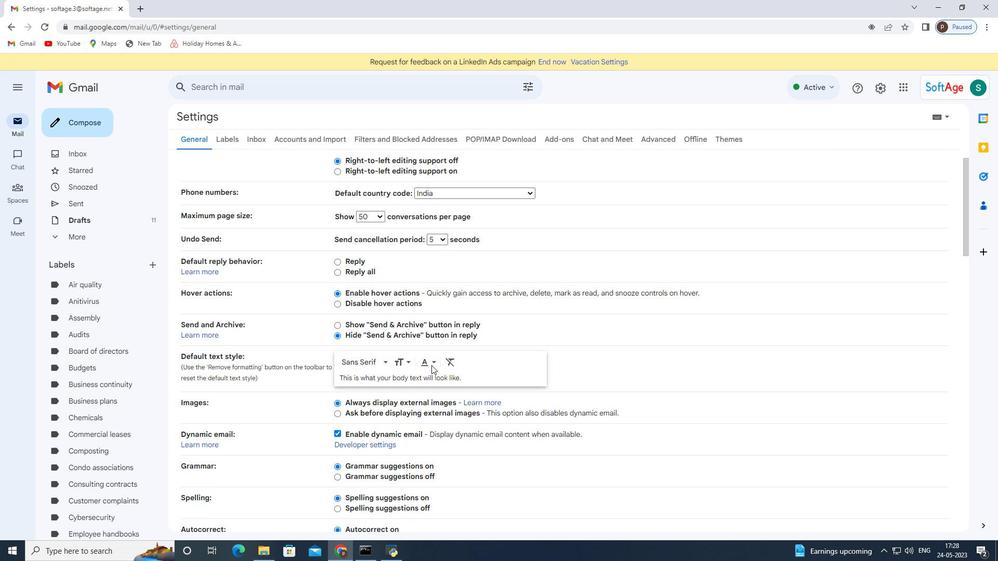 
Action: Mouse scrolled (453, 361) with delta (0, 0)
Screenshot: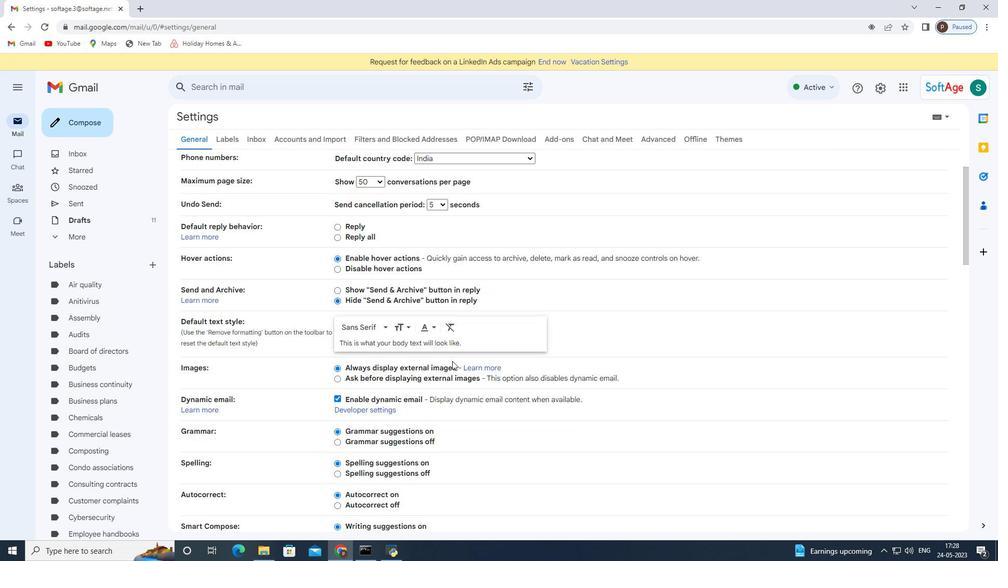 
Action: Mouse scrolled (453, 361) with delta (0, 0)
Screenshot: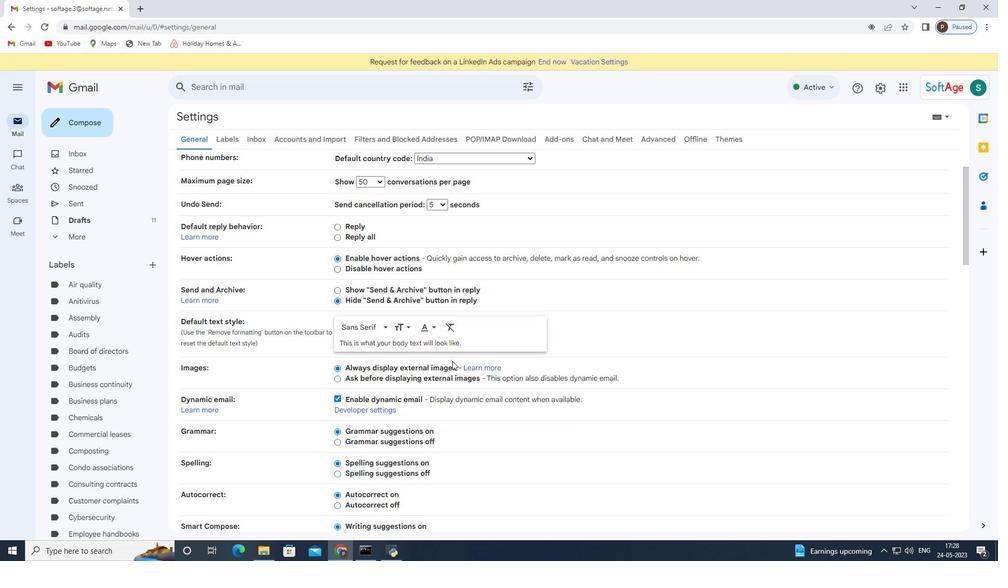 
Action: Mouse scrolled (453, 361) with delta (0, 0)
Screenshot: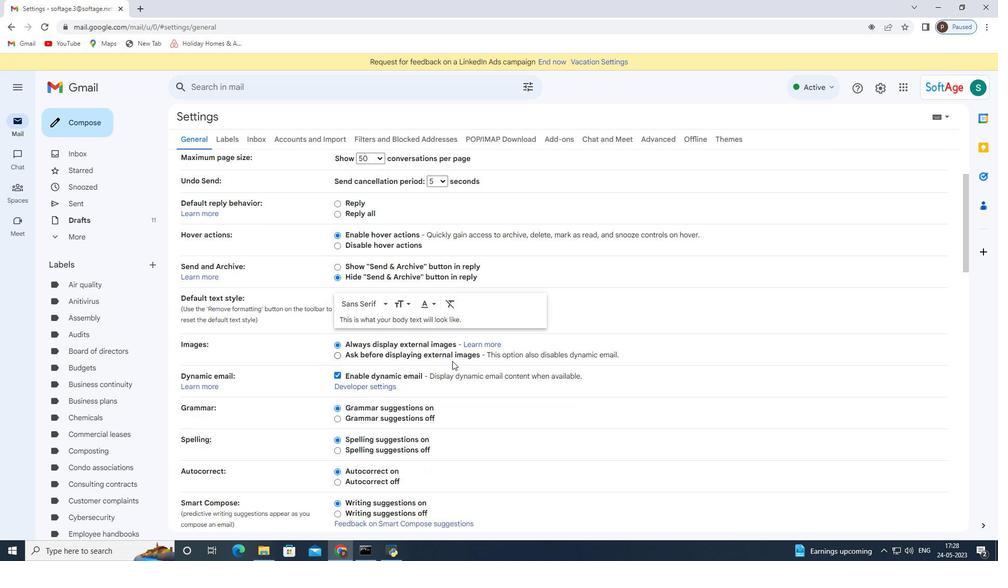 
Action: Mouse scrolled (453, 361) with delta (0, 0)
Screenshot: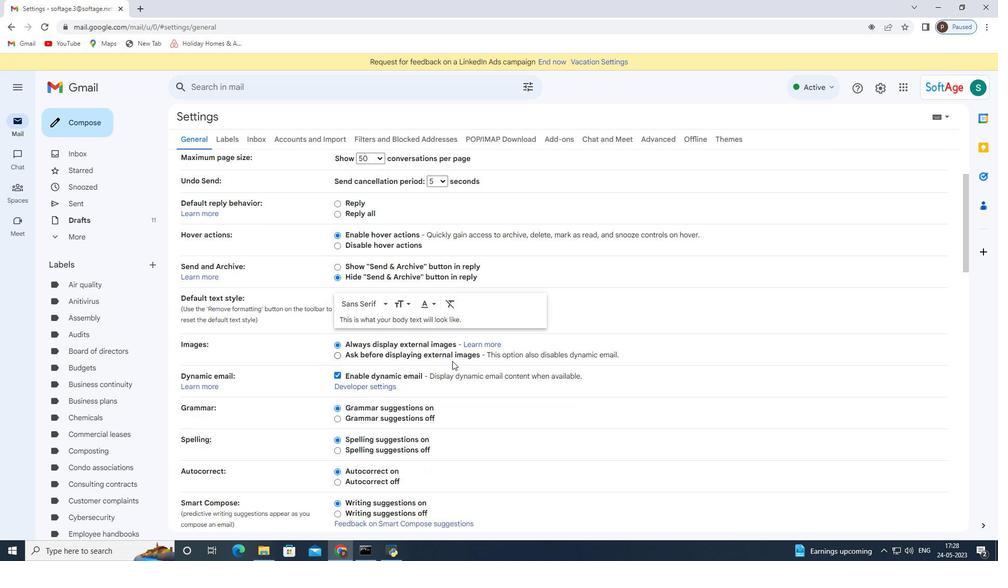 
Action: Mouse scrolled (453, 361) with delta (0, 0)
Screenshot: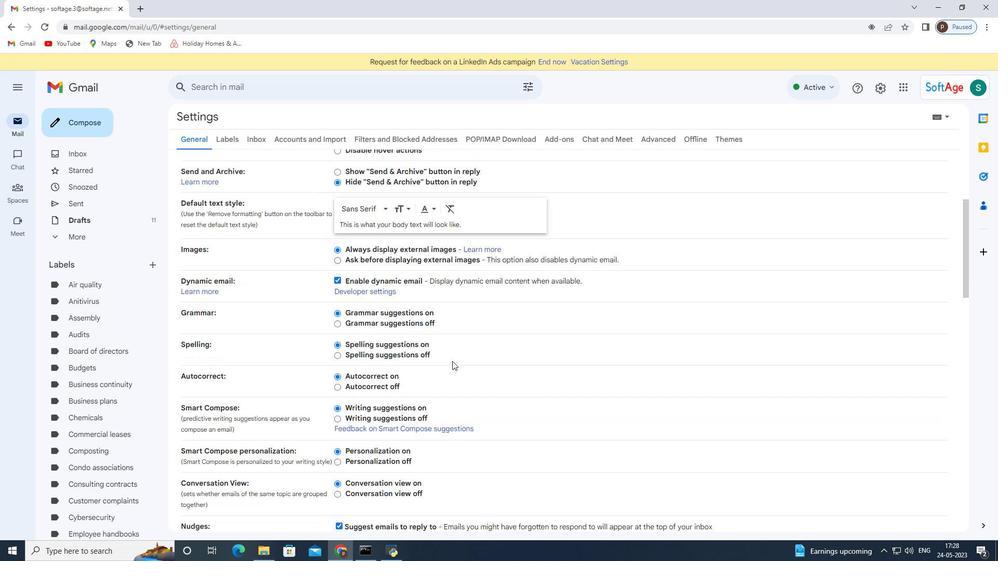 
Action: Mouse scrolled (453, 361) with delta (0, 0)
Screenshot: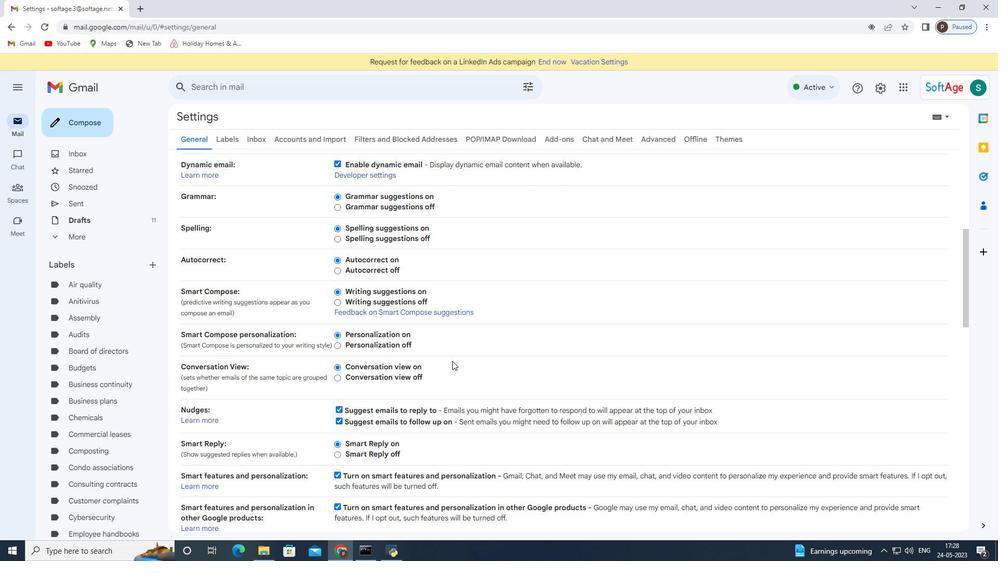 
Action: Mouse moved to (453, 362)
Screenshot: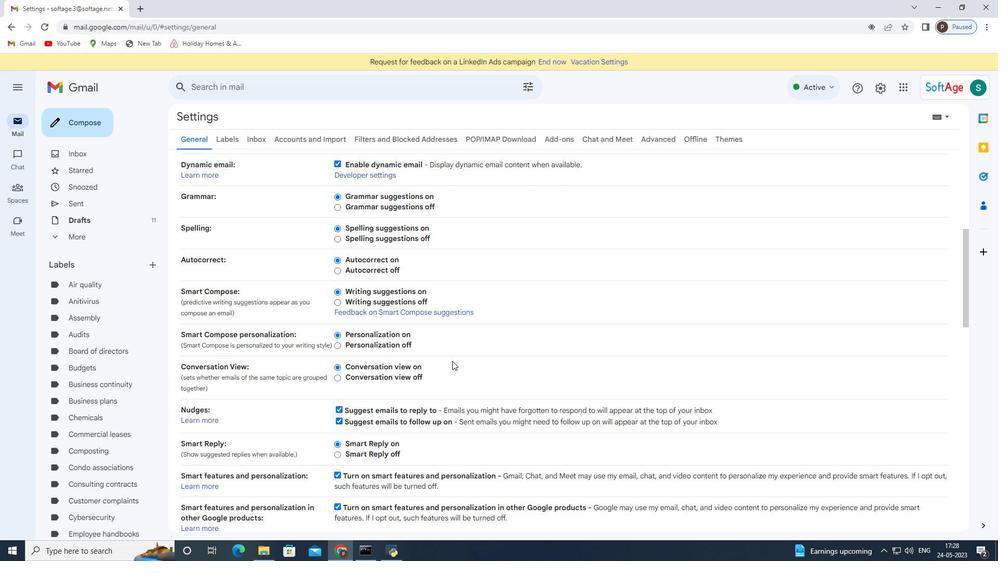 
Action: Mouse scrolled (453, 361) with delta (0, 0)
Screenshot: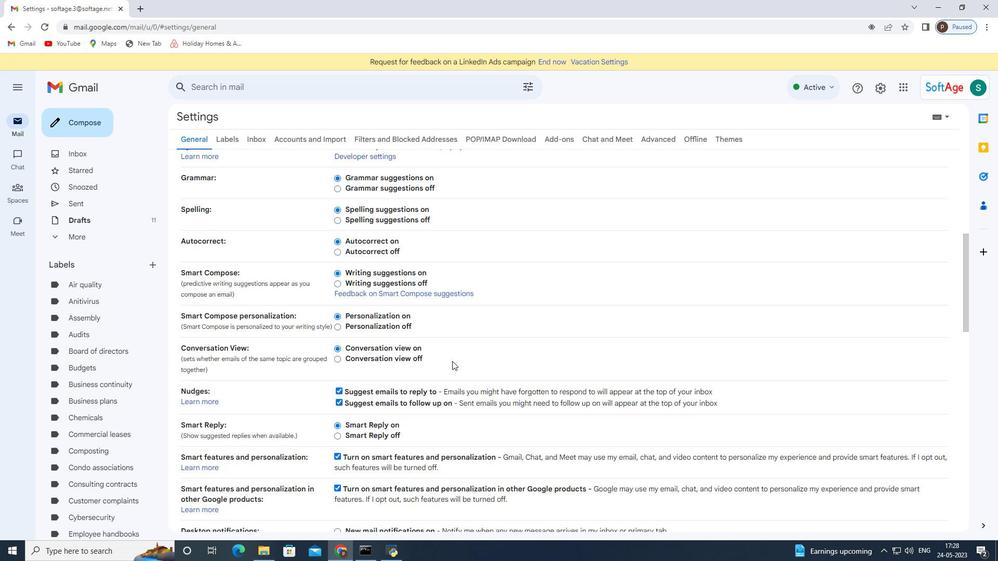 
Action: Mouse moved to (458, 362)
Screenshot: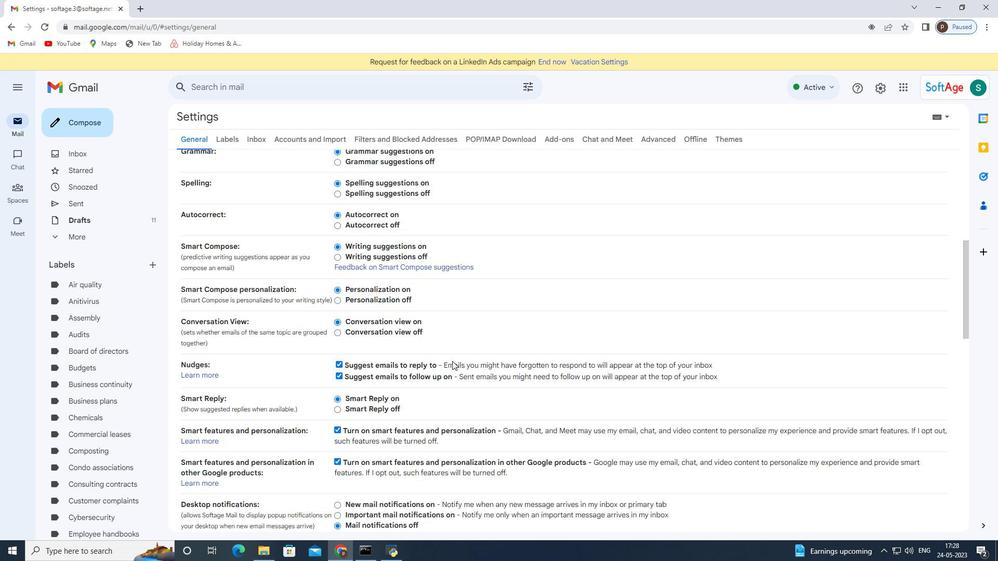
Action: Mouse scrolled (458, 362) with delta (0, 0)
Screenshot: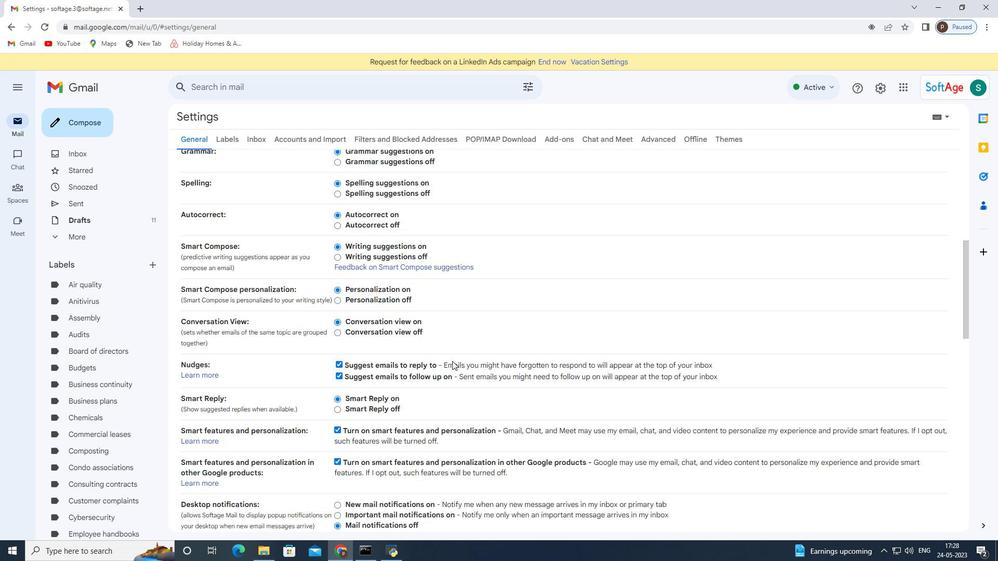 
Action: Mouse moved to (467, 362)
Screenshot: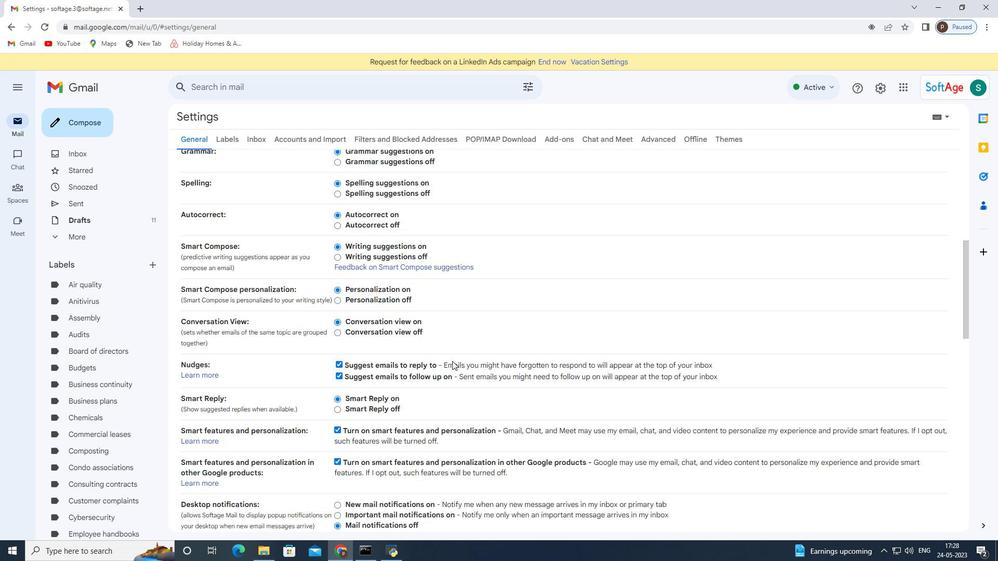 
Action: Mouse scrolled (462, 362) with delta (0, 0)
Screenshot: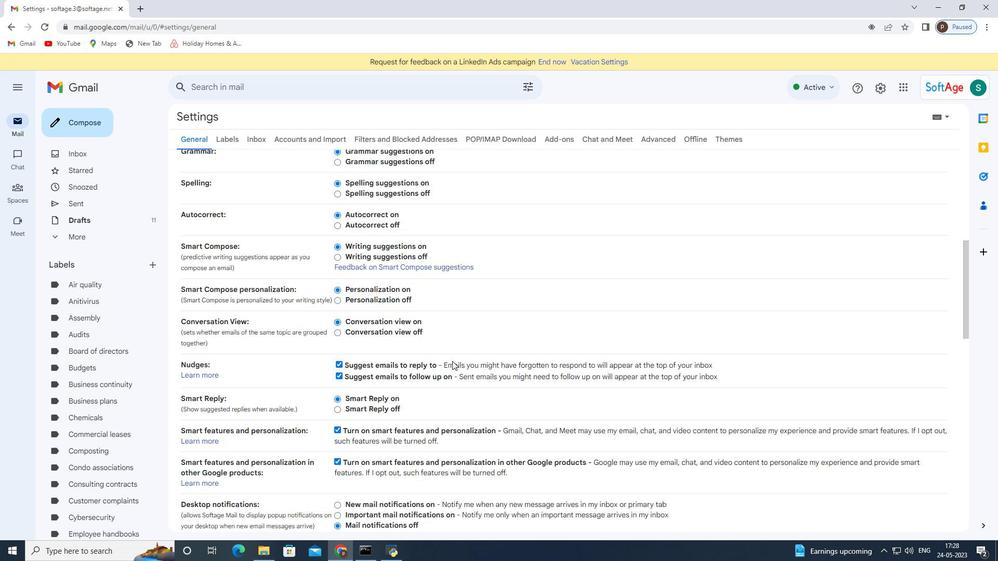 
Action: Mouse moved to (481, 361)
Screenshot: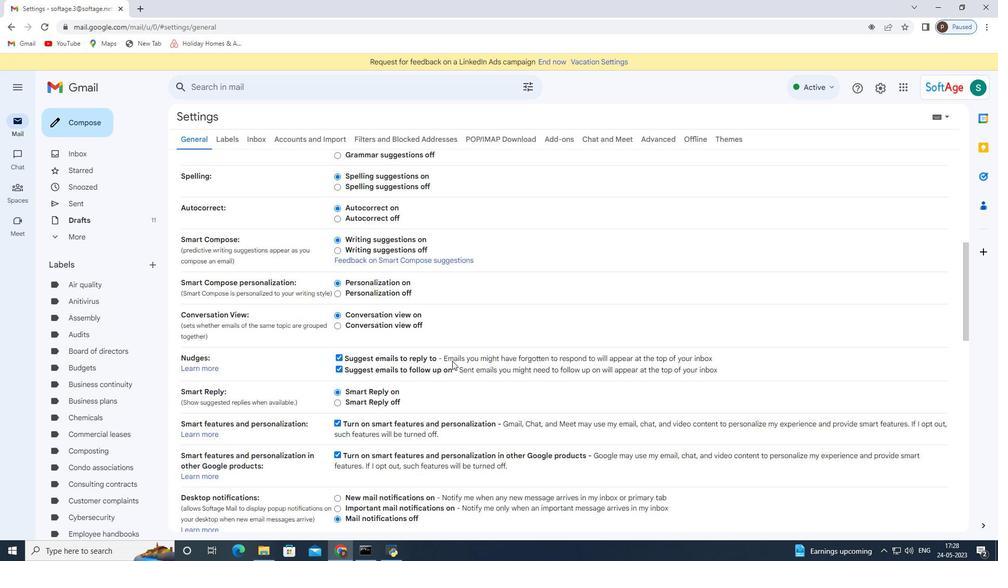 
Action: Mouse scrolled (481, 361) with delta (0, 0)
Screenshot: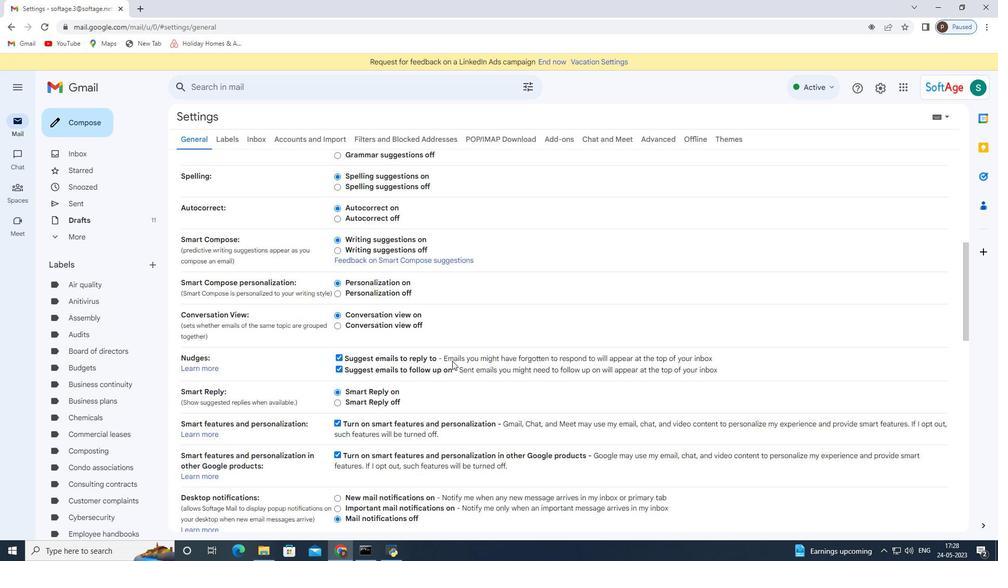 
Action: Mouse moved to (498, 364)
Screenshot: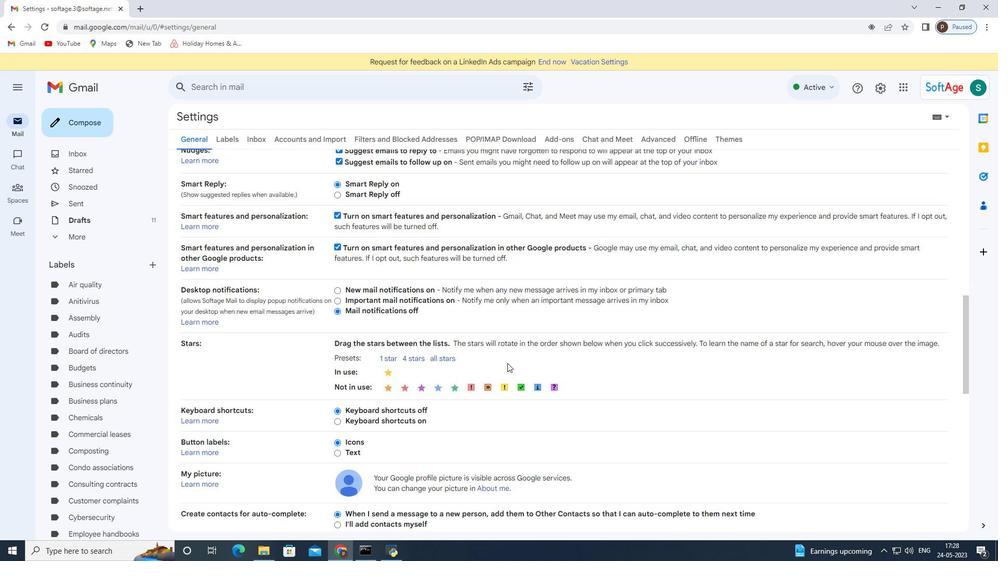 
Action: Mouse scrolled (498, 364) with delta (0, 0)
Screenshot: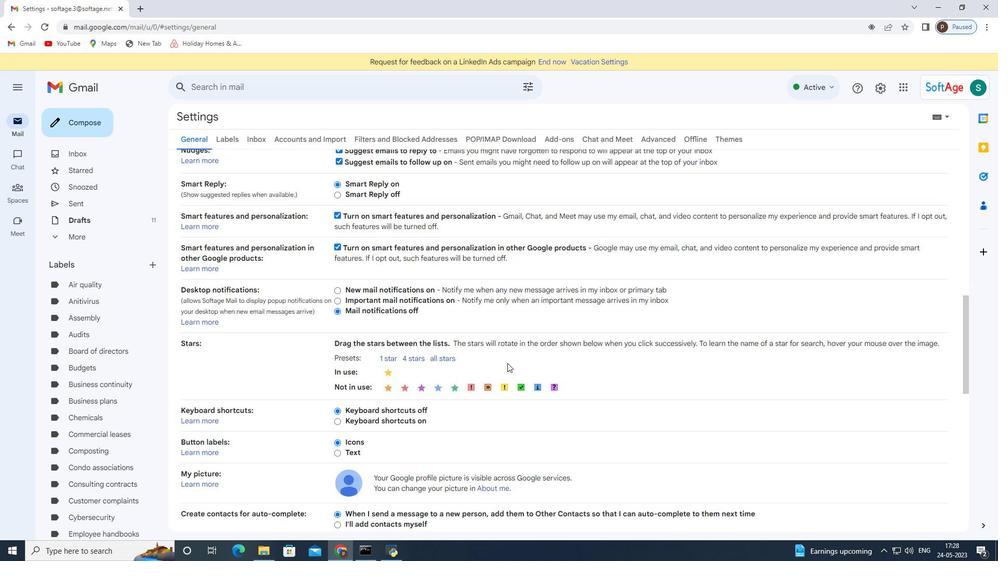 
Action: Mouse moved to (496, 366)
Screenshot: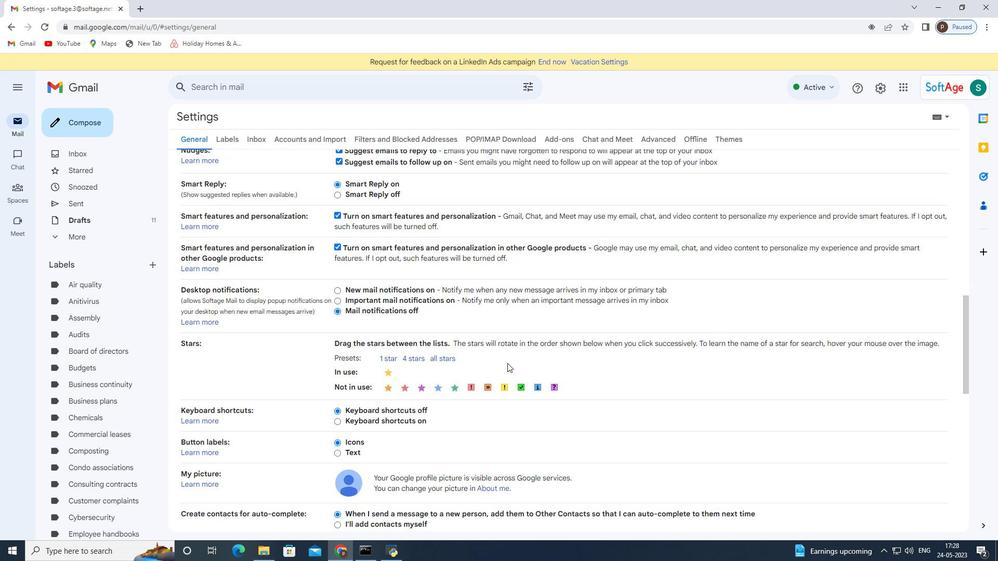 
Action: Mouse scrolled (496, 365) with delta (0, 0)
Screenshot: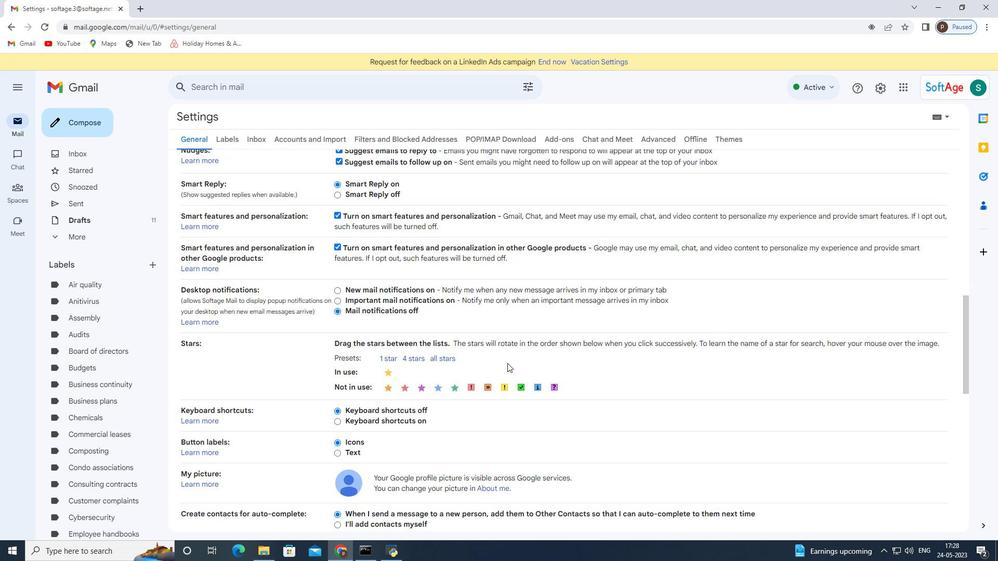 
Action: Mouse moved to (487, 368)
Screenshot: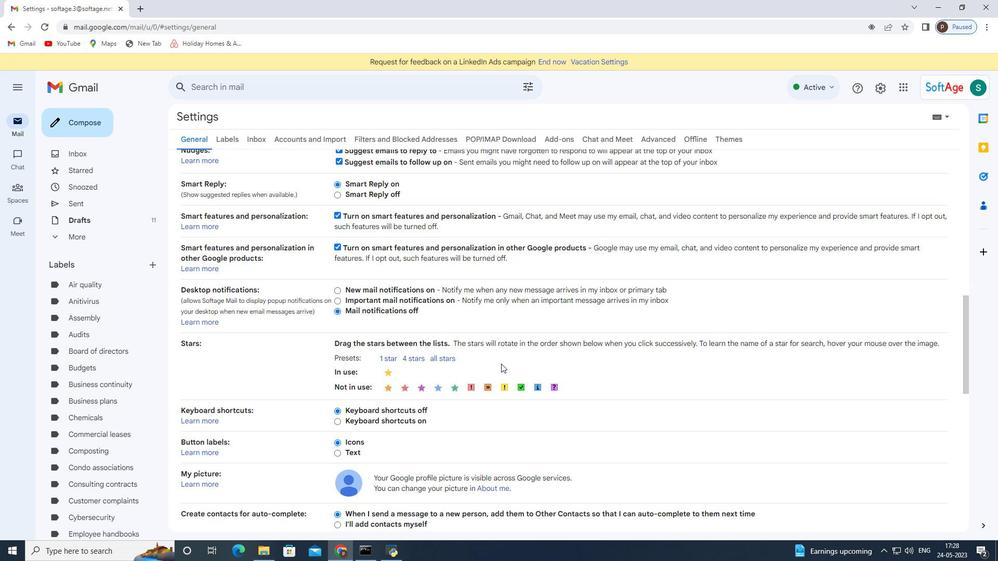 
Action: Mouse scrolled (487, 368) with delta (0, 0)
Screenshot: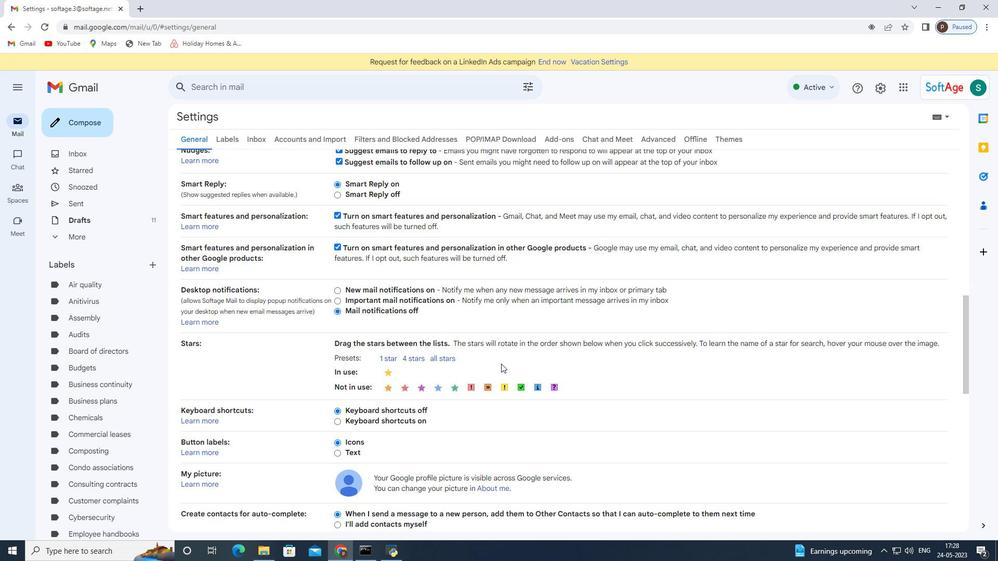 
Action: Mouse moved to (484, 370)
Screenshot: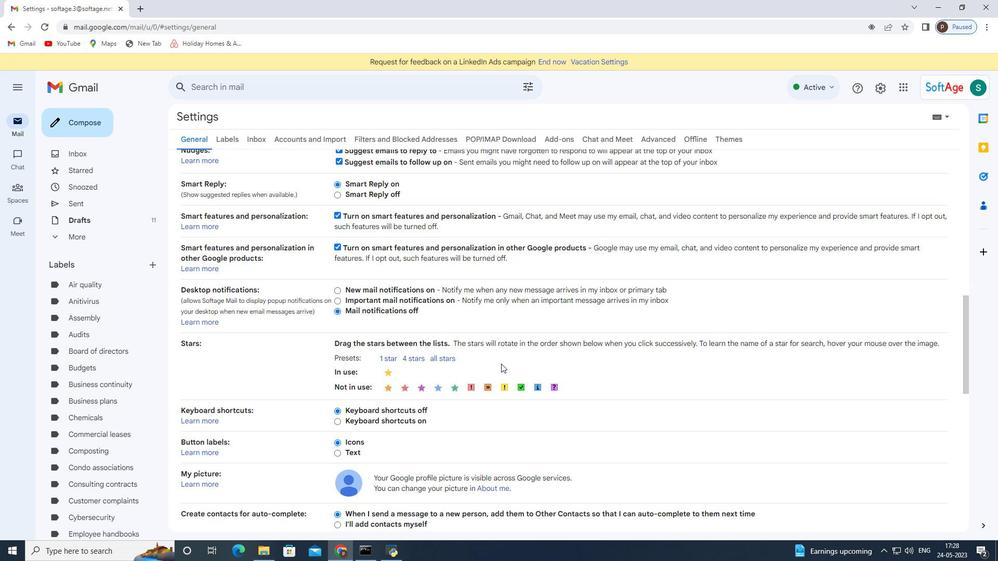 
Action: Mouse scrolled (484, 369) with delta (0, 0)
Screenshot: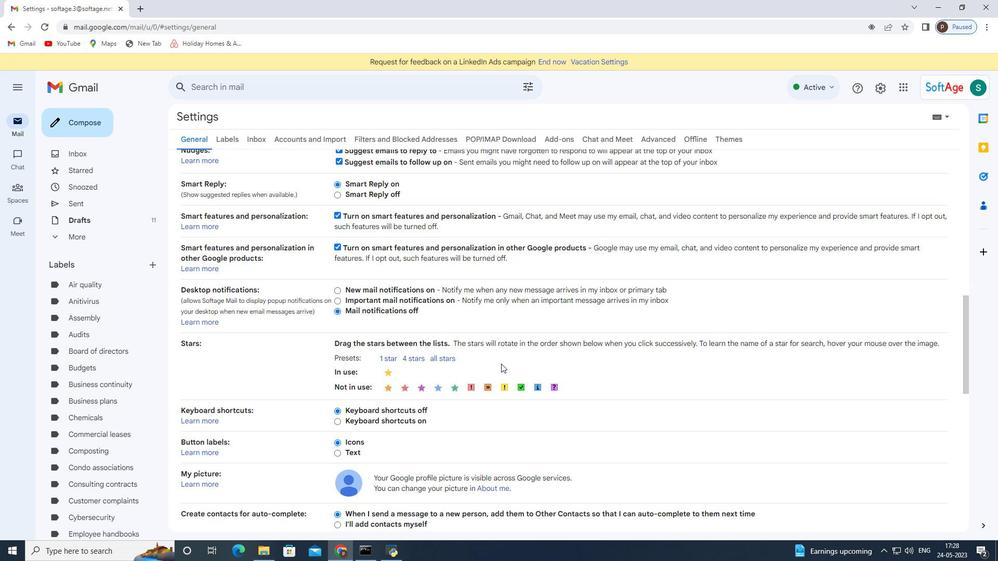 
Action: Mouse moved to (447, 351)
Screenshot: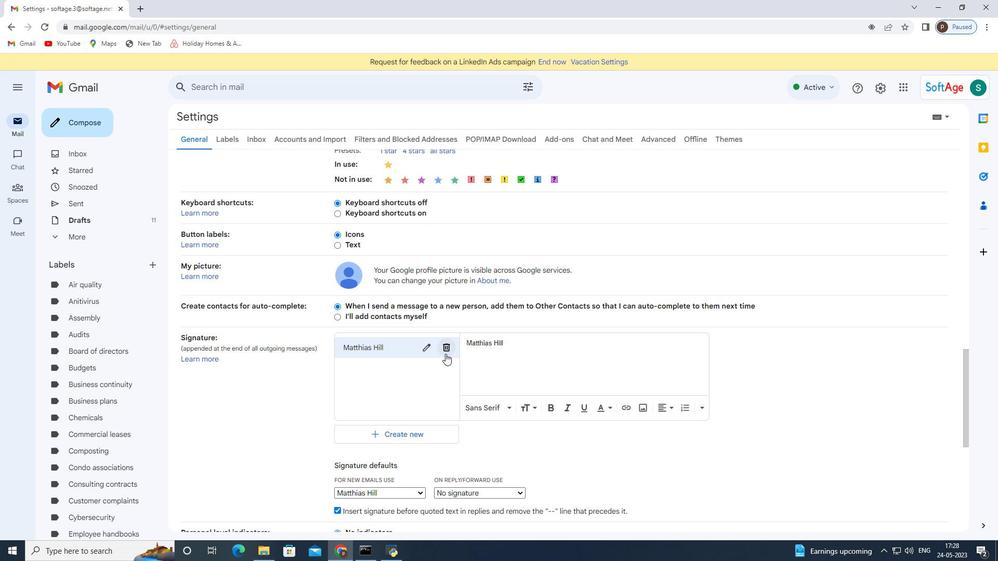 
Action: Mouse pressed left at (447, 351)
Screenshot: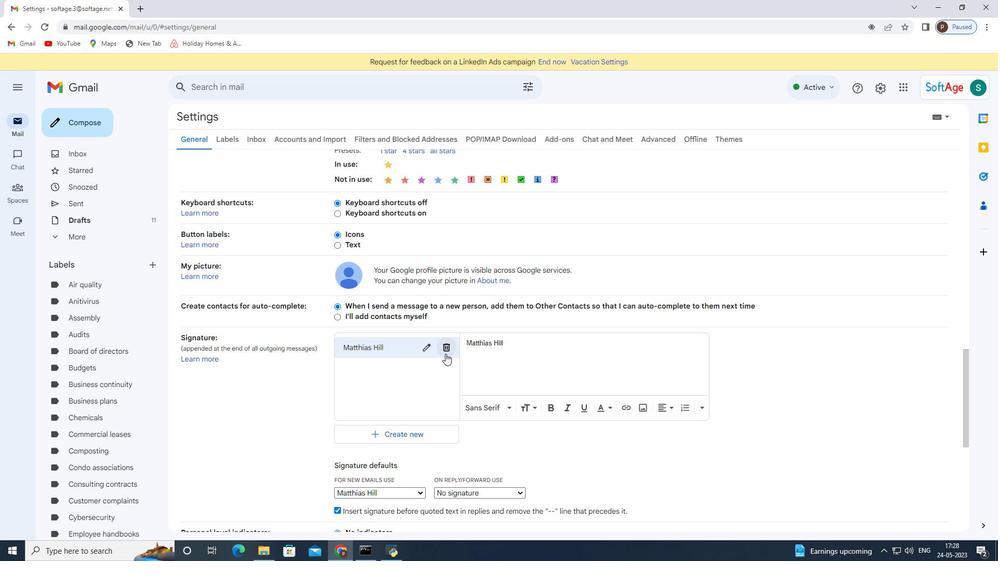 
Action: Mouse moved to (622, 316)
Screenshot: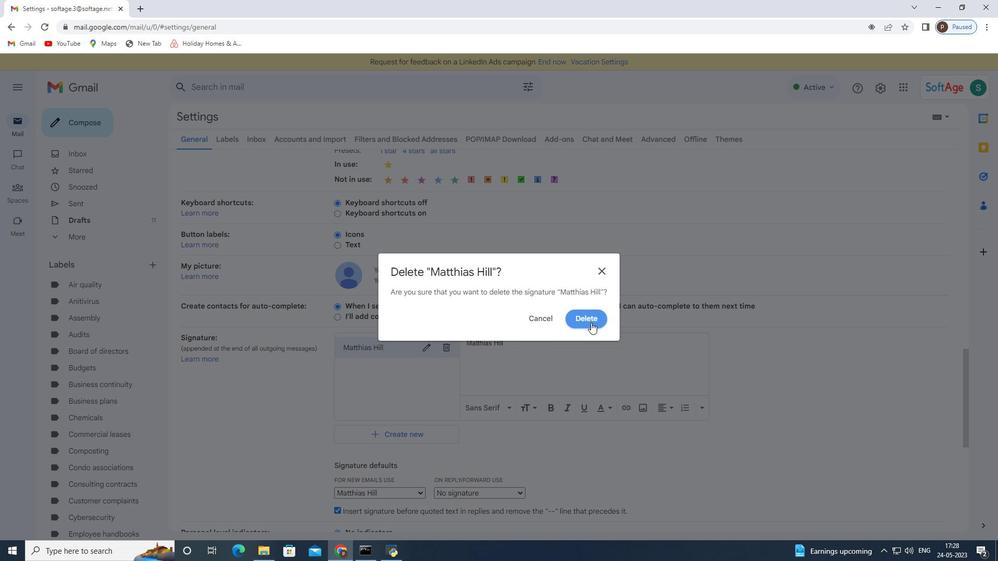 
Action: Mouse pressed left at (622, 316)
Screenshot: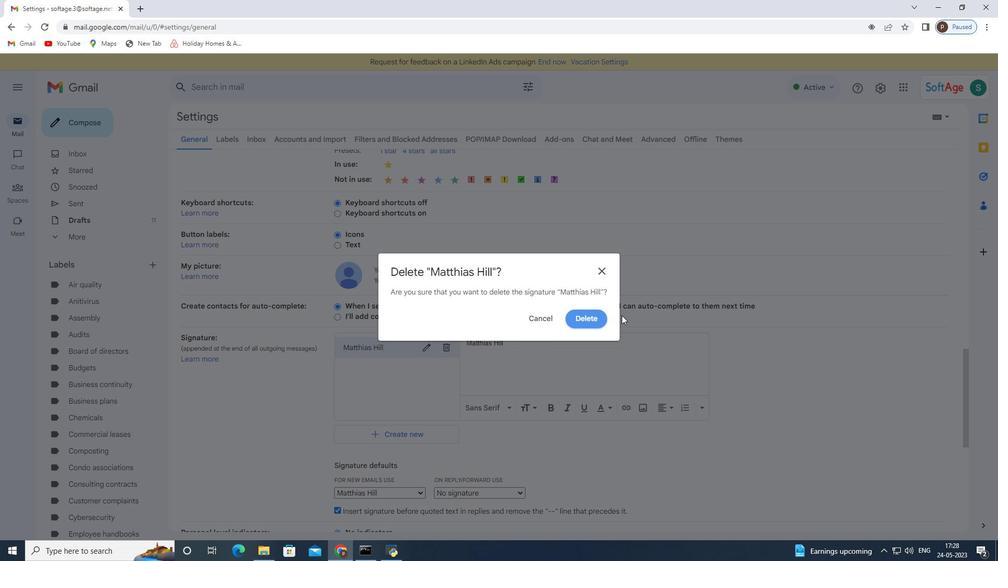 
Action: Mouse moved to (578, 319)
Screenshot: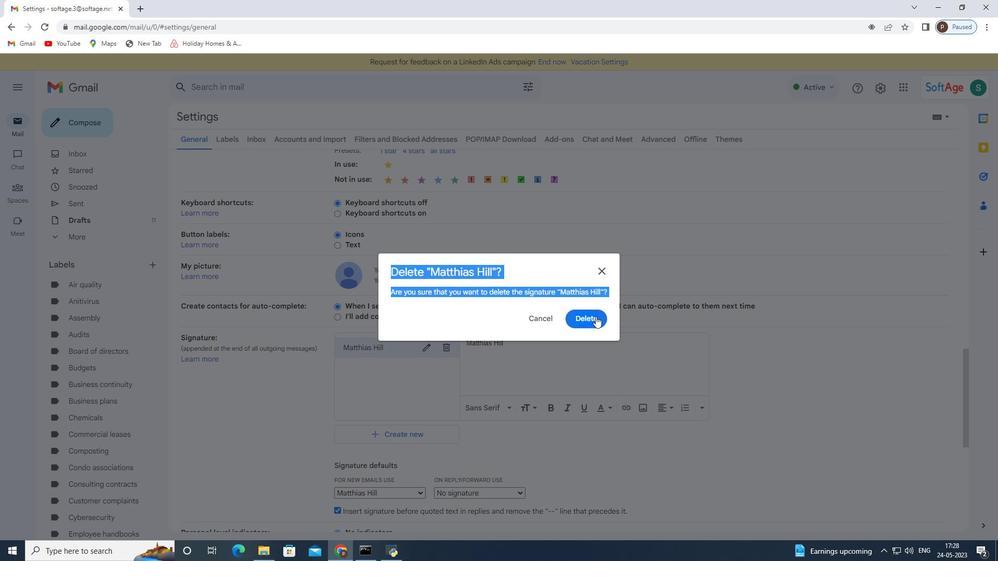
Action: Mouse pressed left at (578, 319)
Screenshot: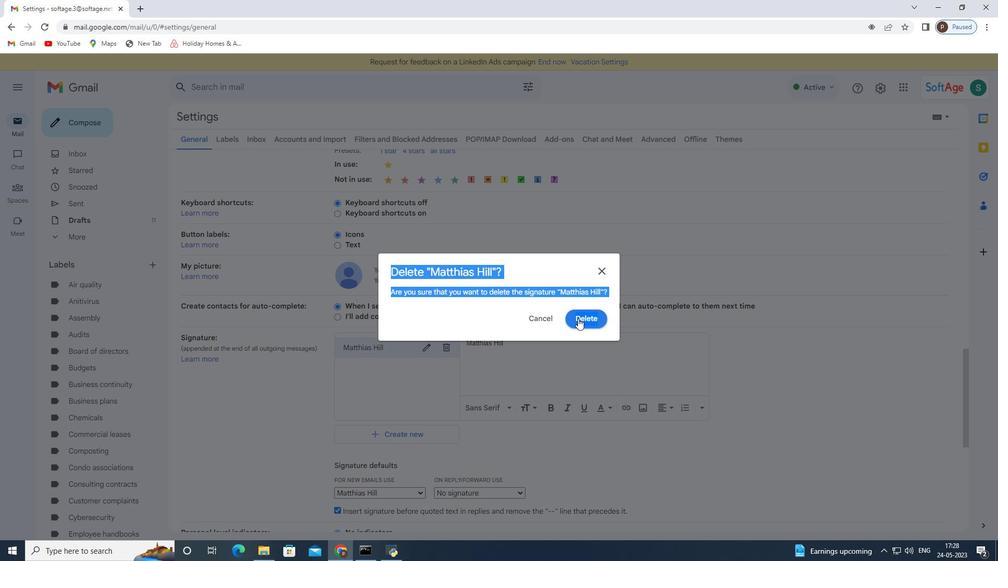 
Action: Mouse moved to (363, 351)
Screenshot: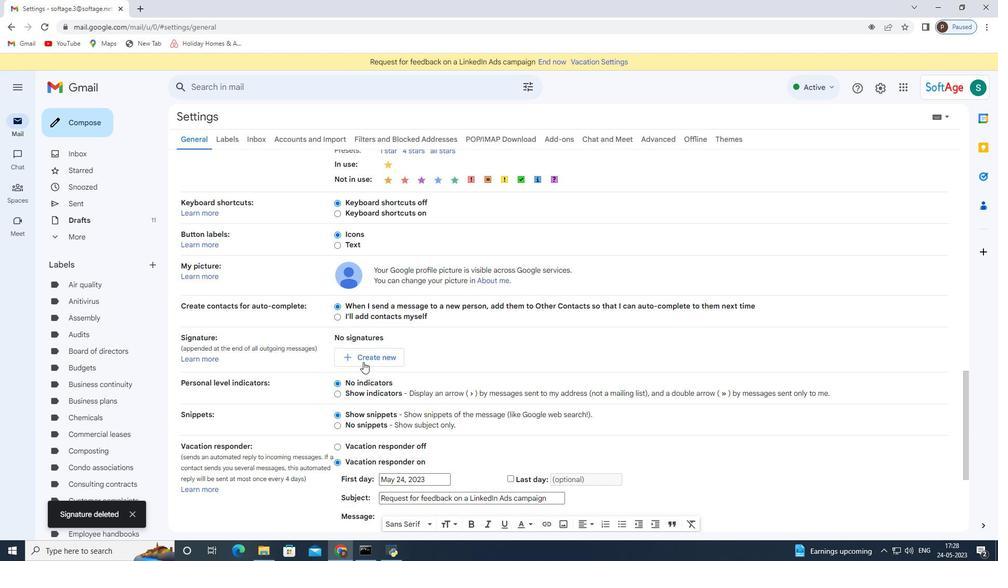 
Action: Mouse pressed left at (363, 351)
Screenshot: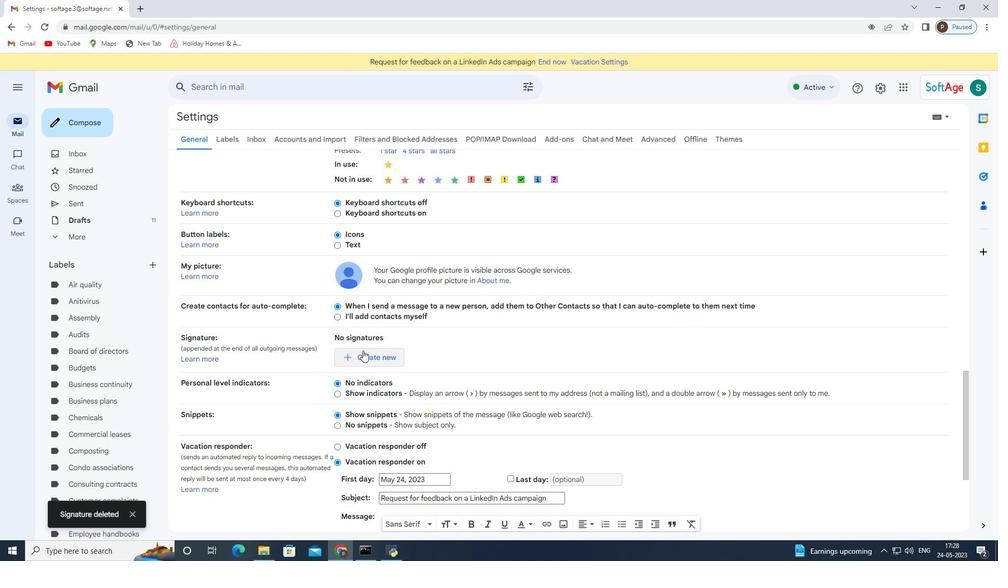 
Action: Mouse moved to (445, 296)
Screenshot: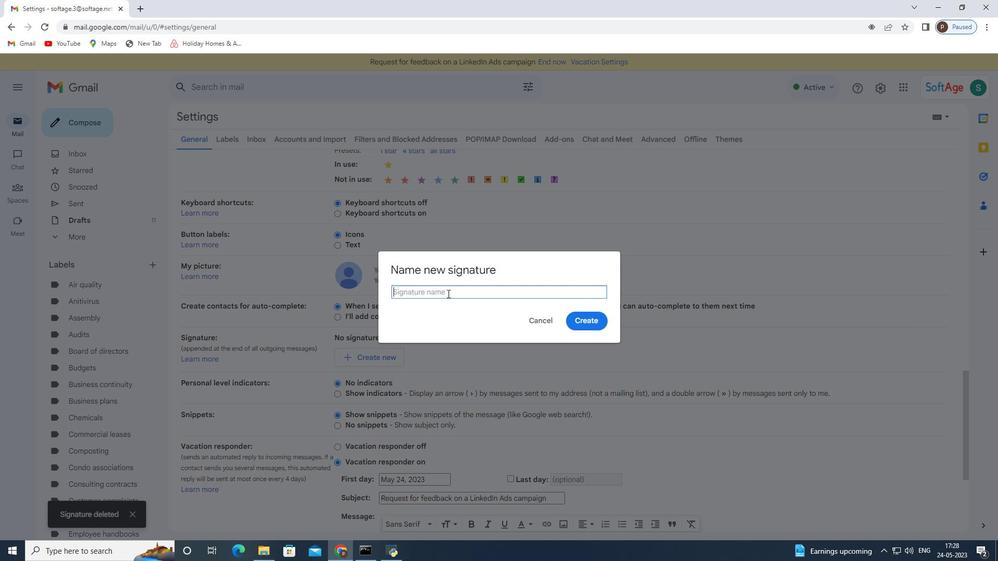 
Action: Mouse pressed left at (445, 296)
Screenshot: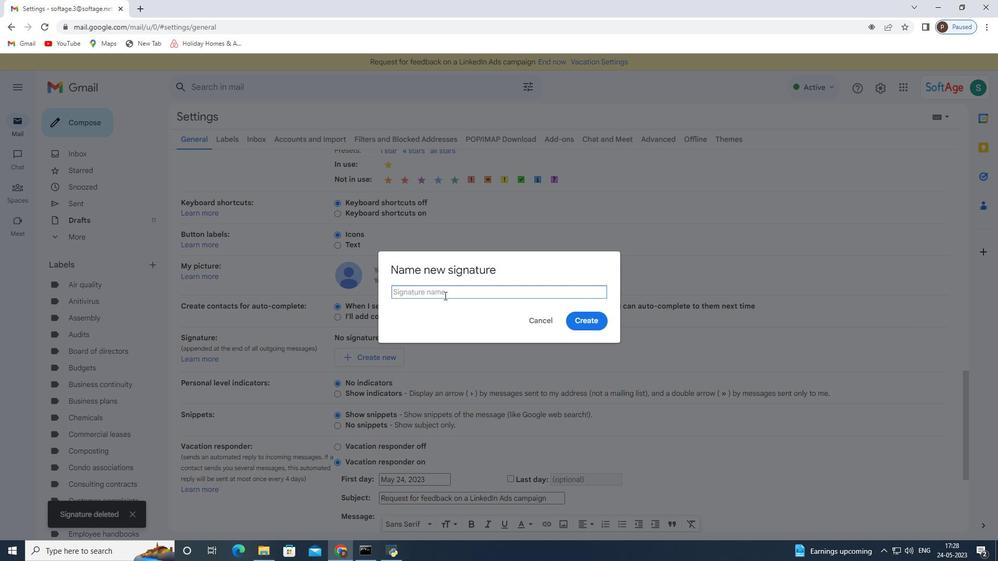 
Action: Key pressed <Key.shift>ma<Key.backspace><Key.backspace><Key.shift>Matthias<Key.space><Key.shift>Hill<Key.enter>
Screenshot: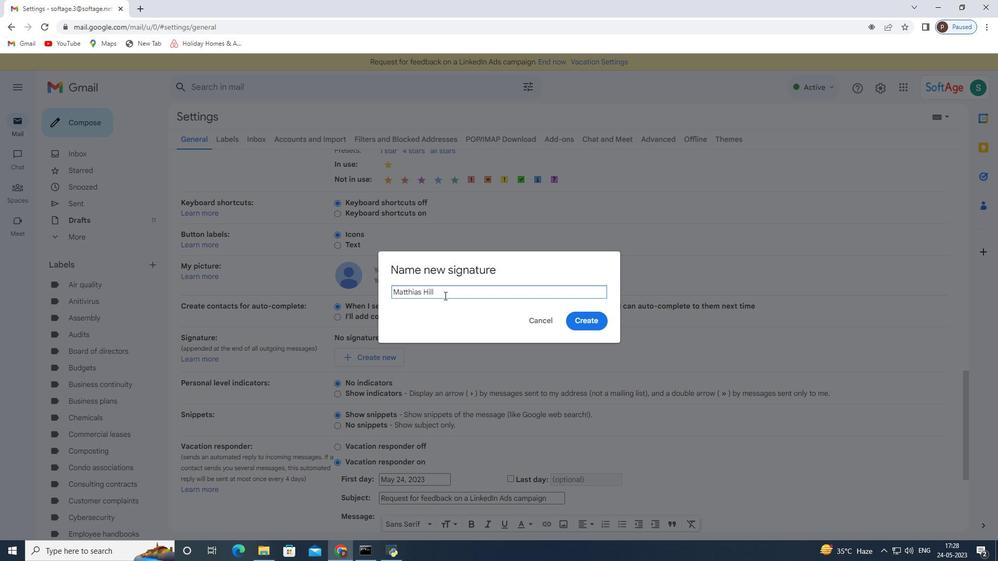 
Action: Mouse moved to (499, 350)
Screenshot: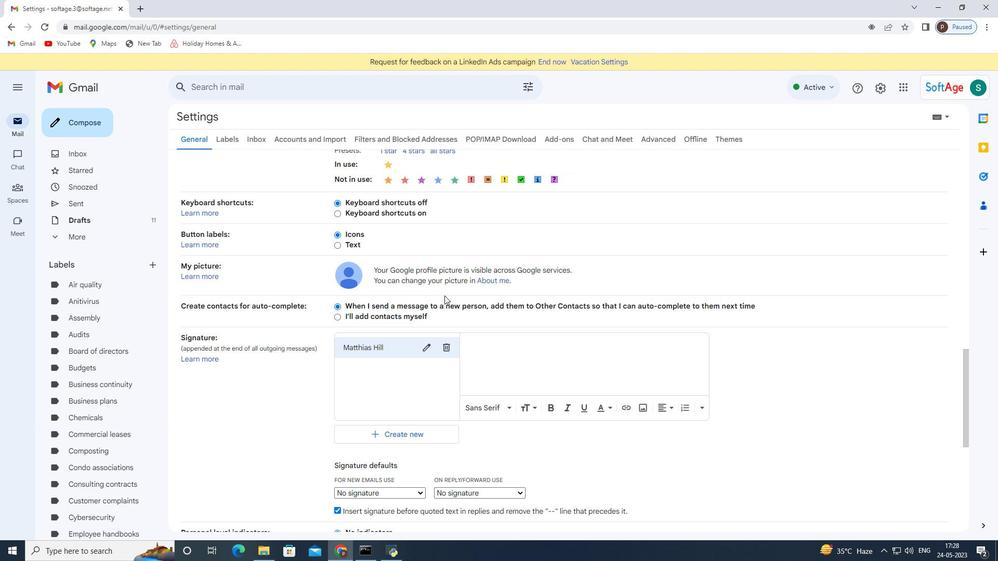 
Action: Mouse pressed left at (499, 350)
Screenshot: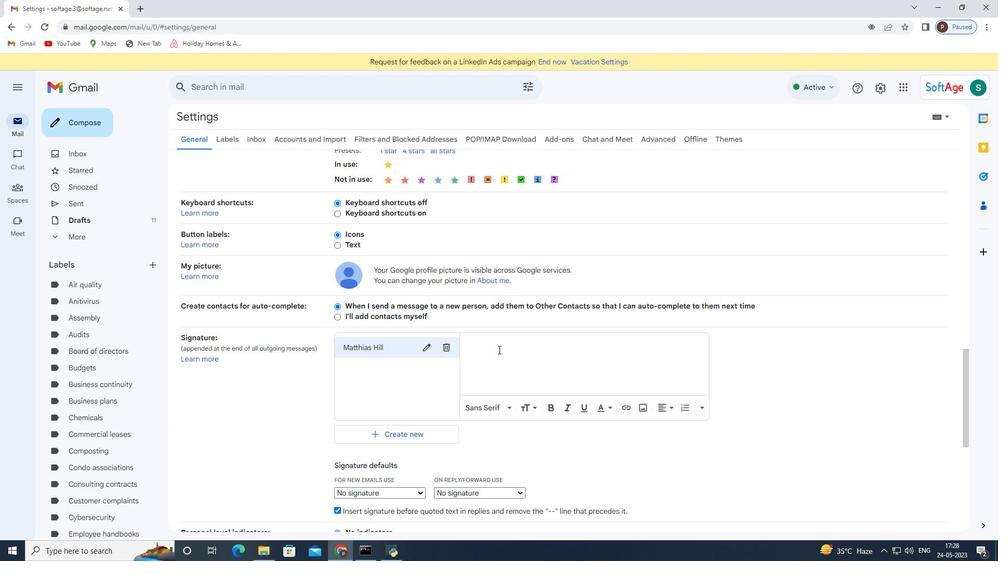 
Action: Key pressed <Key.shift>Matthias<Key.space><Key.shift>Hill
Screenshot: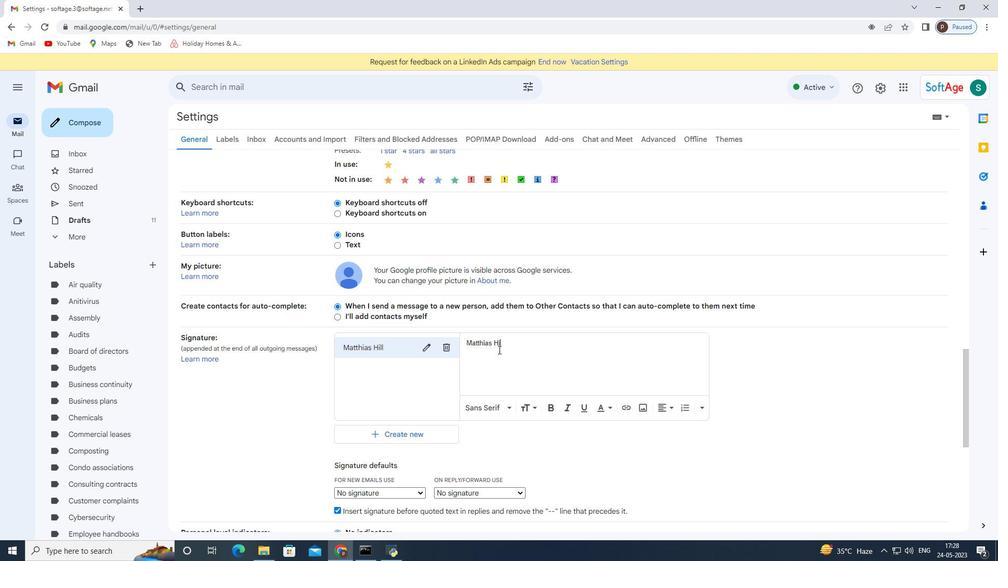 
Action: Mouse scrolled (499, 350) with delta (0, 0)
Screenshot: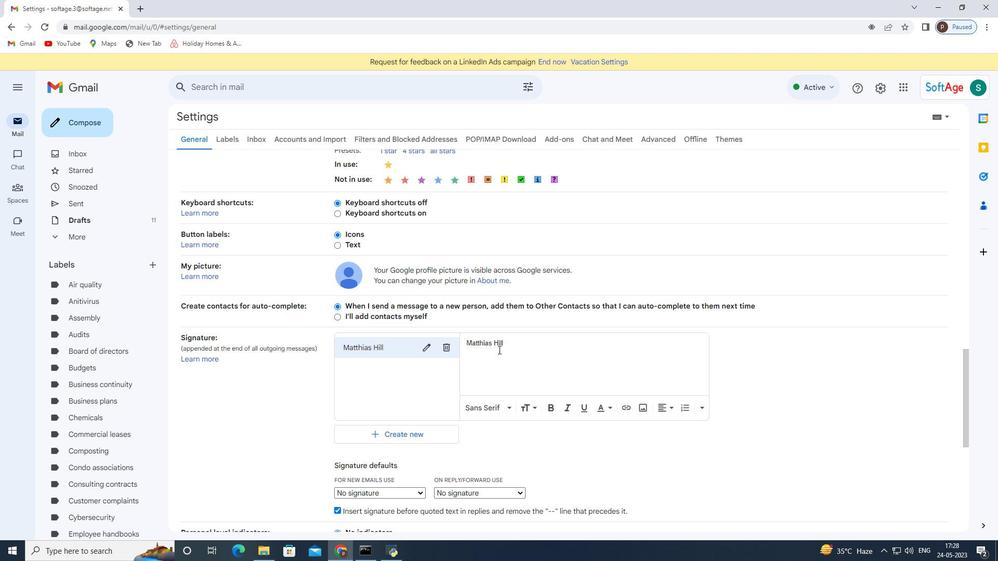 
Action: Mouse scrolled (499, 350) with delta (0, 0)
Screenshot: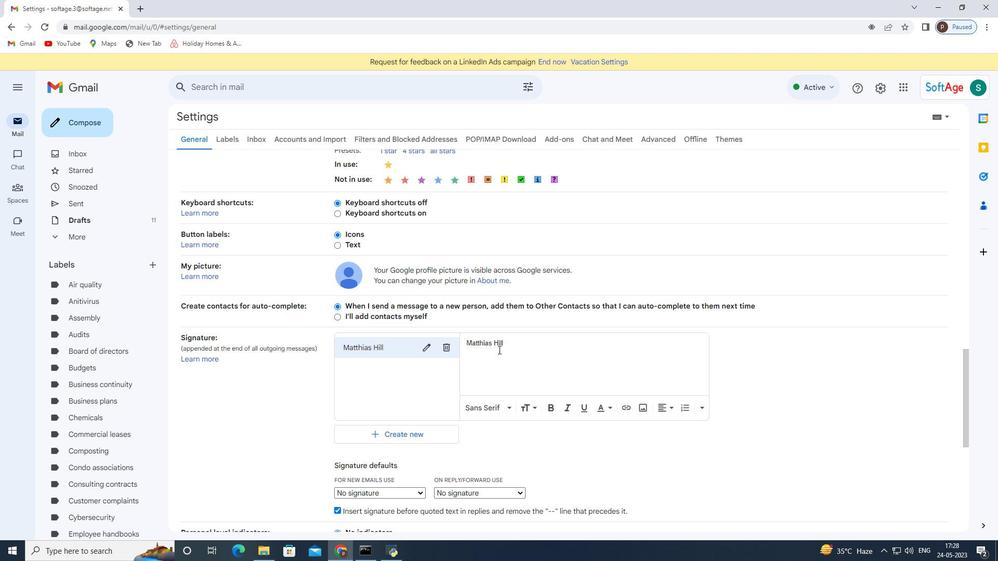 
Action: Mouse scrolled (499, 350) with delta (0, 0)
Screenshot: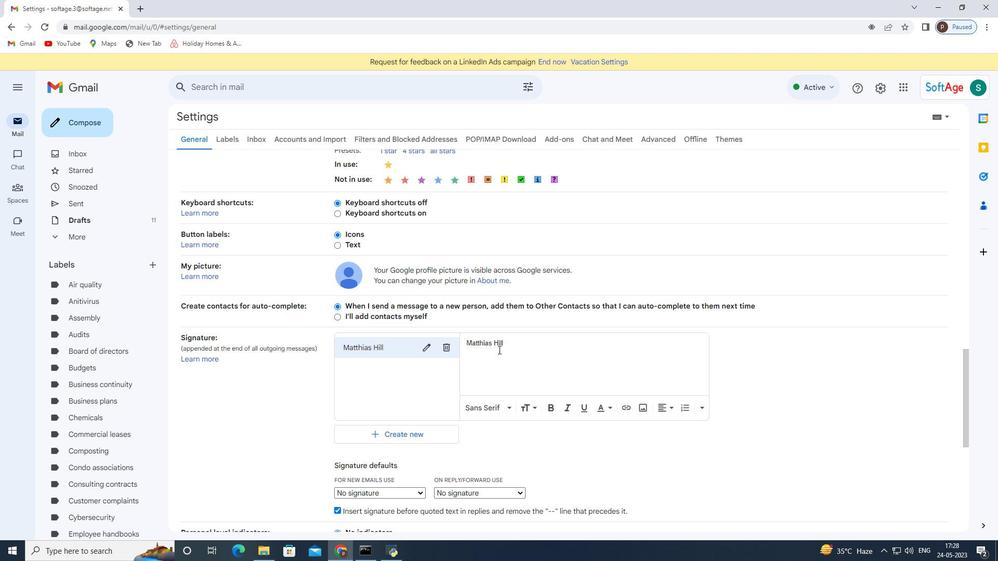 
Action: Mouse moved to (384, 338)
Screenshot: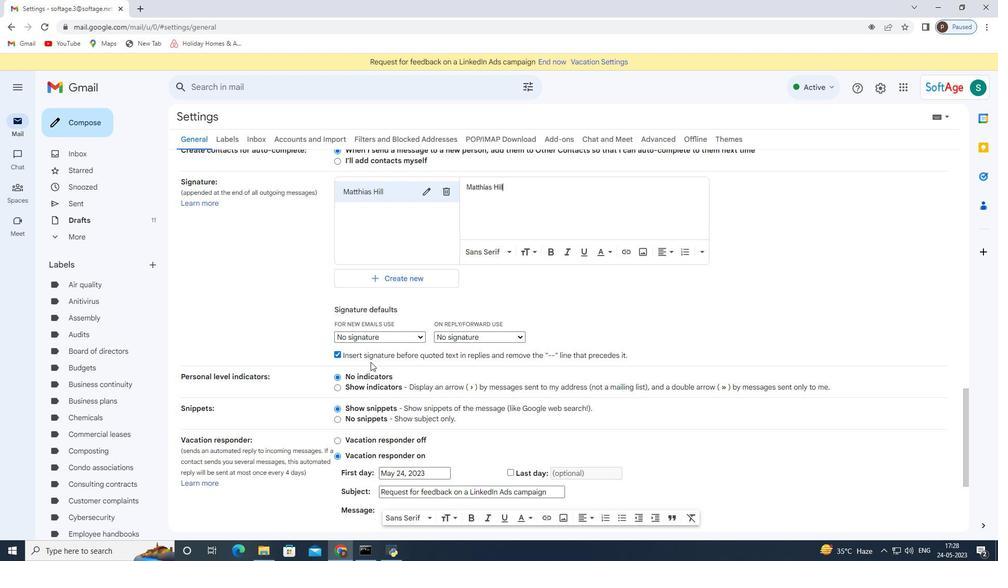 
Action: Mouse pressed left at (384, 338)
Screenshot: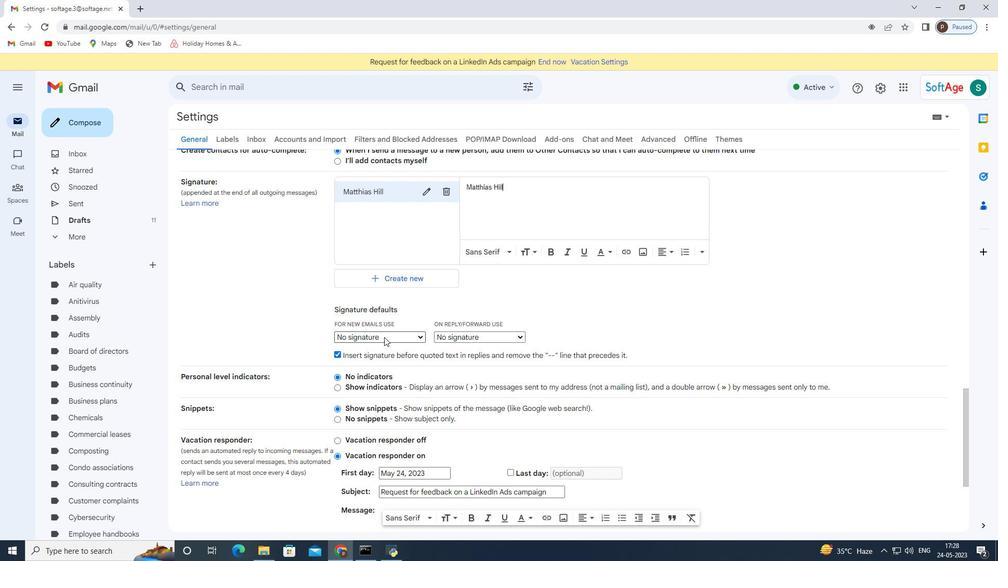 
Action: Mouse moved to (381, 357)
Screenshot: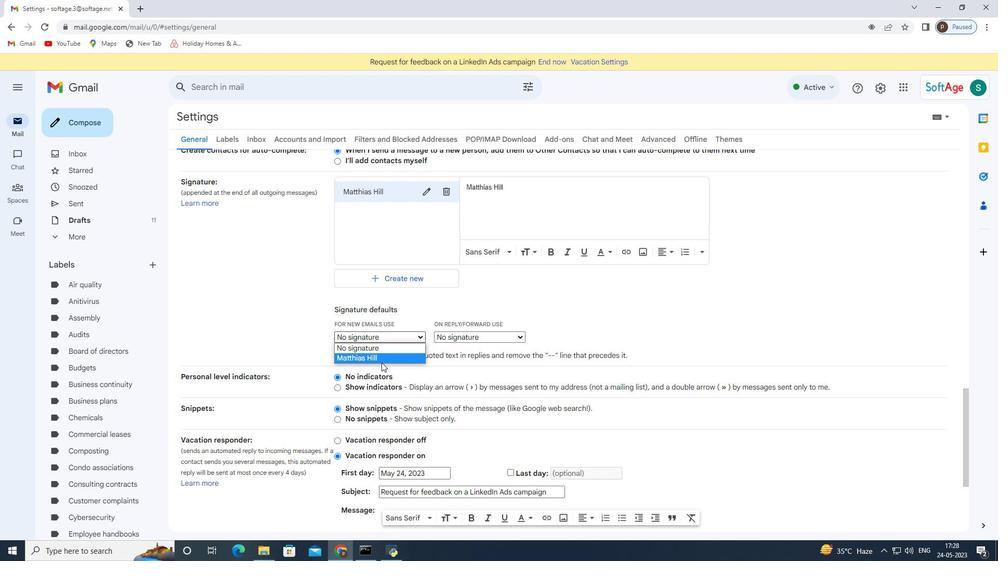 
Action: Mouse pressed left at (381, 357)
Screenshot: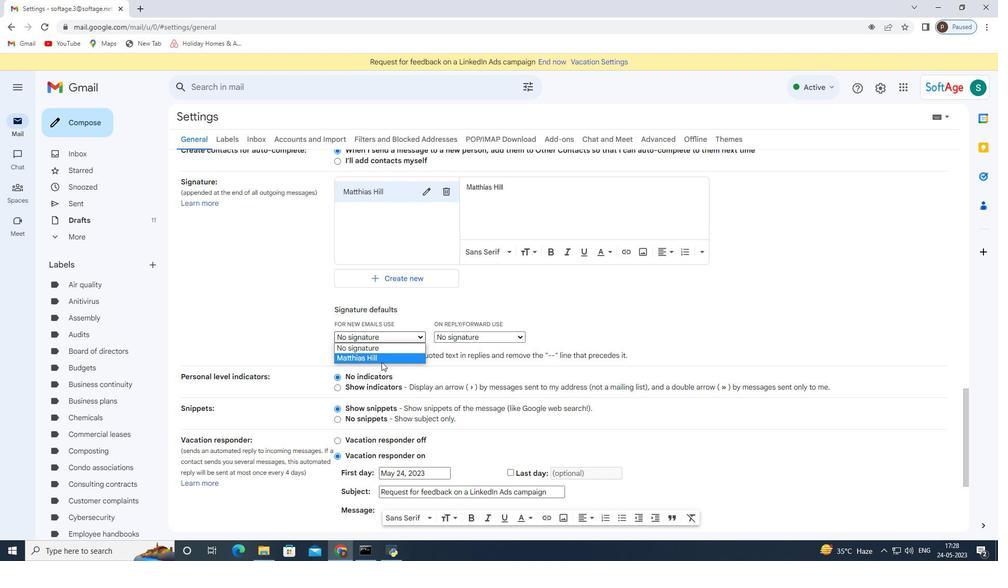 
Action: Mouse scrolled (381, 356) with delta (0, 0)
Screenshot: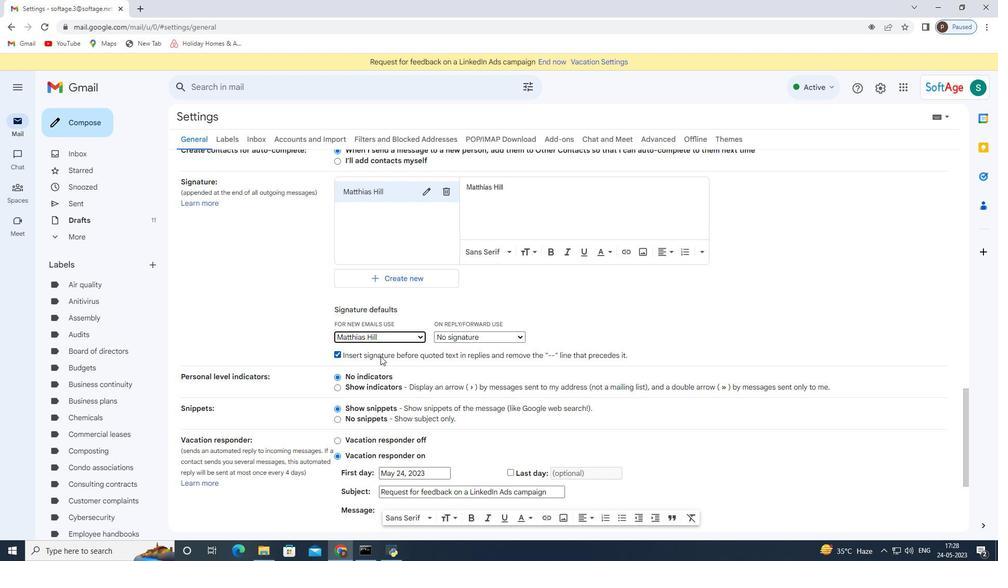
Action: Mouse scrolled (381, 356) with delta (0, 0)
Screenshot: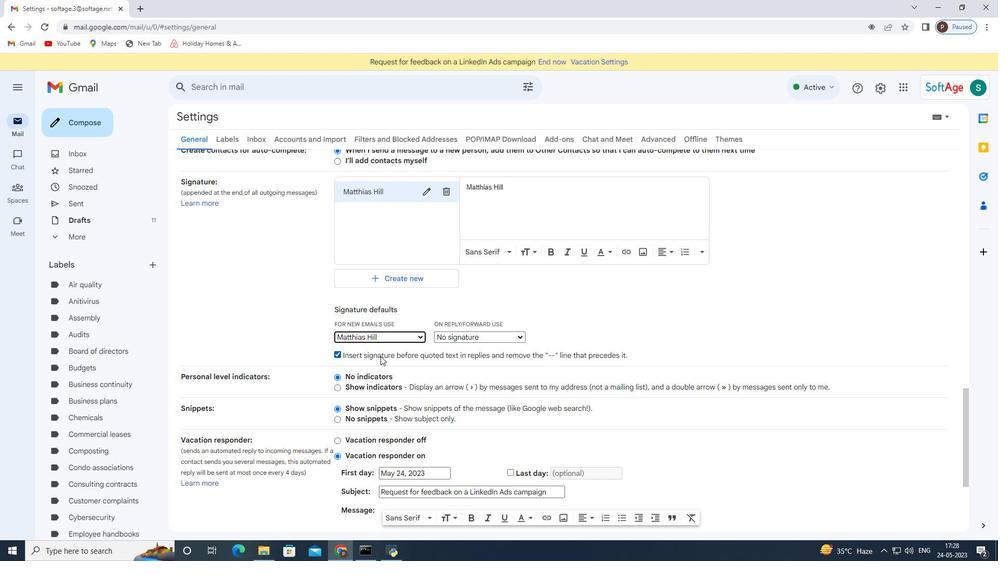 
Action: Mouse scrolled (381, 356) with delta (0, 0)
Screenshot: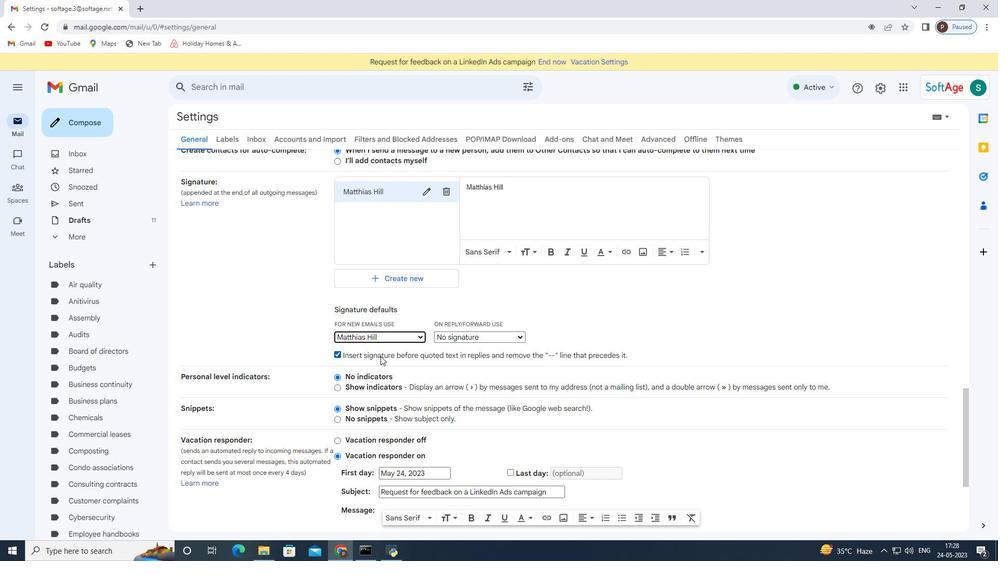 
Action: Mouse scrolled (381, 357) with delta (0, 0)
Screenshot: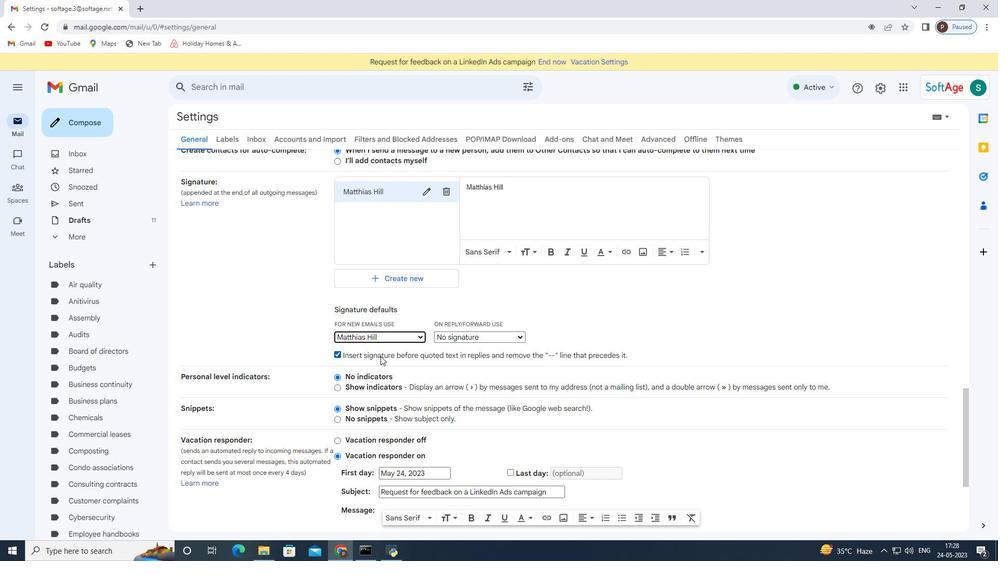 
Action: Mouse scrolled (381, 356) with delta (0, 0)
Screenshot: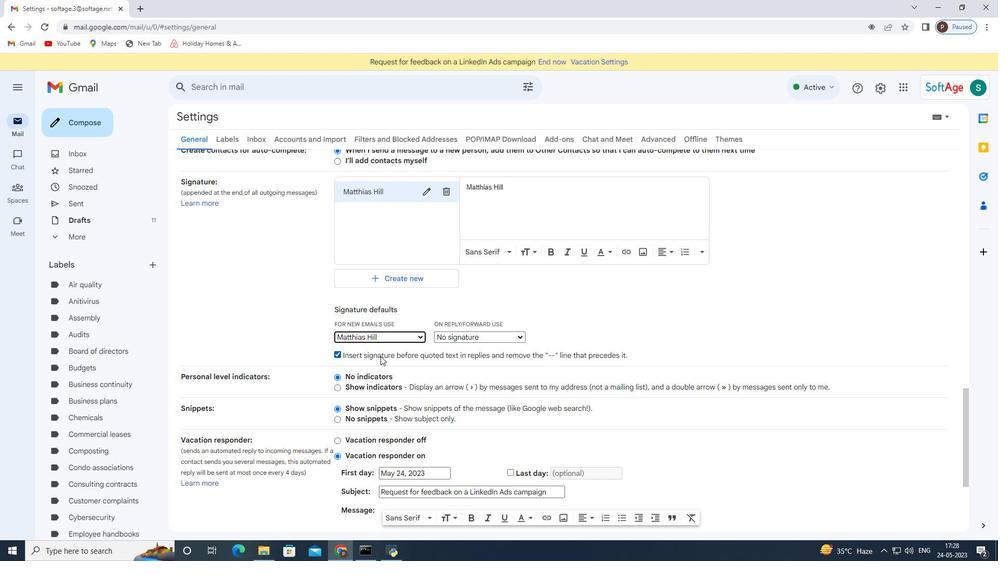 
Action: Mouse scrolled (381, 356) with delta (0, 0)
Screenshot: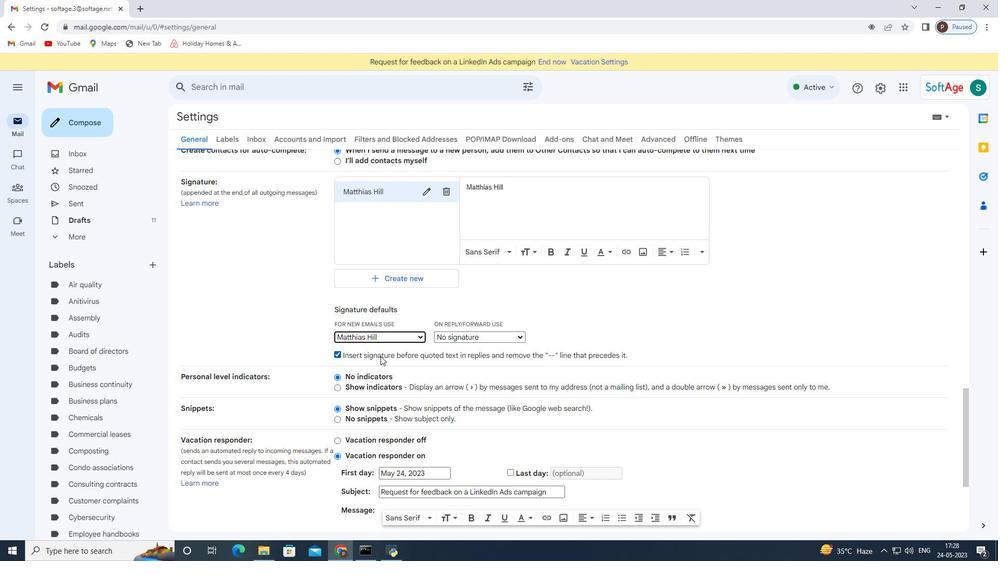
Action: Mouse moved to (538, 475)
Screenshot: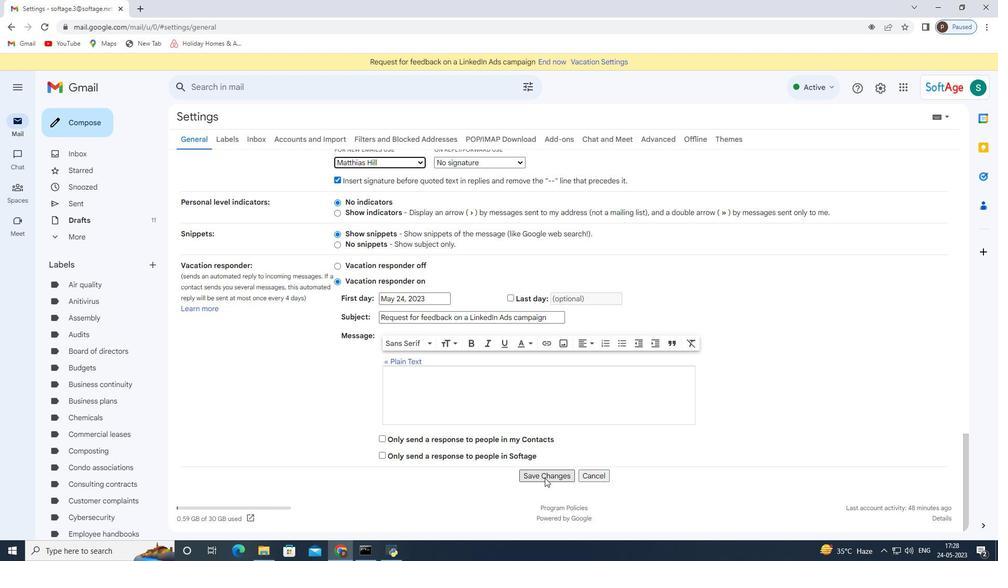 
Action: Mouse pressed left at (538, 475)
Screenshot: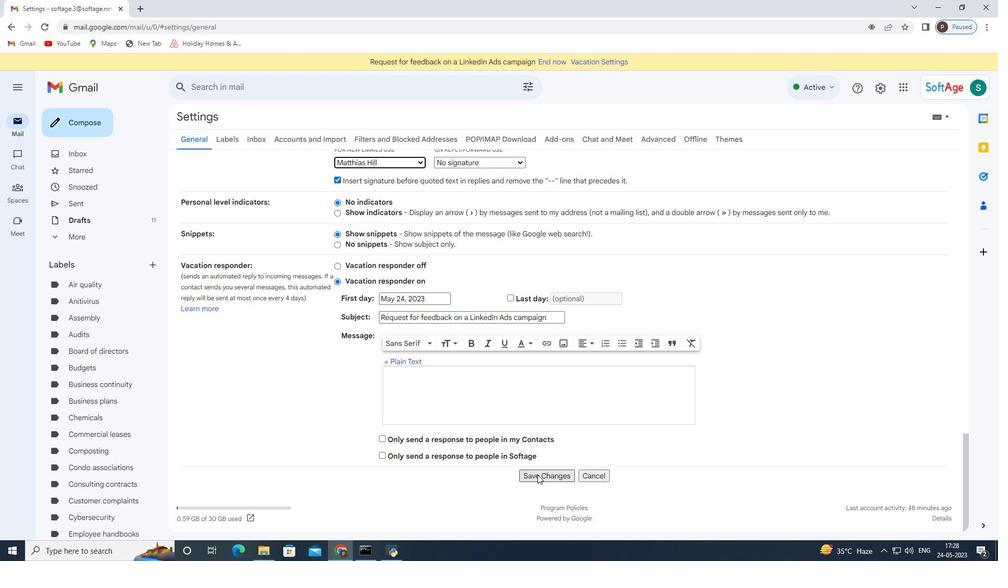 
Action: Mouse moved to (63, 121)
Screenshot: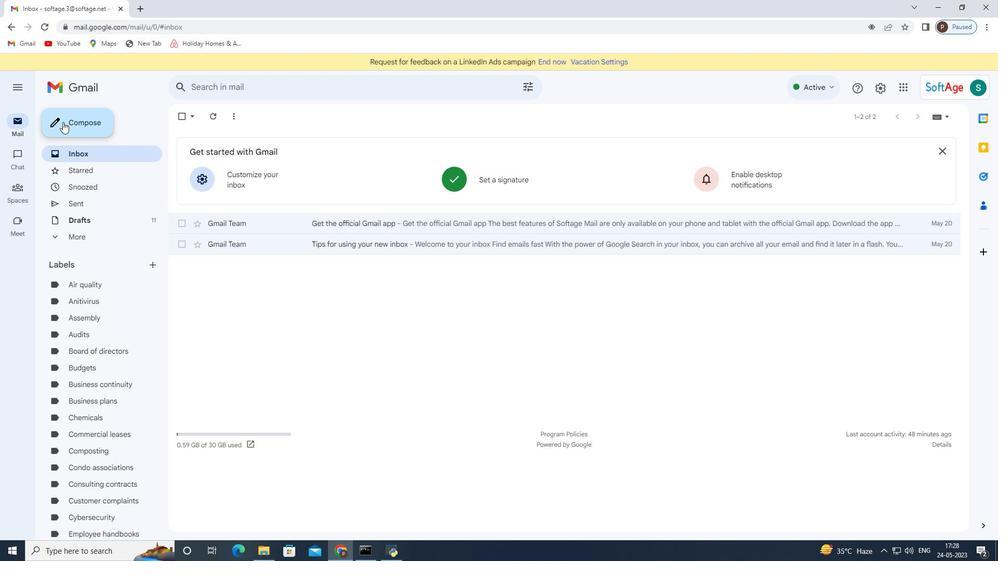 
Action: Mouse pressed left at (63, 121)
Screenshot: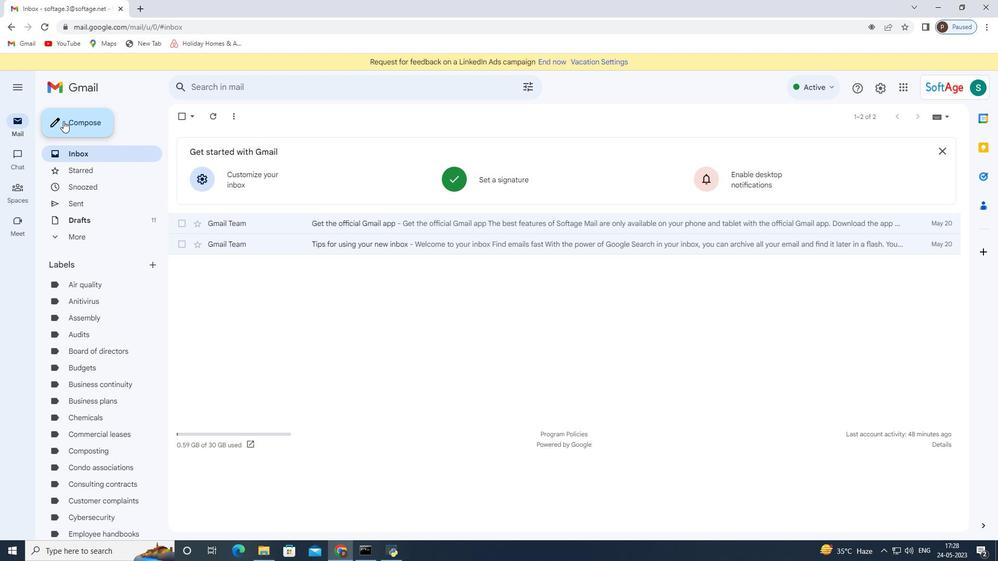 
Action: Mouse moved to (691, 278)
Screenshot: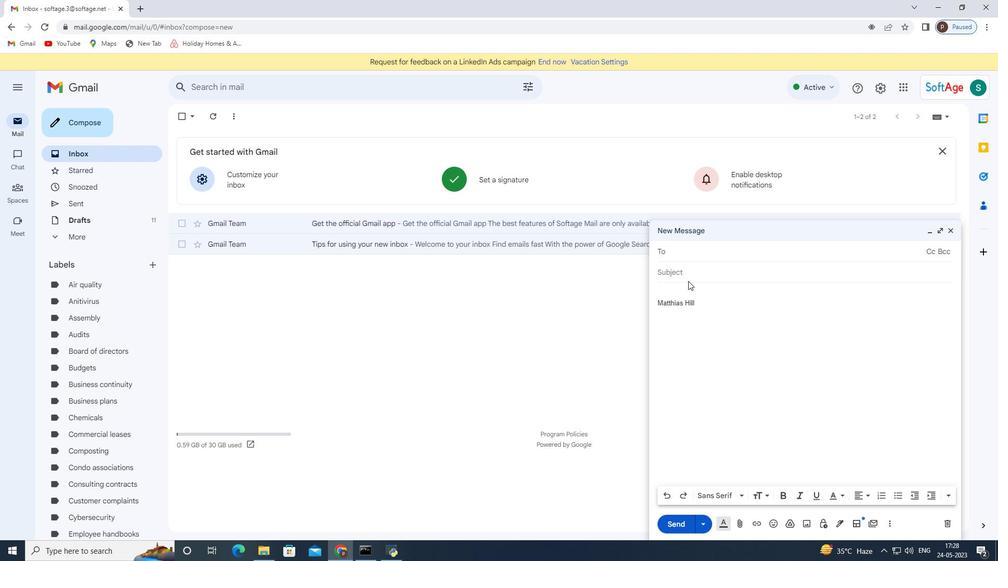 
Action: Mouse pressed left at (691, 278)
Screenshot: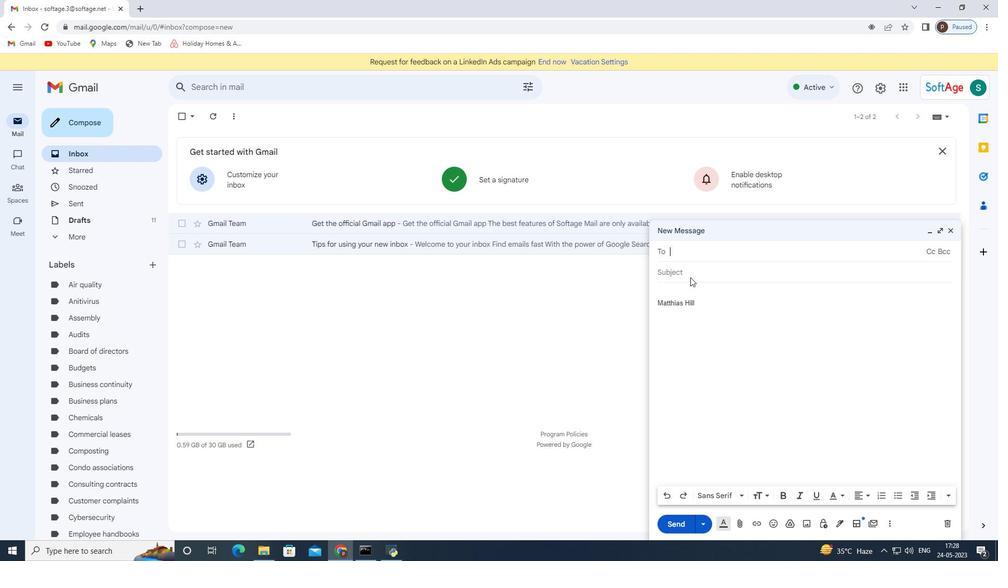 
Action: Key pressed <Key.shift><Key.shift><Key.shift><Key.shift><Key.shift><Key.shift><Key.shift><Key.shift>Feedback<Key.space>on<Key.space>a<Key.space>white<Key.space>paper<Key.tab><Key.shift>I<Key.space>would<Key.space>like<Key.space>to<Key.space>request<Key.space>a<Key.space>review<Key.space>of<Key.space>the<Key.space>design<Key.space>proposal<Key.space>before<Key.space>it<Key.space>is<Key.space>finalized.<Key.enter>
Screenshot: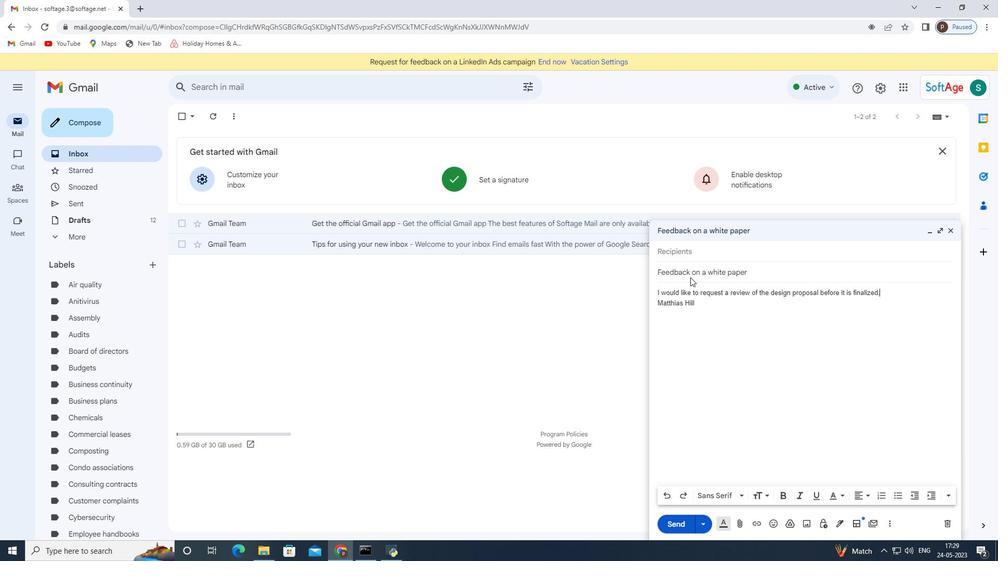 
Action: Mouse moved to (689, 252)
Screenshot: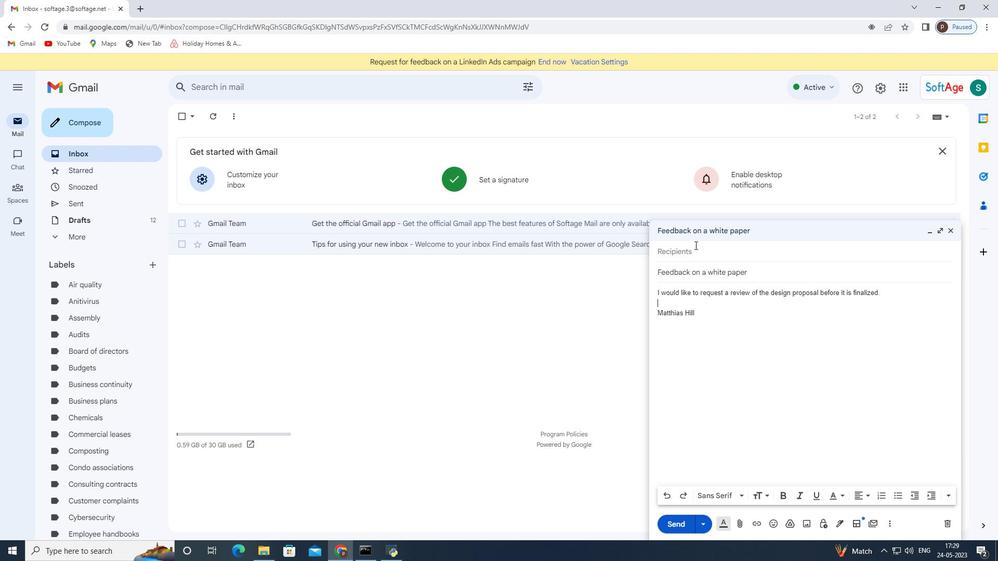
Action: Mouse pressed left at (689, 252)
Screenshot: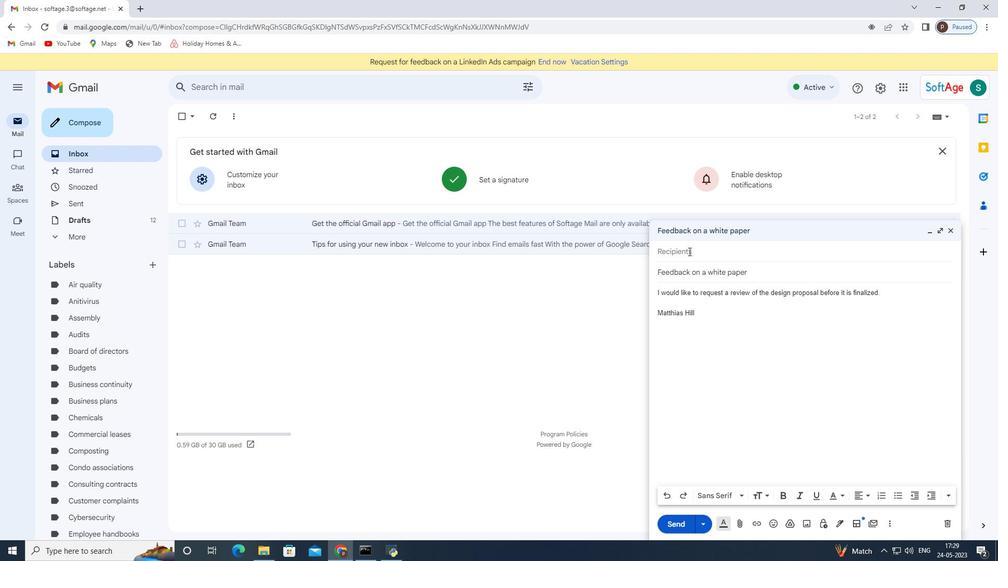 
Action: Key pressed softage.10<Key.shift>@softage.net
Screenshot: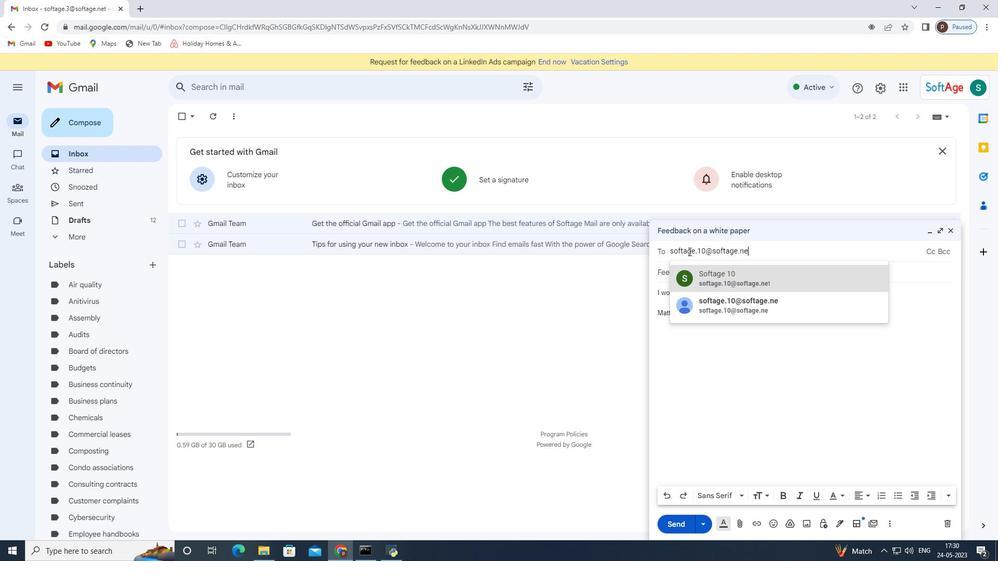 
Action: Mouse moved to (764, 270)
Screenshot: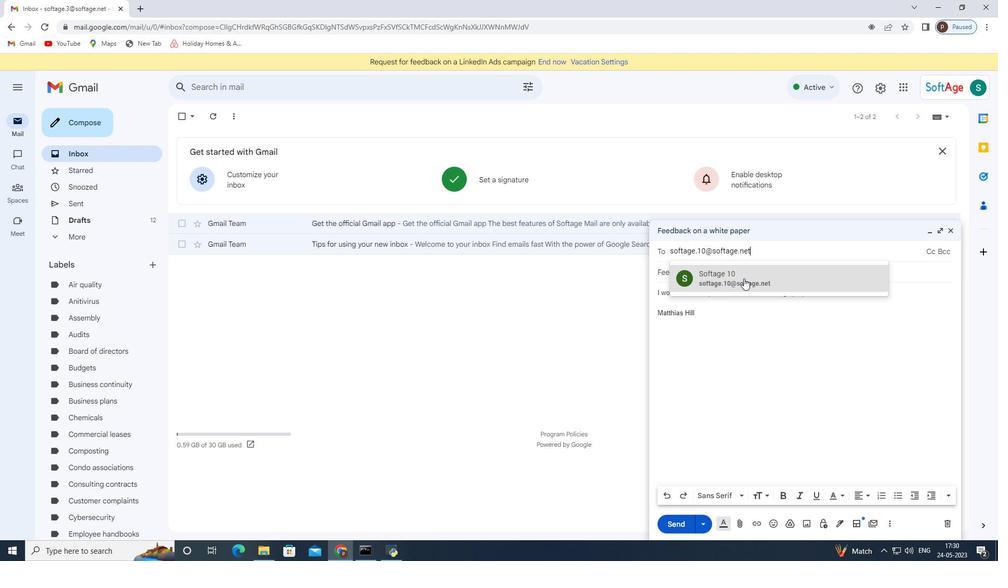 
Action: Mouse pressed left at (764, 270)
Screenshot: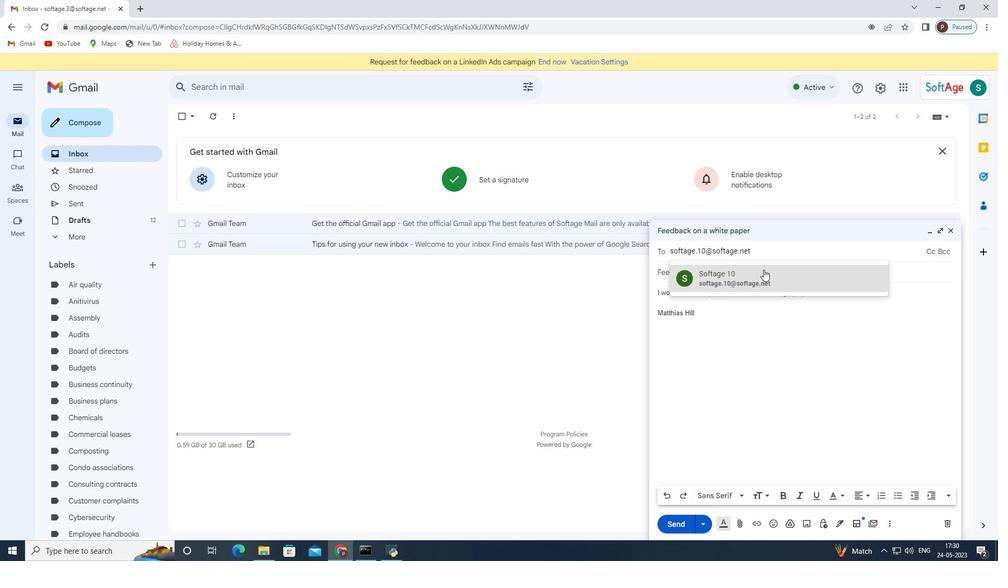 
Action: Mouse moved to (736, 524)
Screenshot: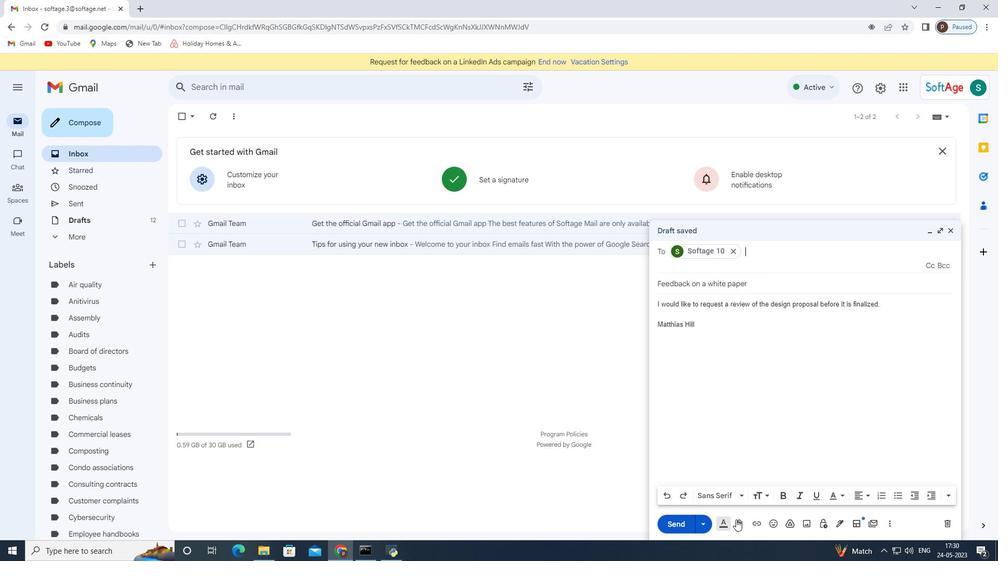 
Action: Mouse pressed left at (736, 524)
Screenshot: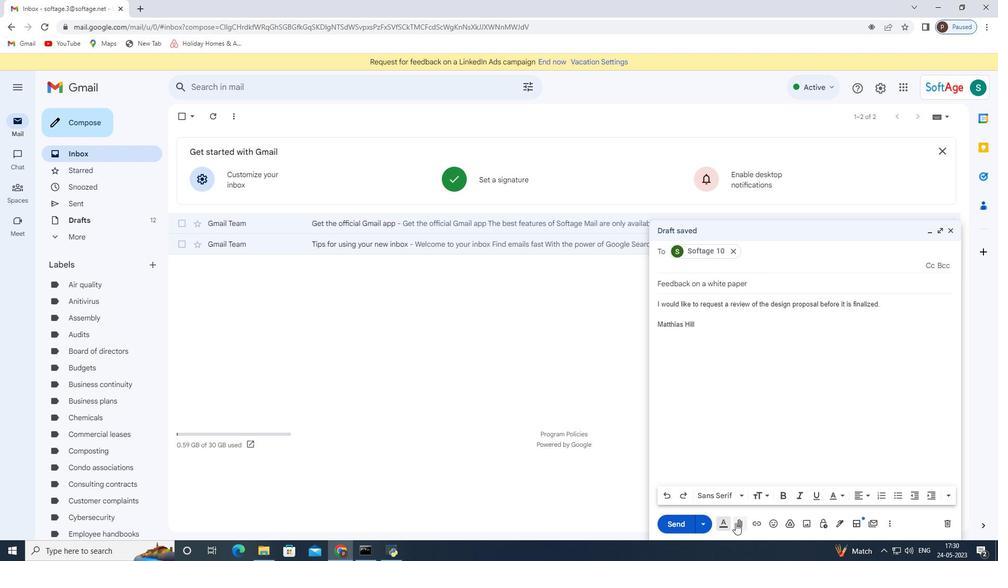 
Action: Mouse moved to (197, 89)
Screenshot: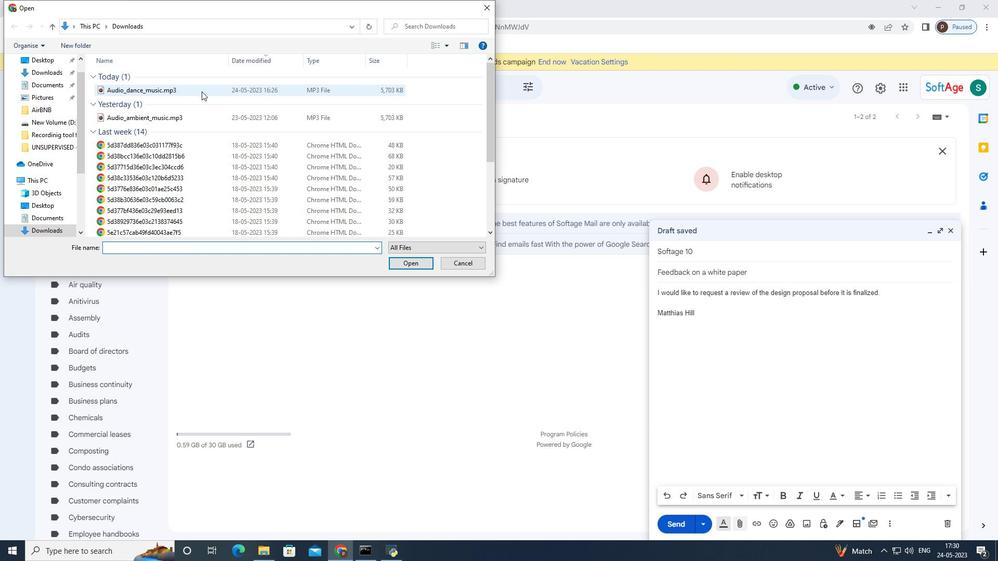 
Action: Mouse pressed left at (197, 89)
Screenshot: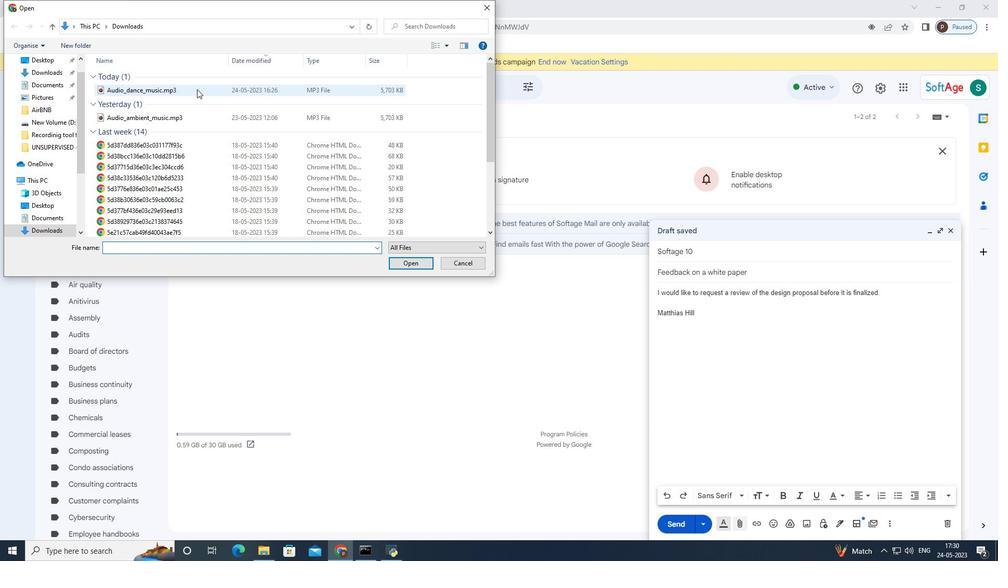 
Action: Mouse moved to (404, 261)
Screenshot: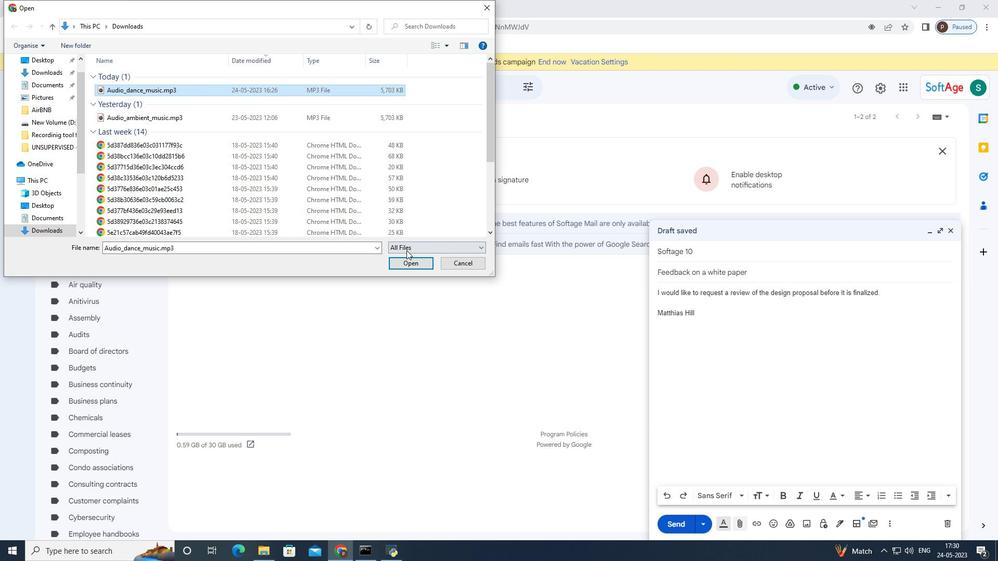 
Action: Mouse pressed left at (404, 261)
Screenshot: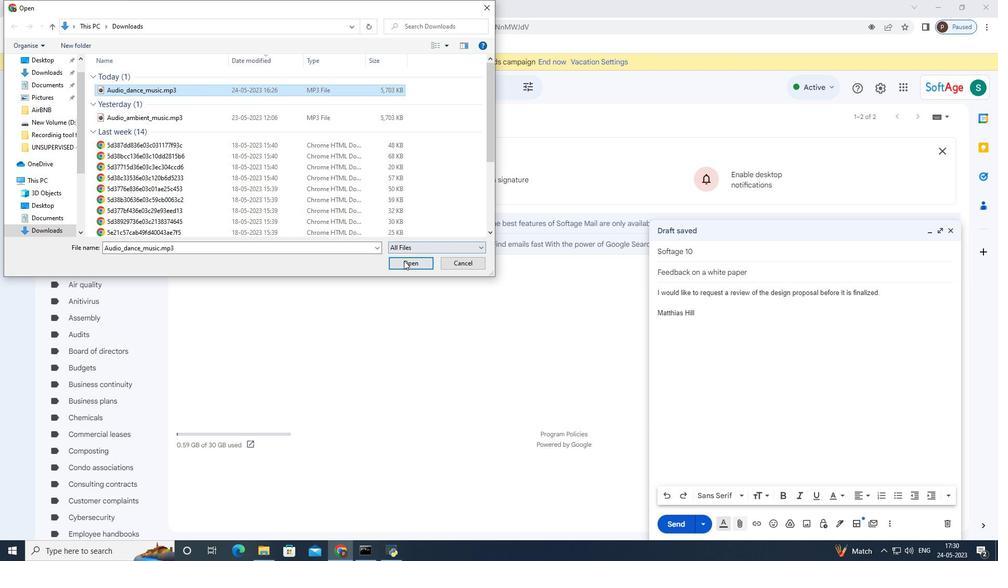 
Action: Mouse moved to (849, 296)
Screenshot: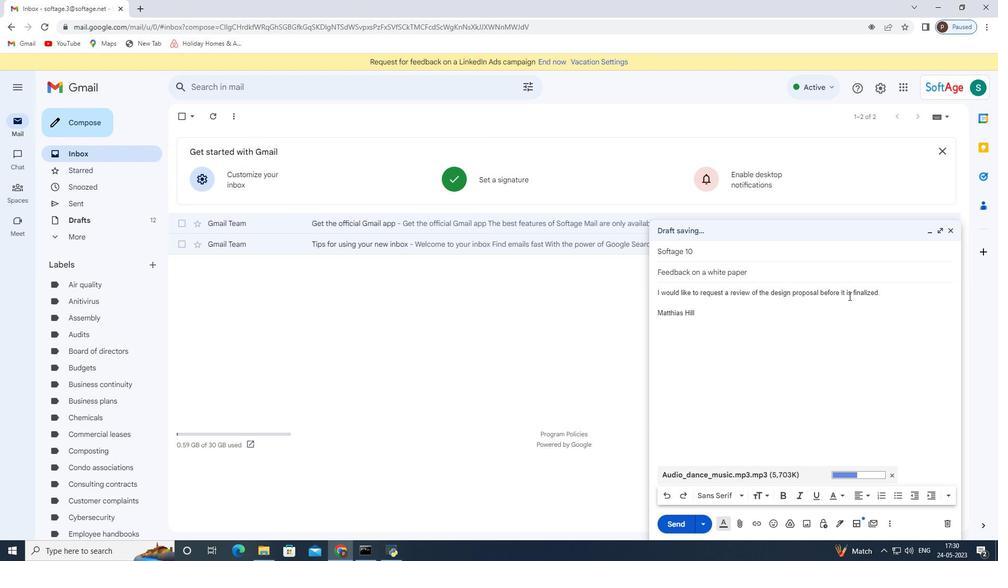 
Action: Mouse pressed left at (849, 296)
Screenshot: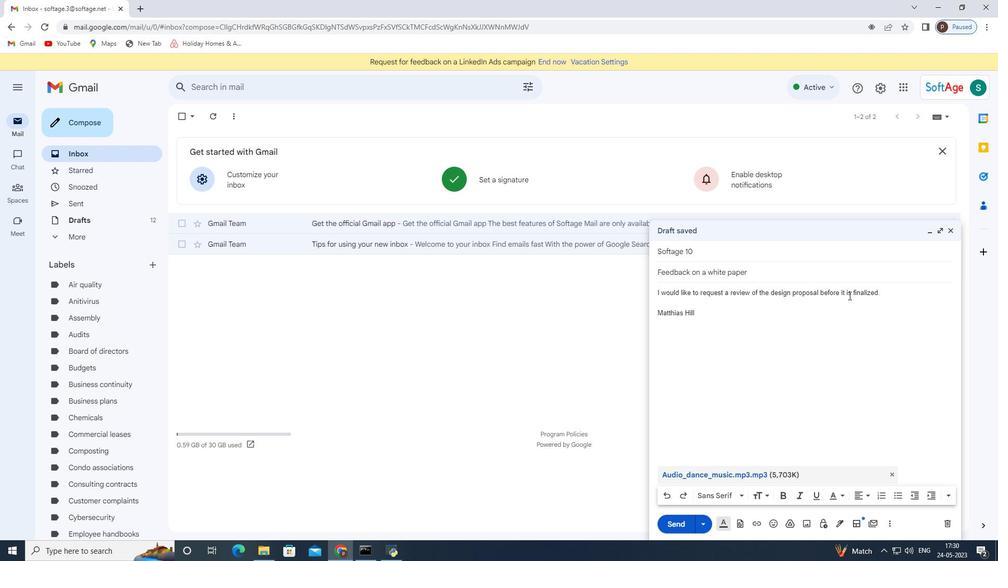 
Action: Mouse pressed left at (849, 296)
Screenshot: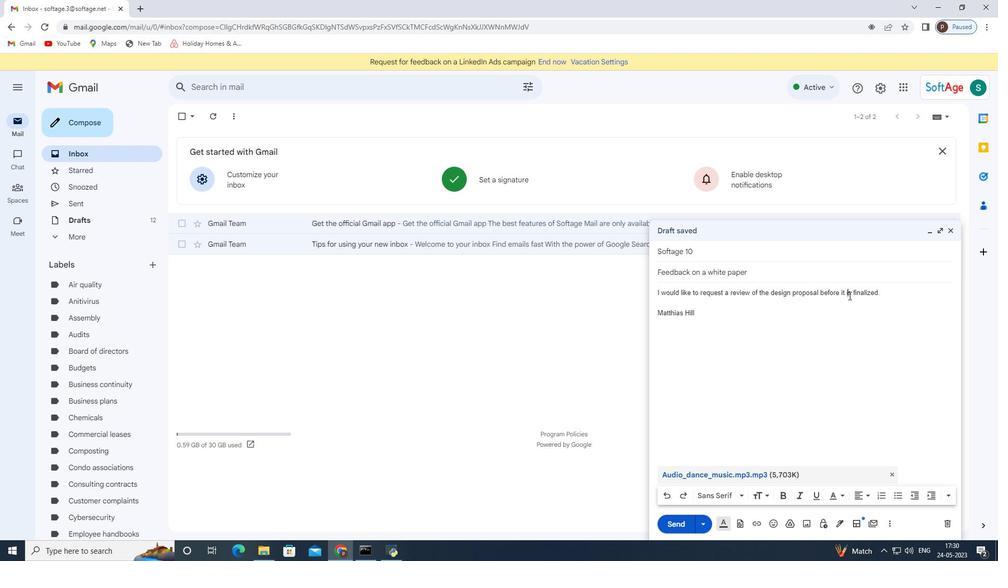 
Action: Mouse pressed left at (849, 296)
Screenshot: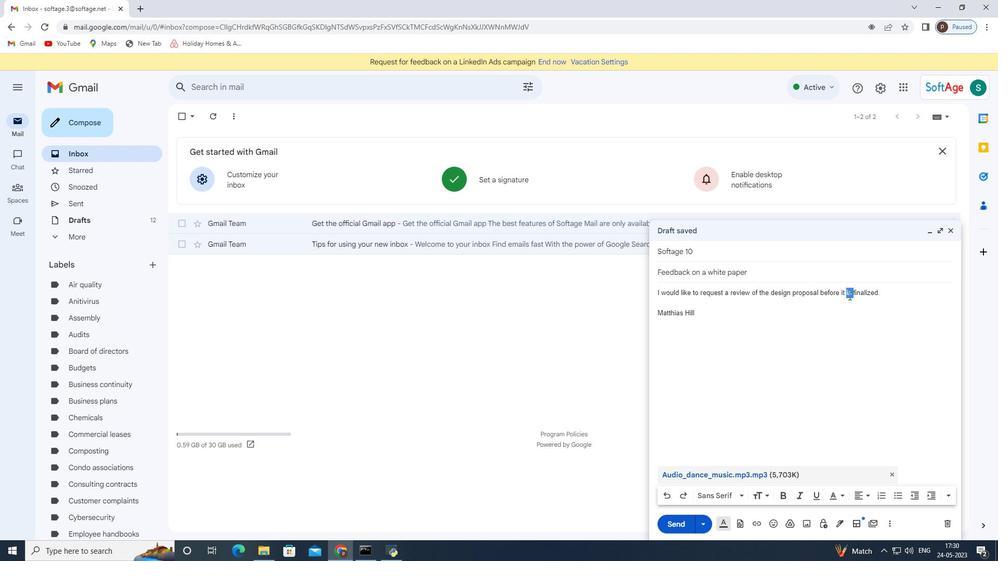 
Action: Mouse moved to (744, 496)
Screenshot: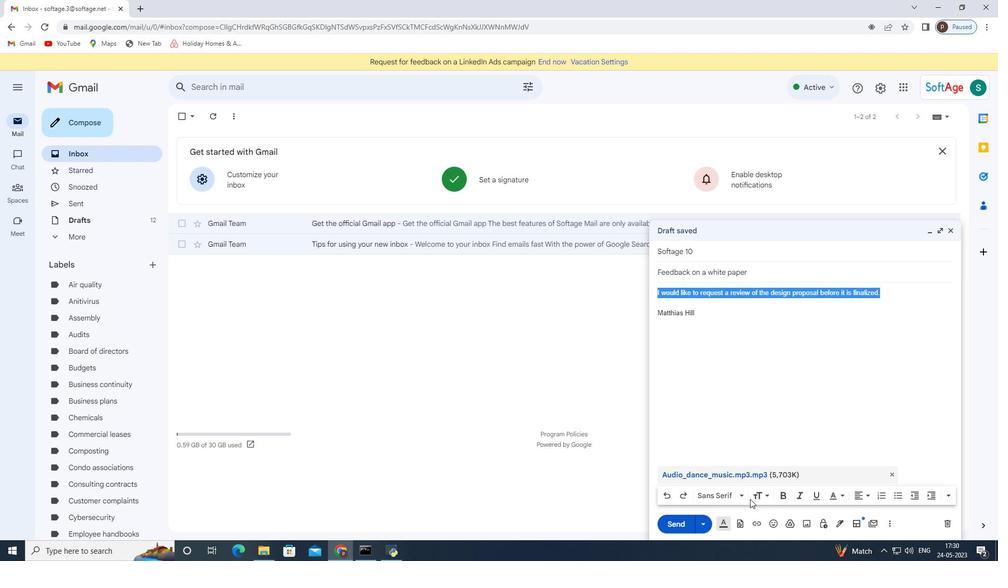 
Action: Mouse pressed left at (744, 496)
Screenshot: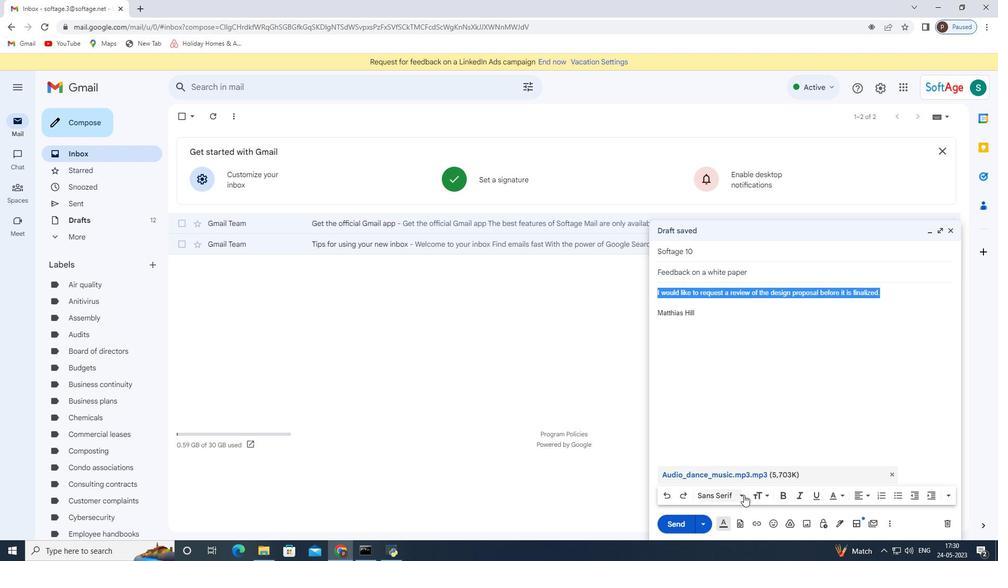 
Action: Mouse moved to (754, 331)
Screenshot: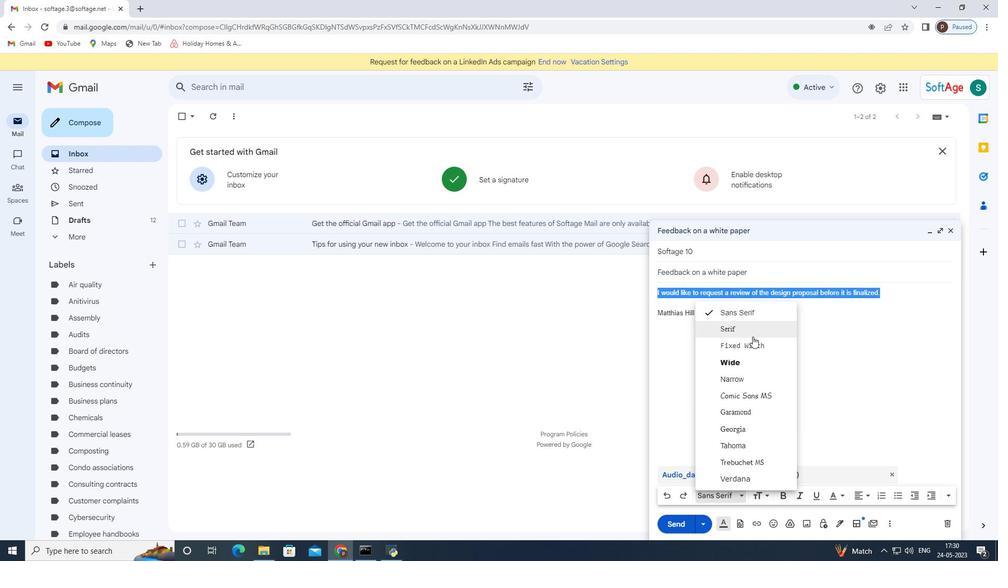 
Action: Mouse pressed left at (754, 331)
Screenshot: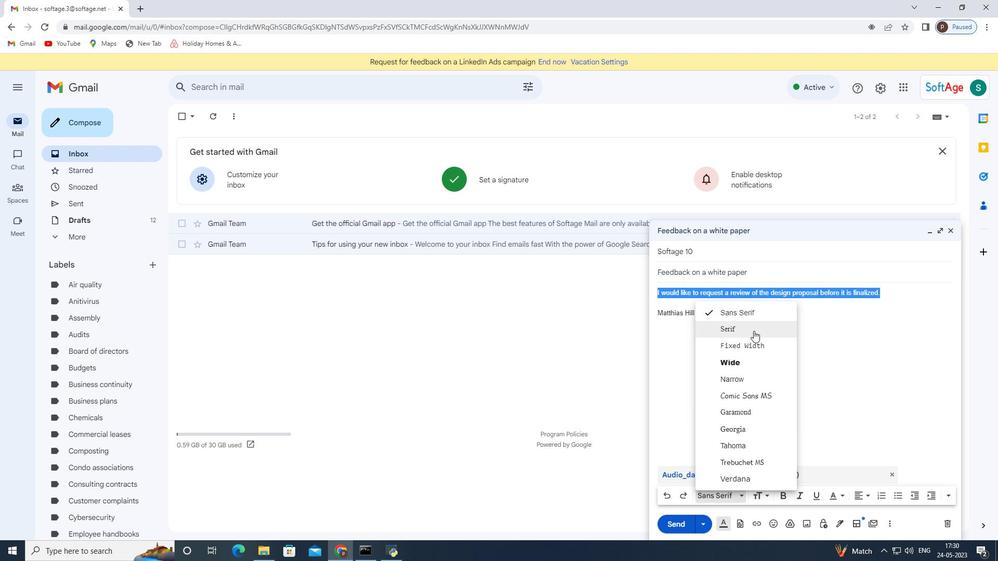 
Action: Mouse moved to (785, 495)
Screenshot: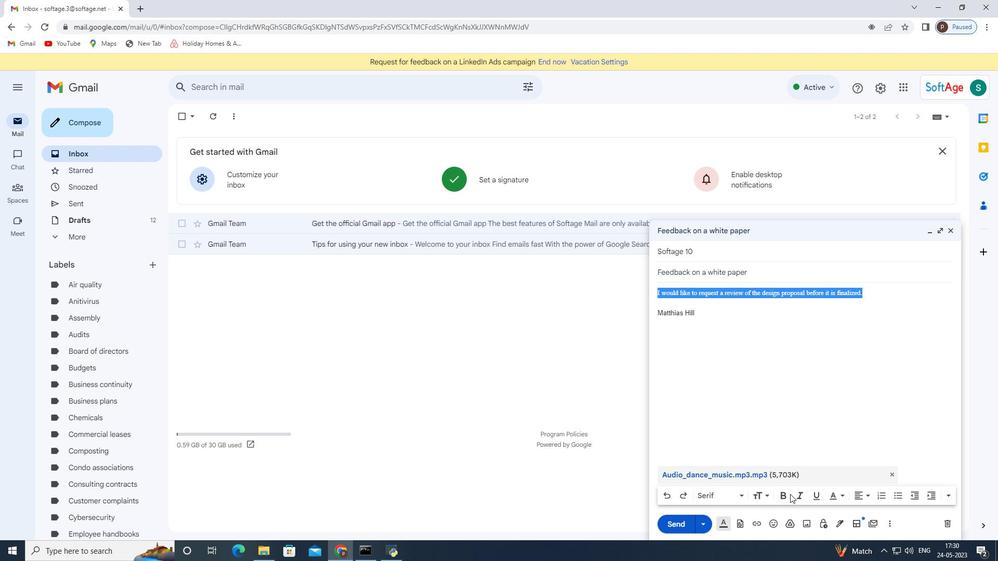 
Action: Mouse pressed left at (785, 495)
Screenshot: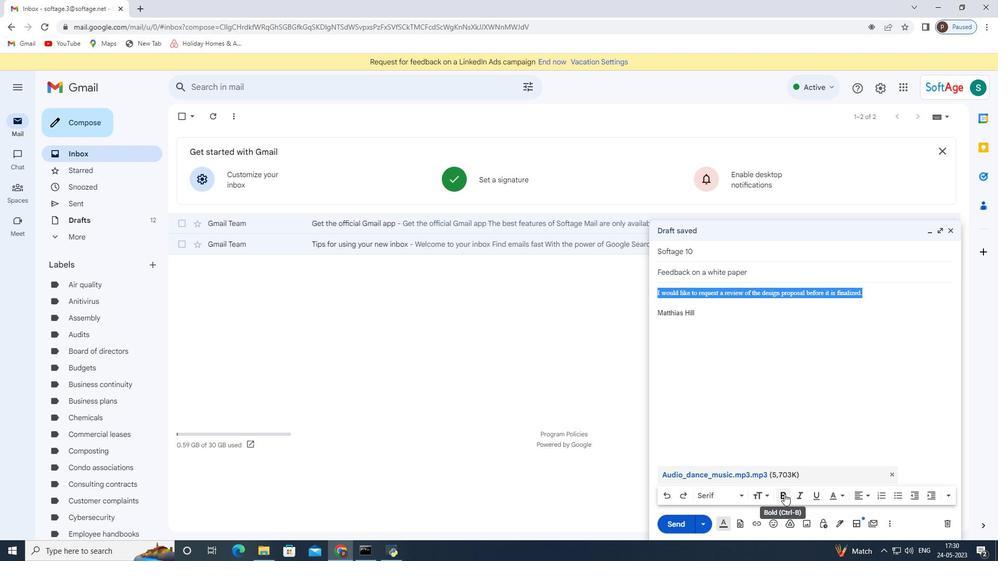 
Action: Mouse moved to (798, 497)
Screenshot: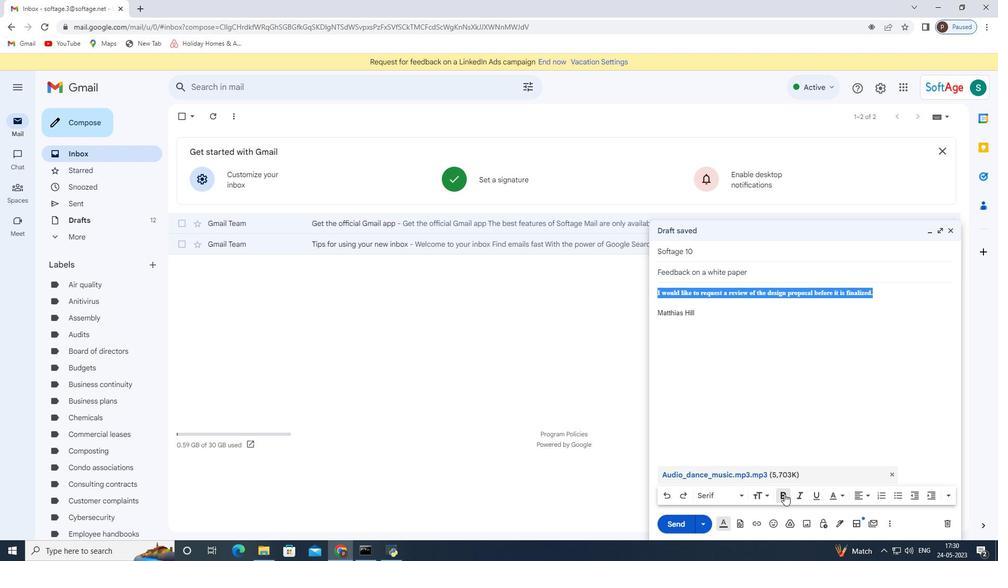 
Action: Mouse pressed left at (798, 497)
Screenshot: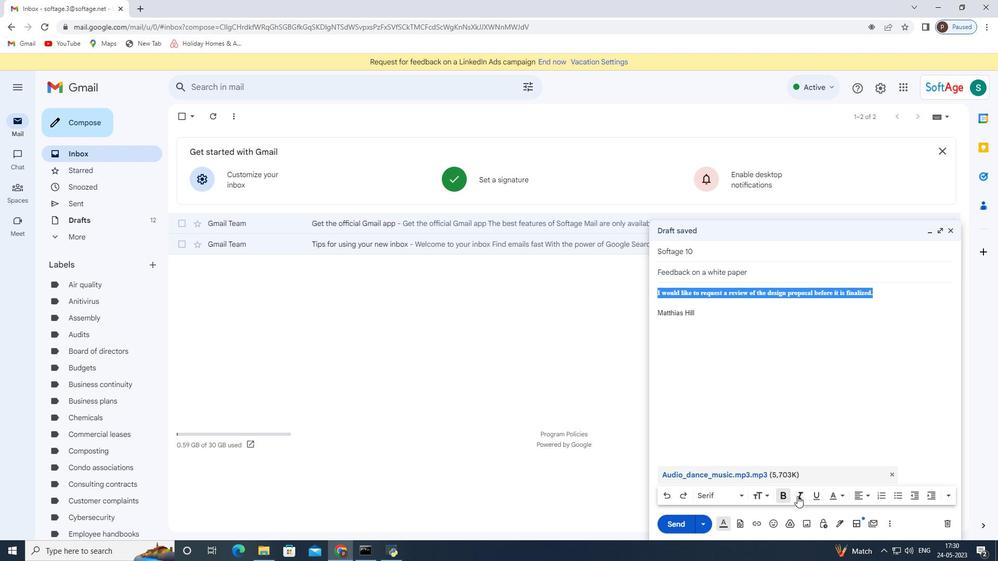 
Action: Mouse moved to (742, 390)
Screenshot: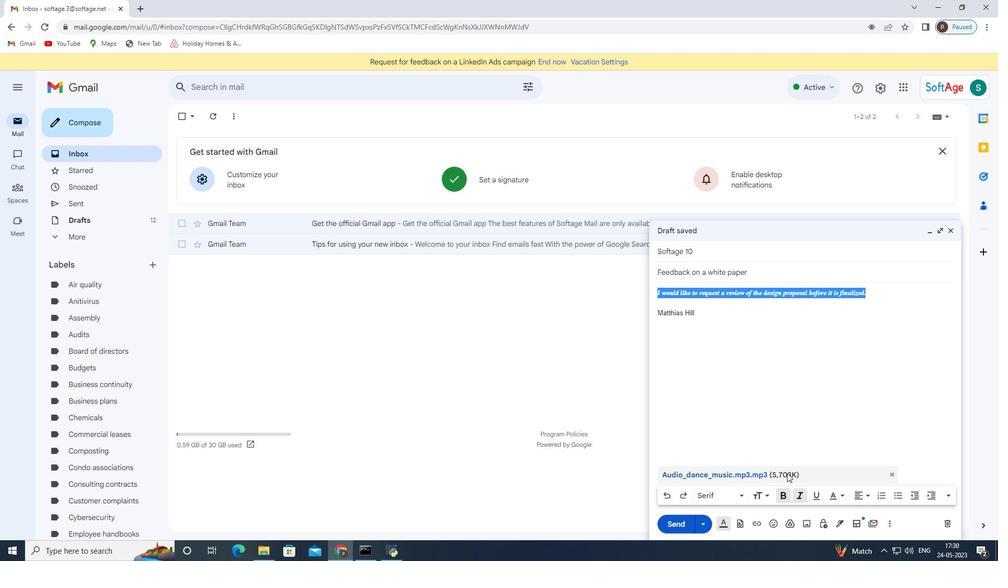 
Action: Mouse pressed left at (742, 390)
Screenshot: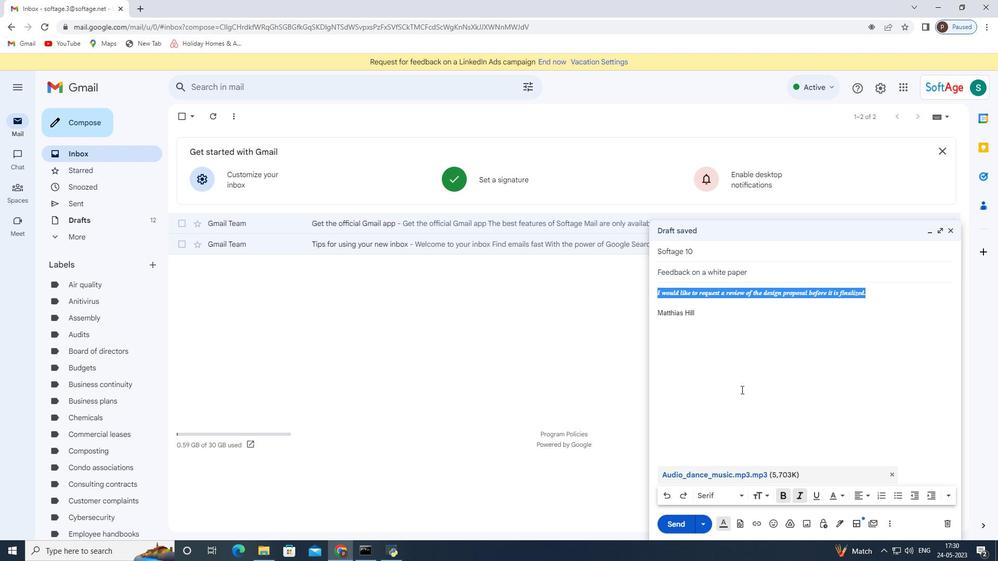 
Action: Mouse moved to (676, 525)
Screenshot: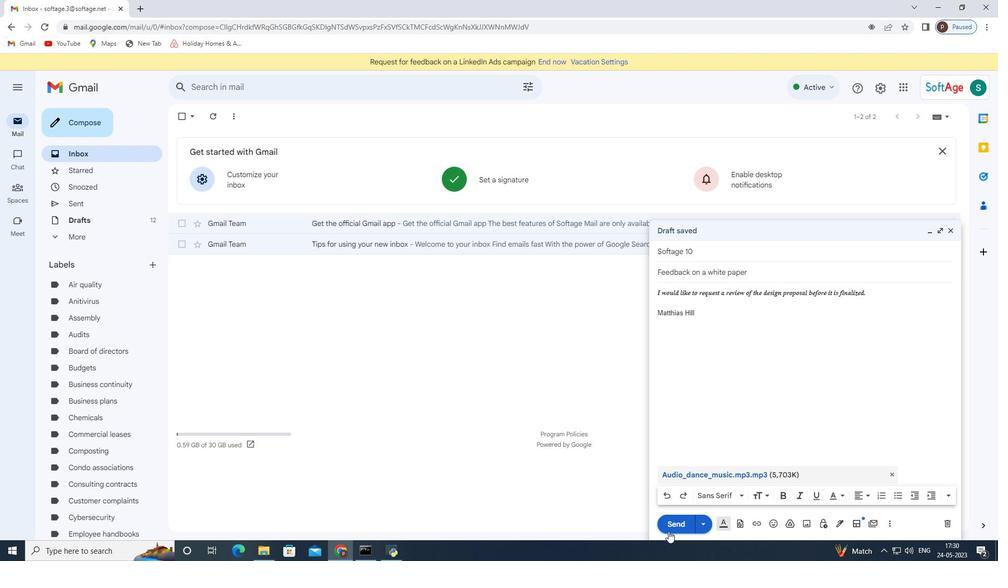 
Action: Mouse pressed left at (676, 525)
Screenshot: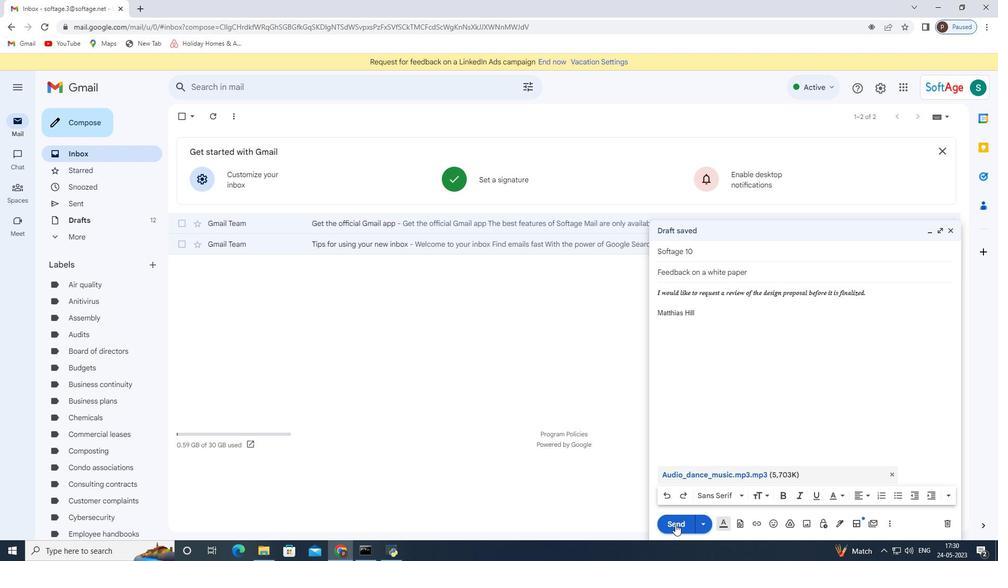 
Action: Mouse moved to (102, 202)
Screenshot: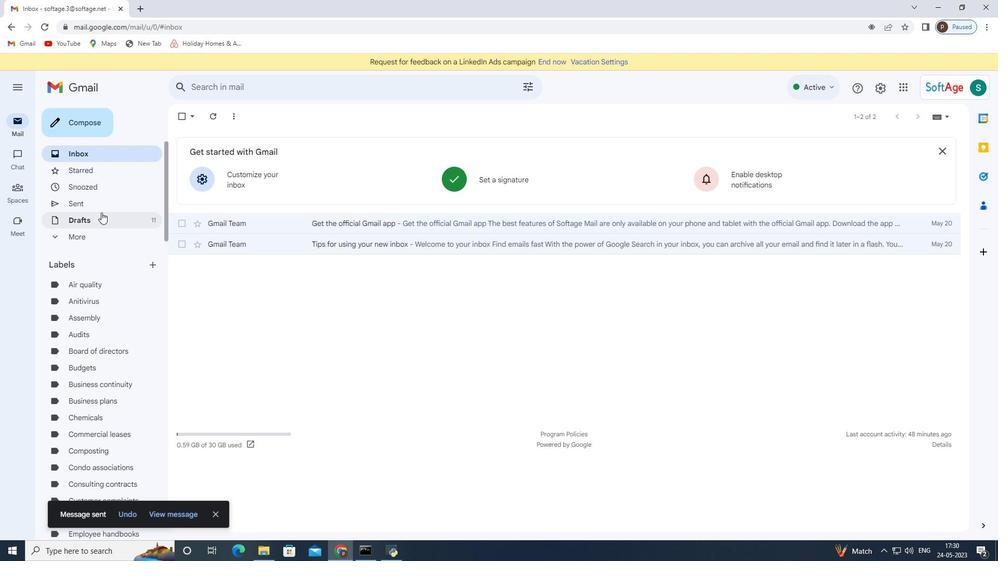 
Action: Mouse pressed left at (102, 202)
Screenshot: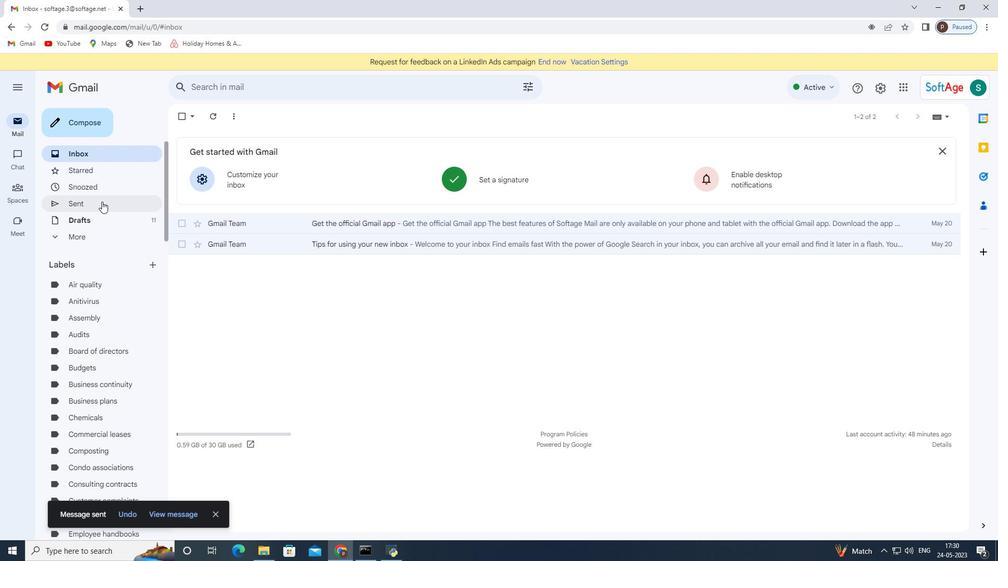 
Action: Mouse moved to (467, 179)
Screenshot: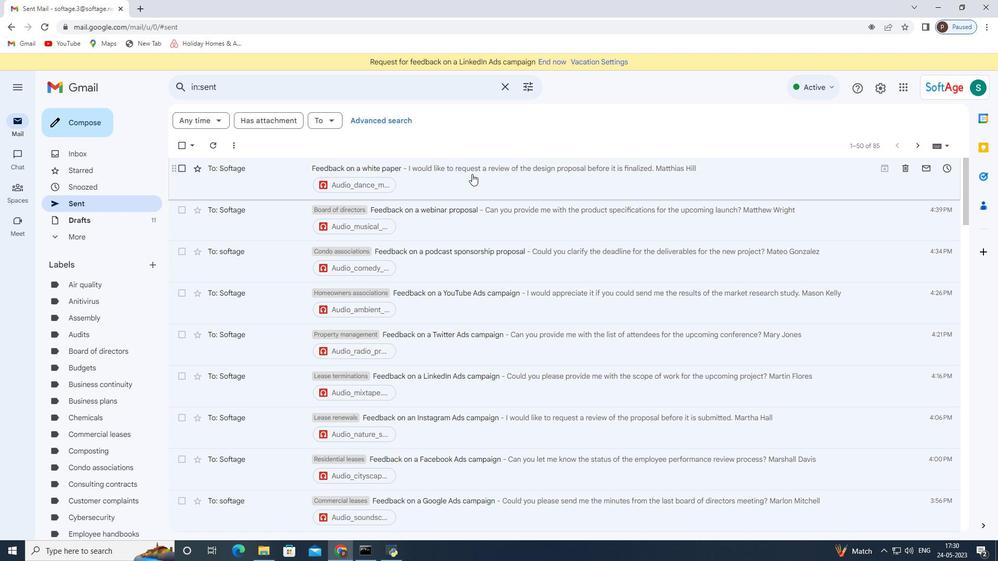 
Action: Mouse pressed right at (467, 179)
Screenshot: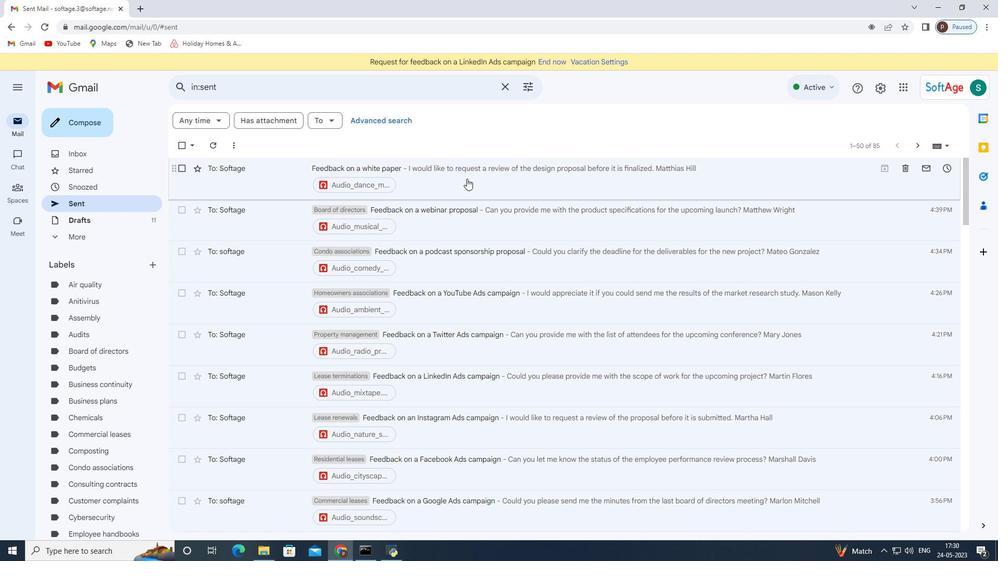 
Action: Mouse moved to (533, 350)
Screenshot: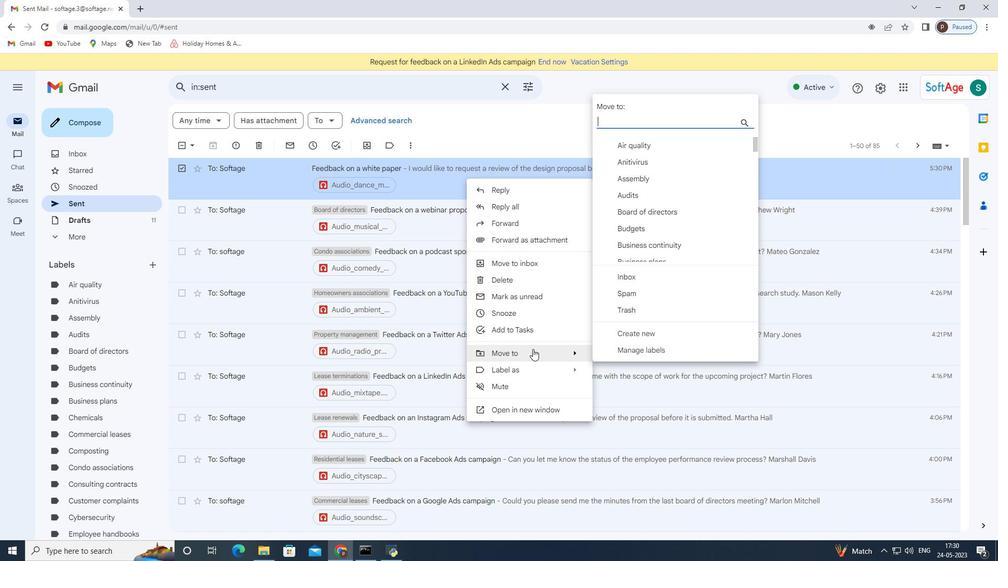 
Action: Mouse pressed left at (533, 350)
Screenshot: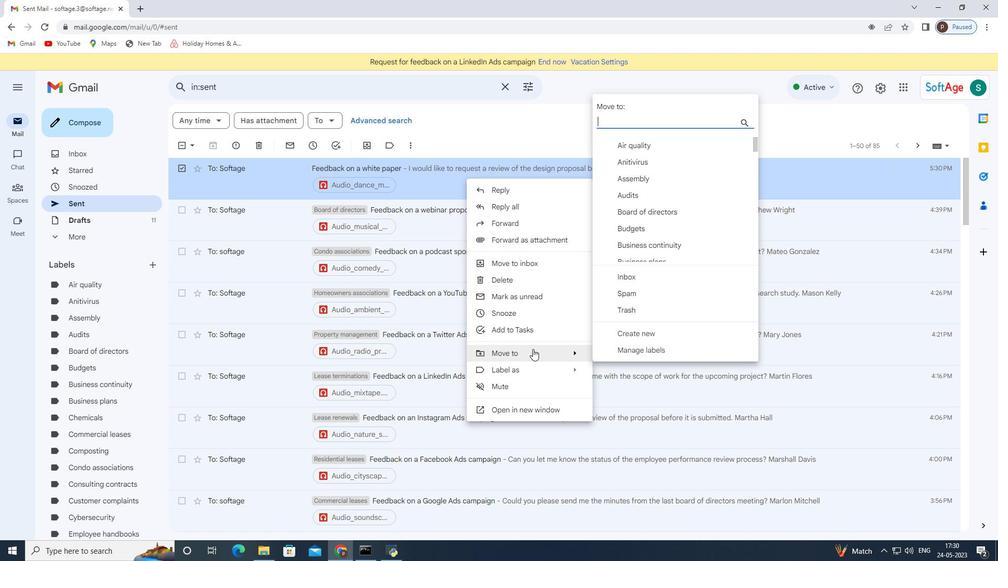
Action: Mouse moved to (650, 330)
Screenshot: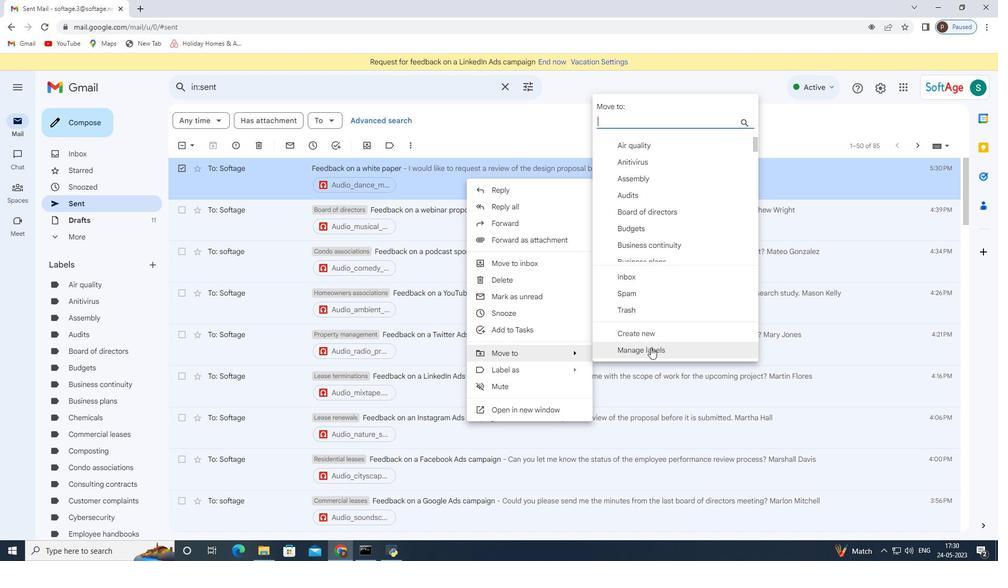 
Action: Mouse pressed left at (650, 330)
Screenshot: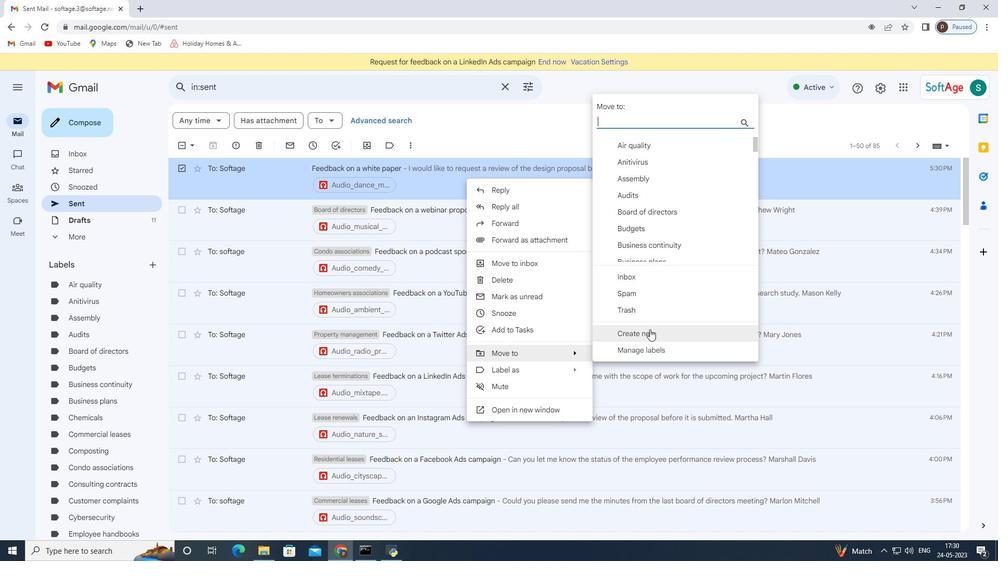 
Action: Mouse moved to (614, 251)
Screenshot: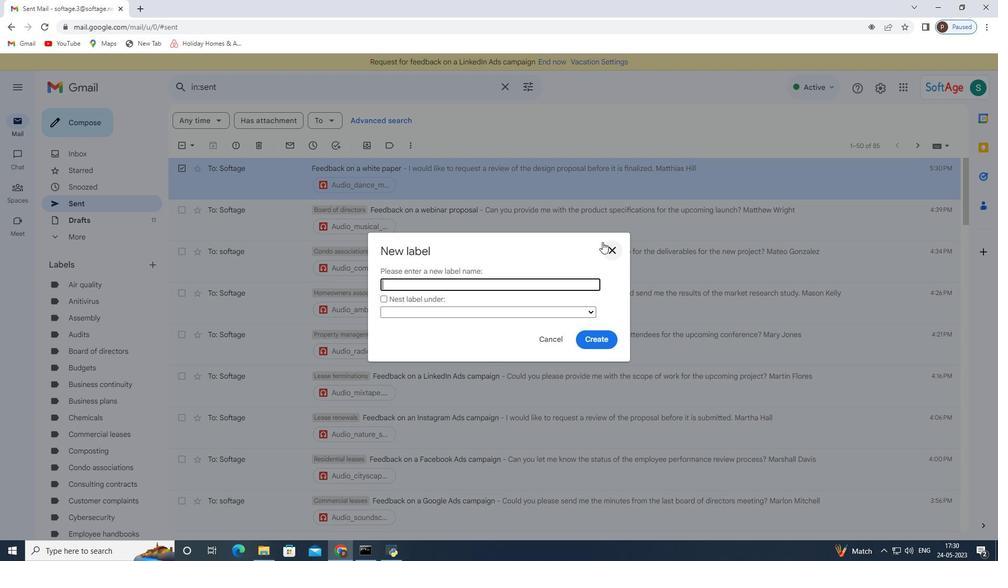 
Action: Mouse pressed left at (614, 251)
Screenshot: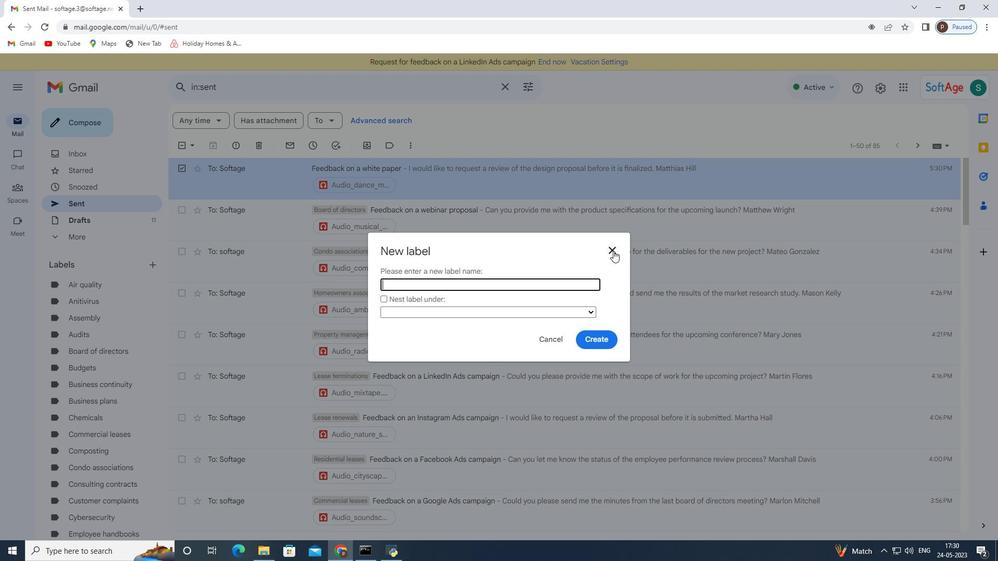 
Action: Mouse moved to (429, 184)
Screenshot: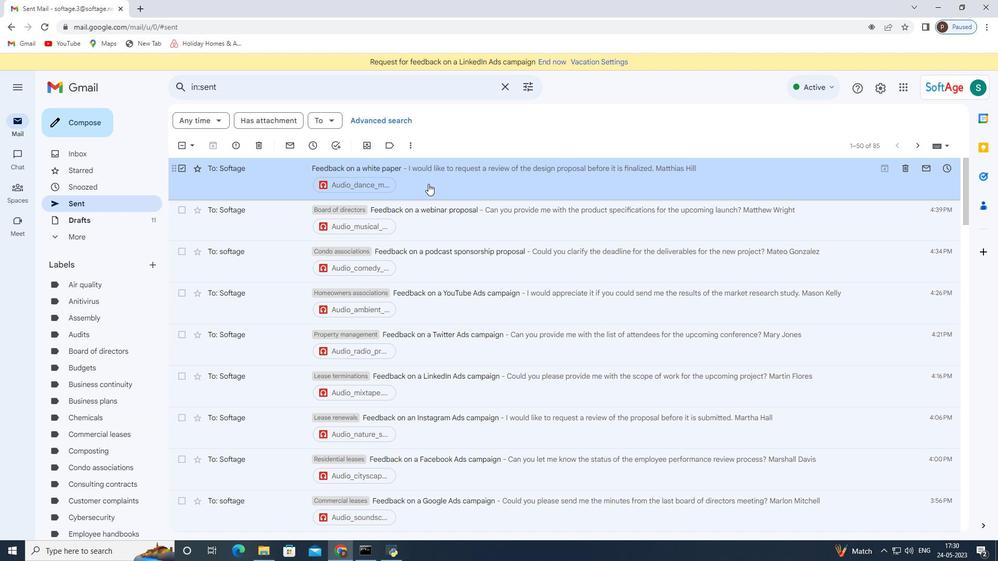
Action: Mouse pressed right at (429, 184)
Screenshot: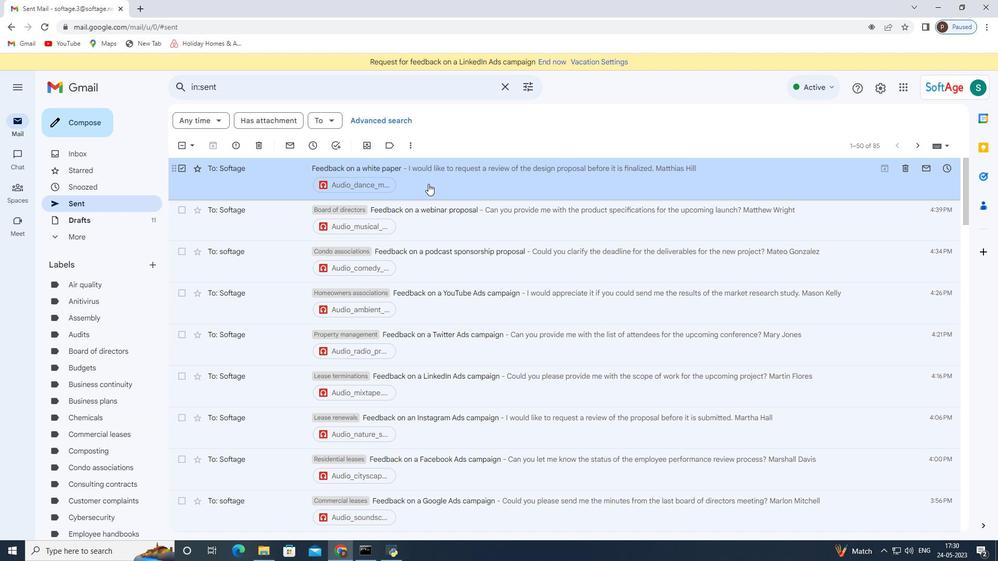 
Action: Mouse moved to (492, 355)
Screenshot: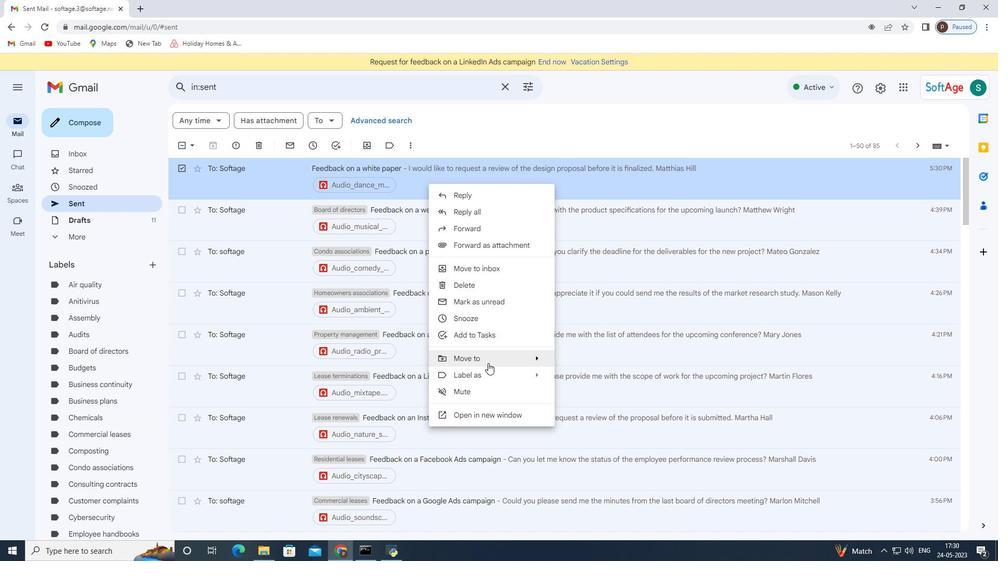 
Action: Mouse pressed left at (492, 355)
Screenshot: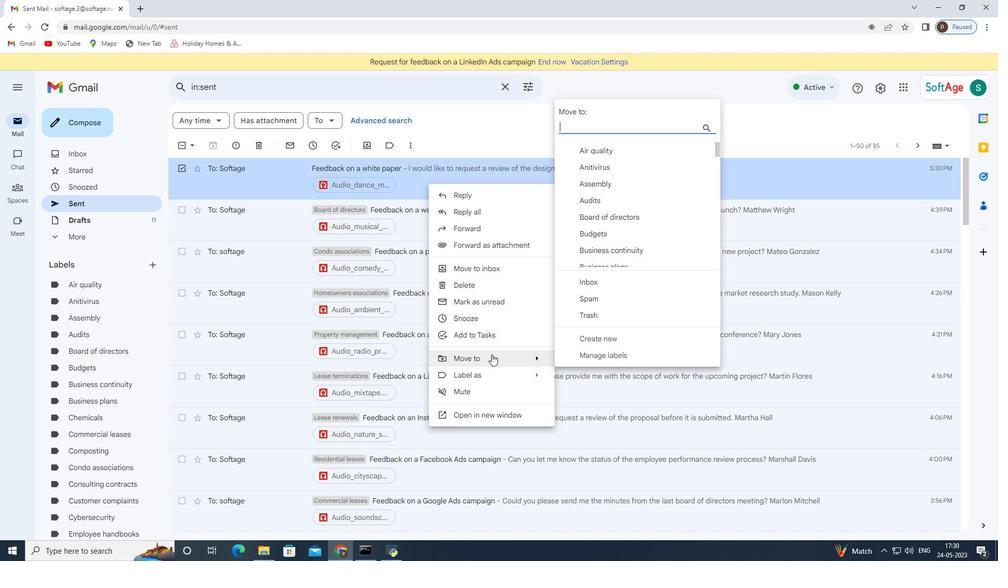
Action: Mouse moved to (604, 128)
Screenshot: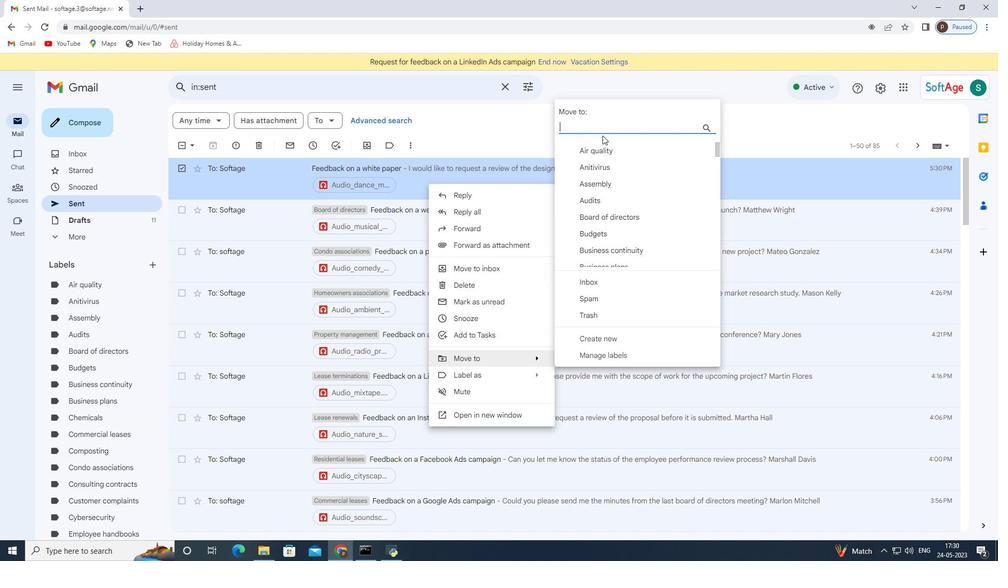 
Action: Mouse pressed left at (604, 128)
Screenshot: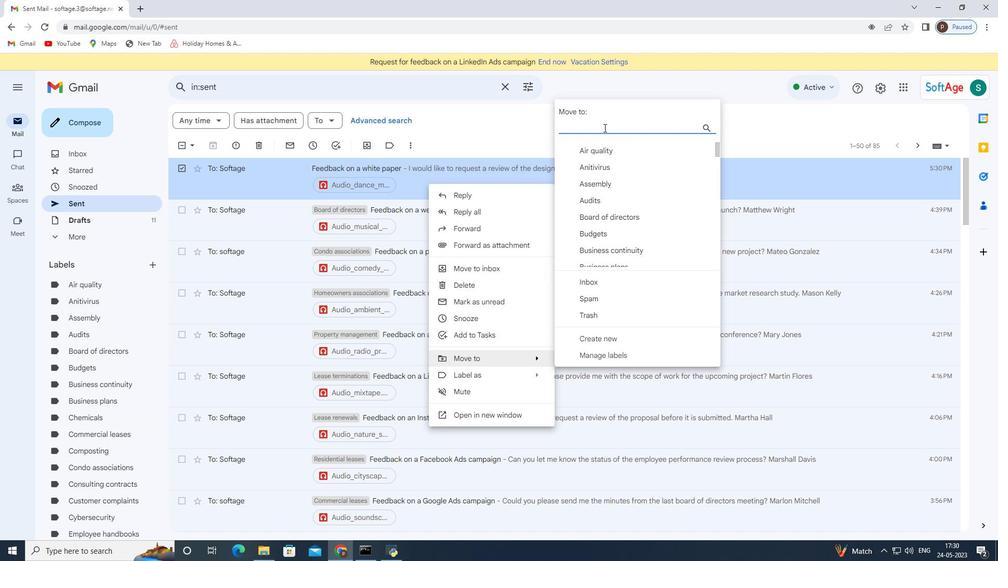 
Action: Key pressed <Key.shift>Meeting<Key.space>
Screenshot: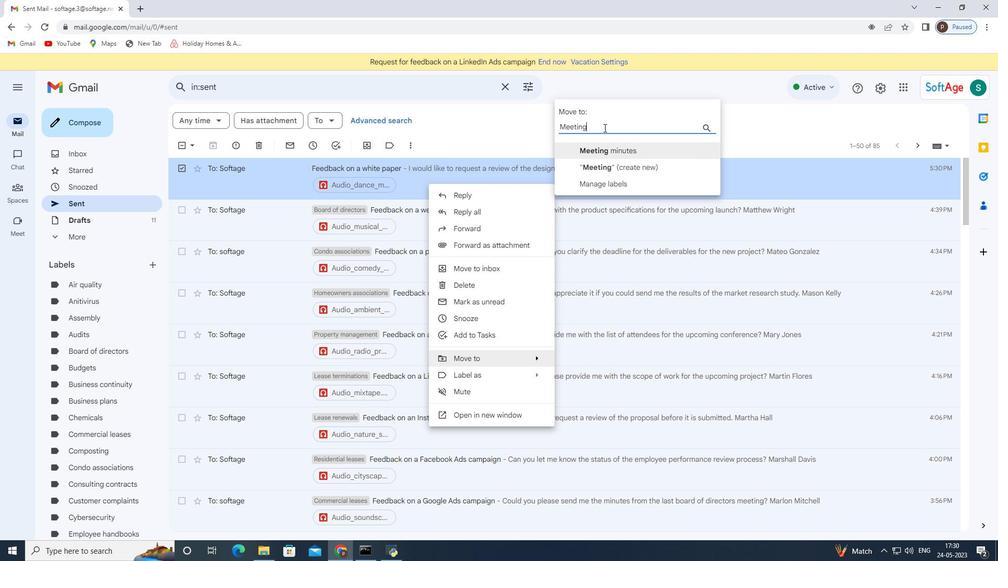 
Action: Mouse moved to (630, 153)
Screenshot: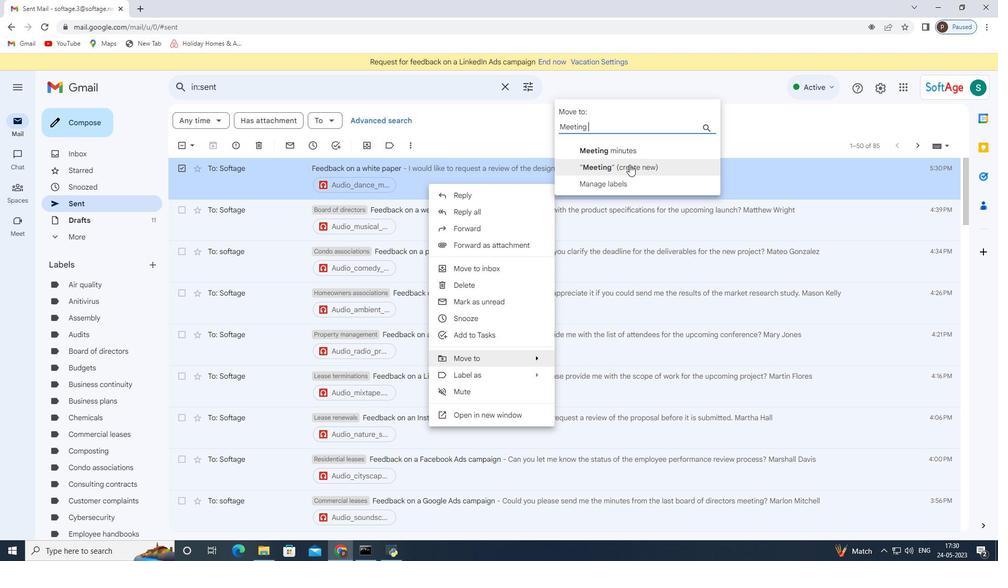 
Action: Mouse pressed left at (630, 153)
Screenshot: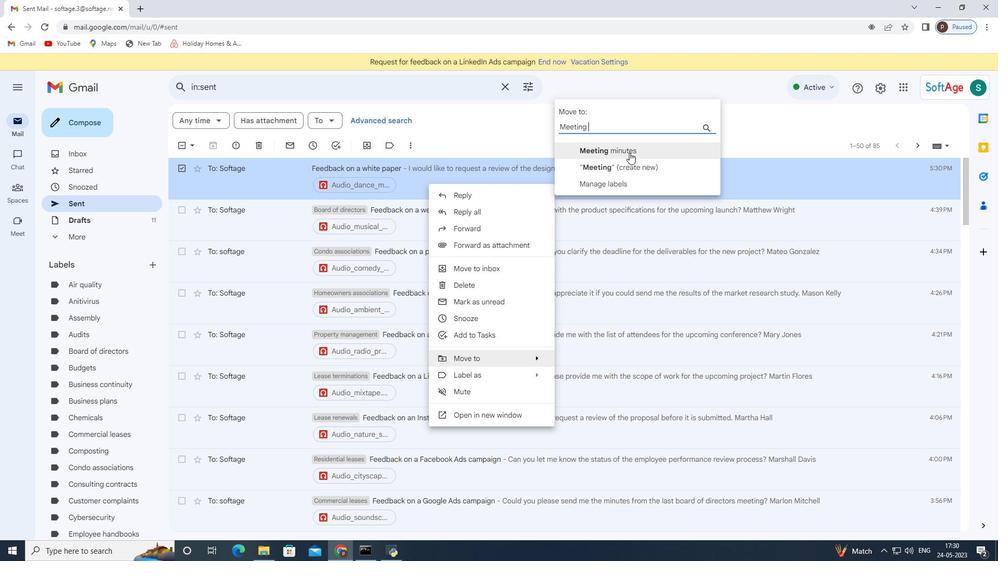 
Action: Mouse moved to (547, 206)
Screenshot: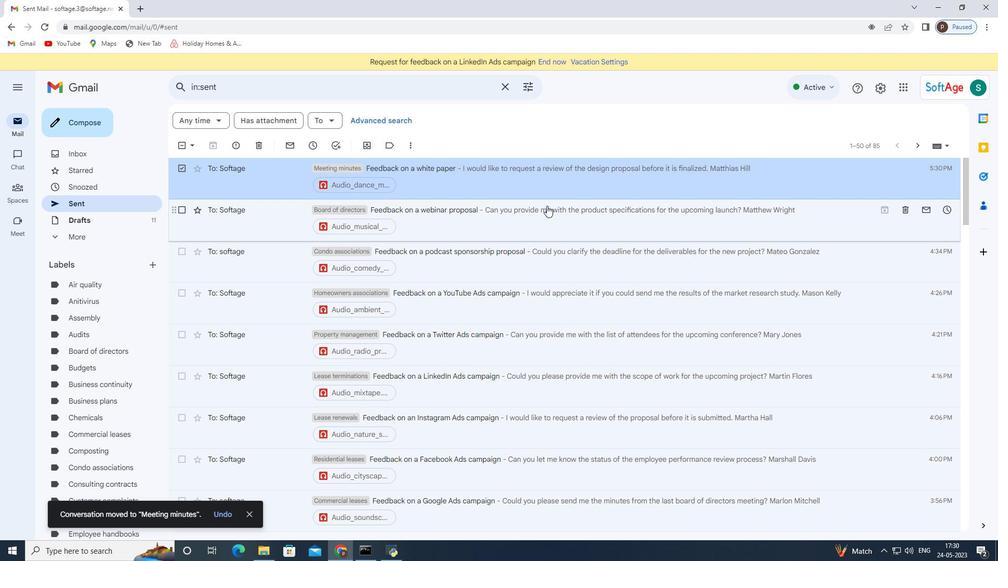 
